 Task: Find connections with filter location União da Vitória with filter topic #Managementconsultant with filter profile language Spanish with filter current company LG India with filter school Shanmugha Arts, Science, Technology & Reserch Academy (SASTRA), Thanjavur with filter industry Education Administration Programs with filter service category Project Management with filter keywords title Web Designer
Action: Mouse moved to (703, 142)
Screenshot: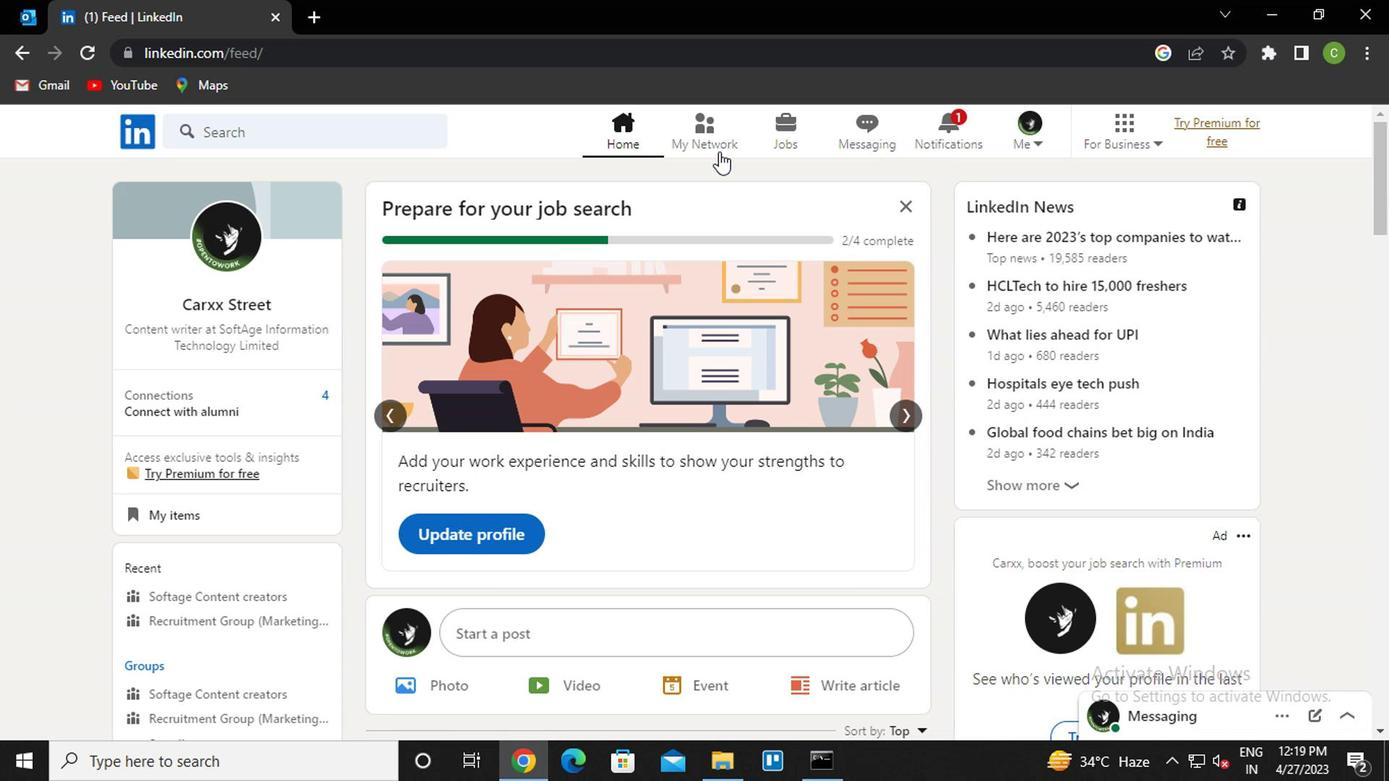 
Action: Mouse pressed left at (703, 142)
Screenshot: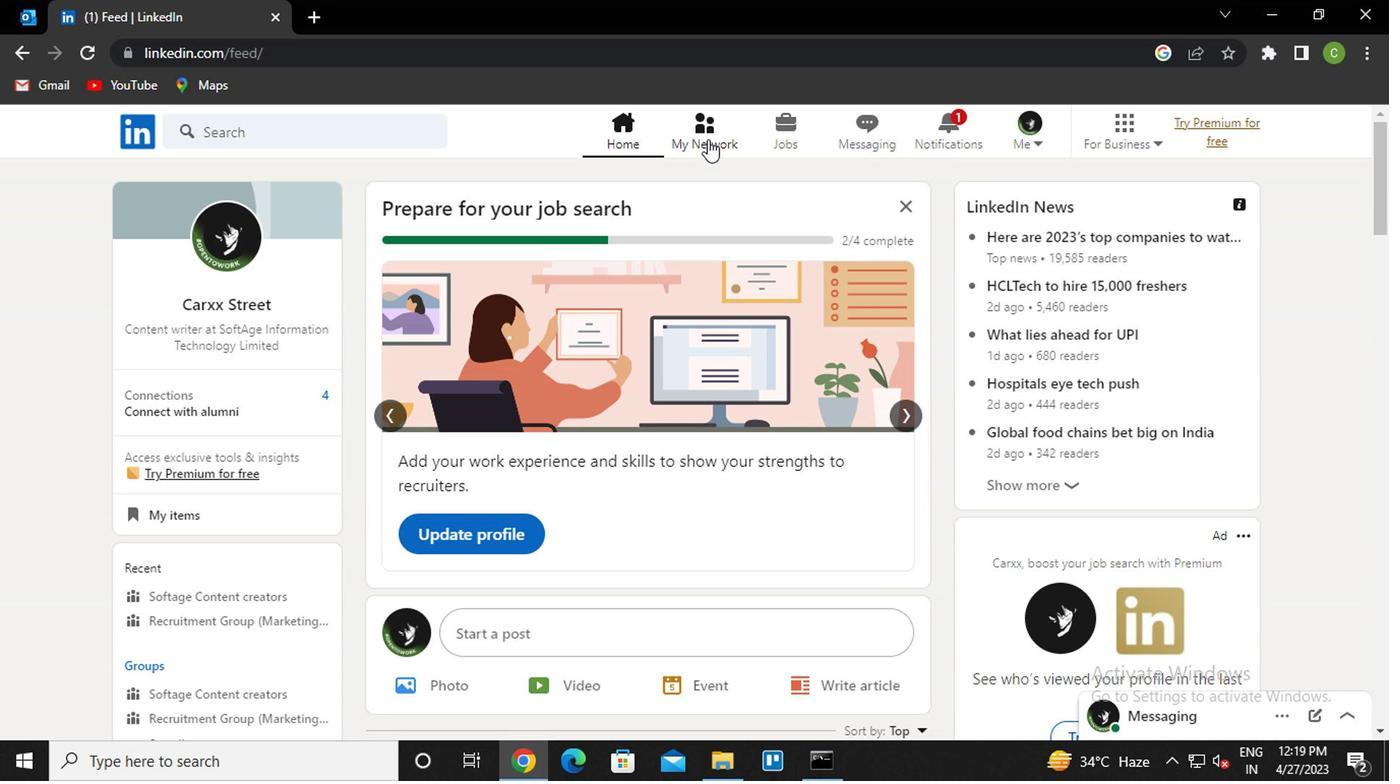 
Action: Mouse moved to (332, 241)
Screenshot: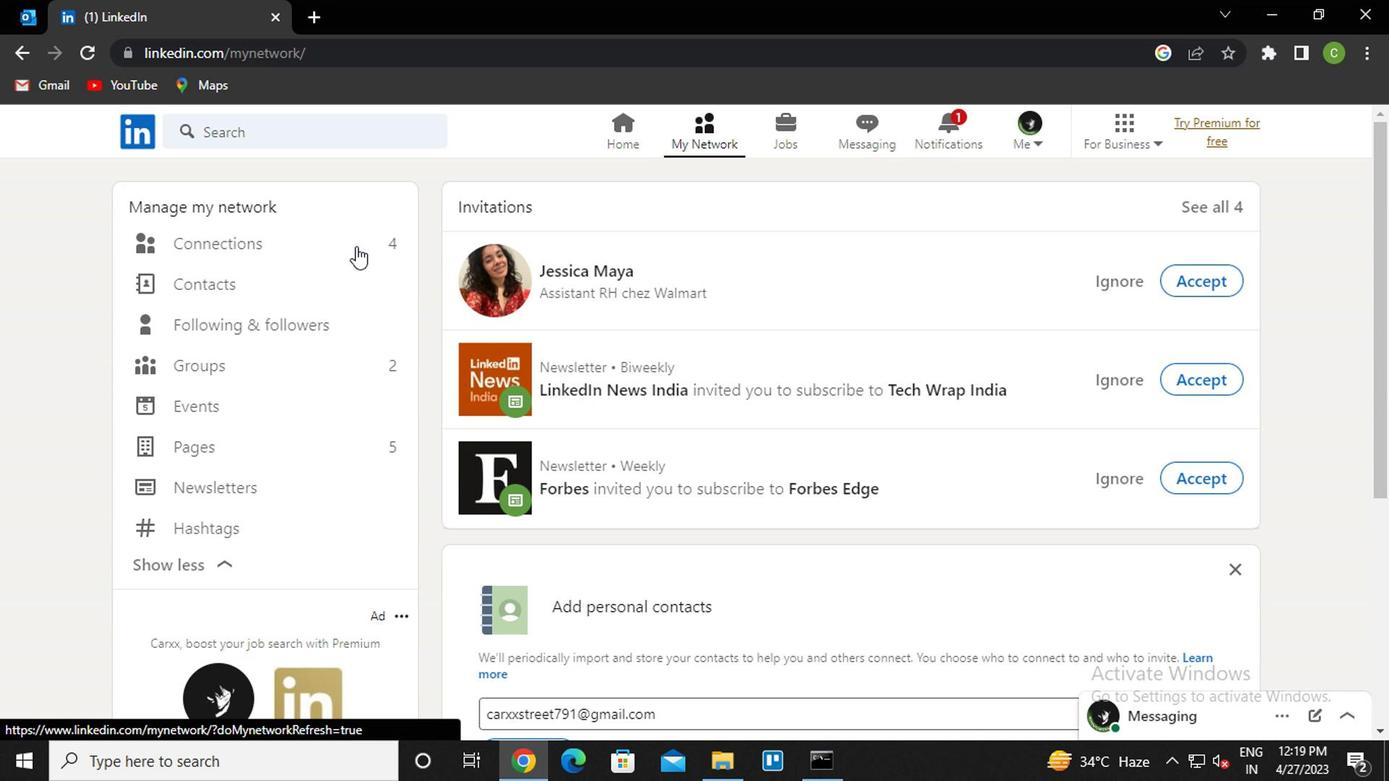 
Action: Mouse pressed left at (332, 241)
Screenshot: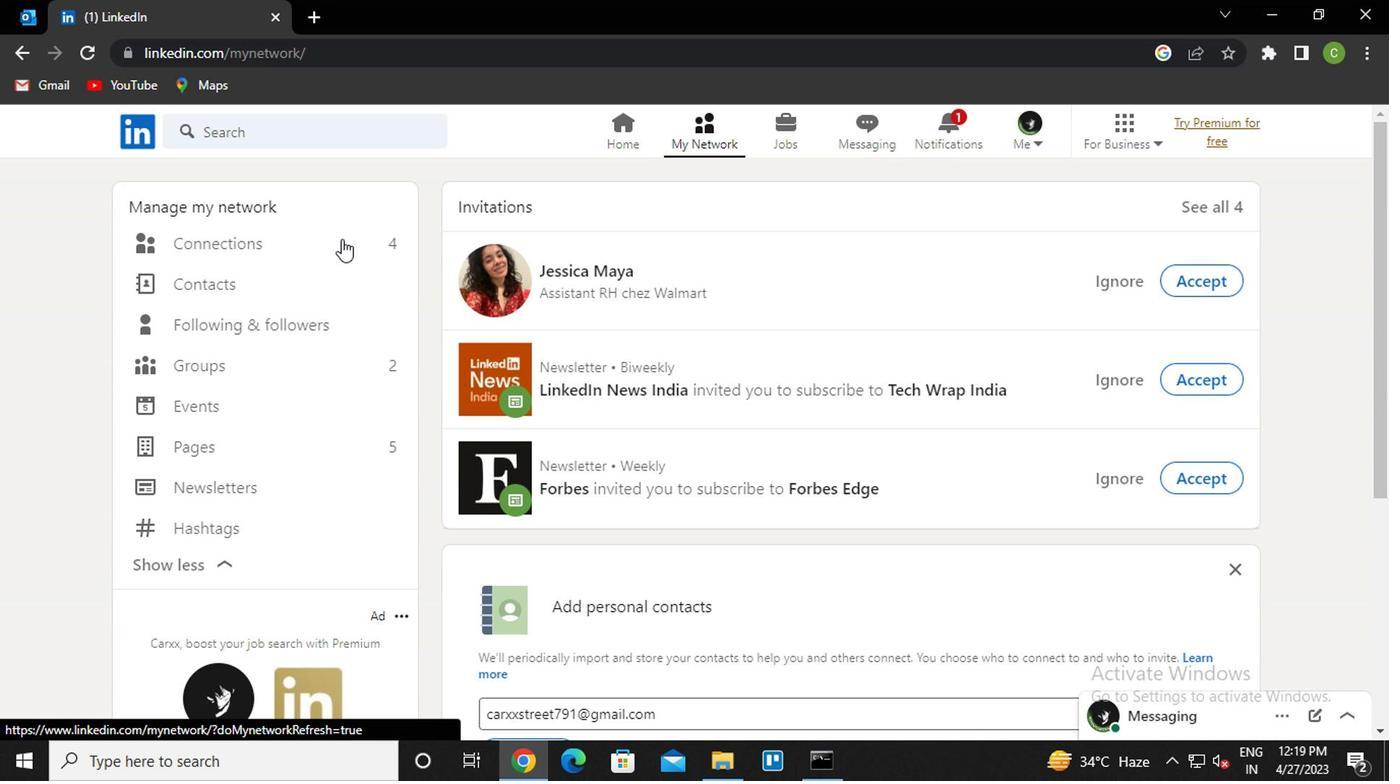
Action: Mouse moved to (270, 261)
Screenshot: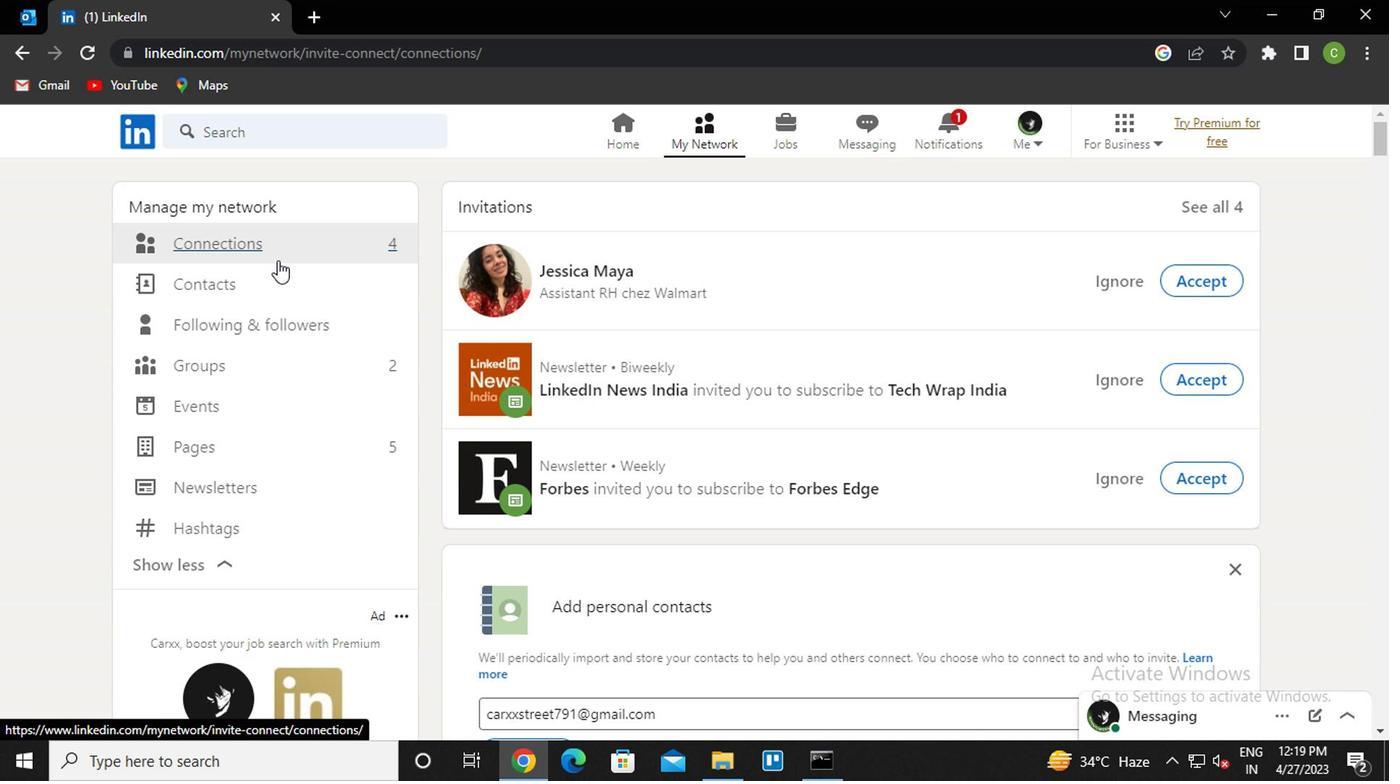 
Action: Mouse pressed left at (270, 261)
Screenshot: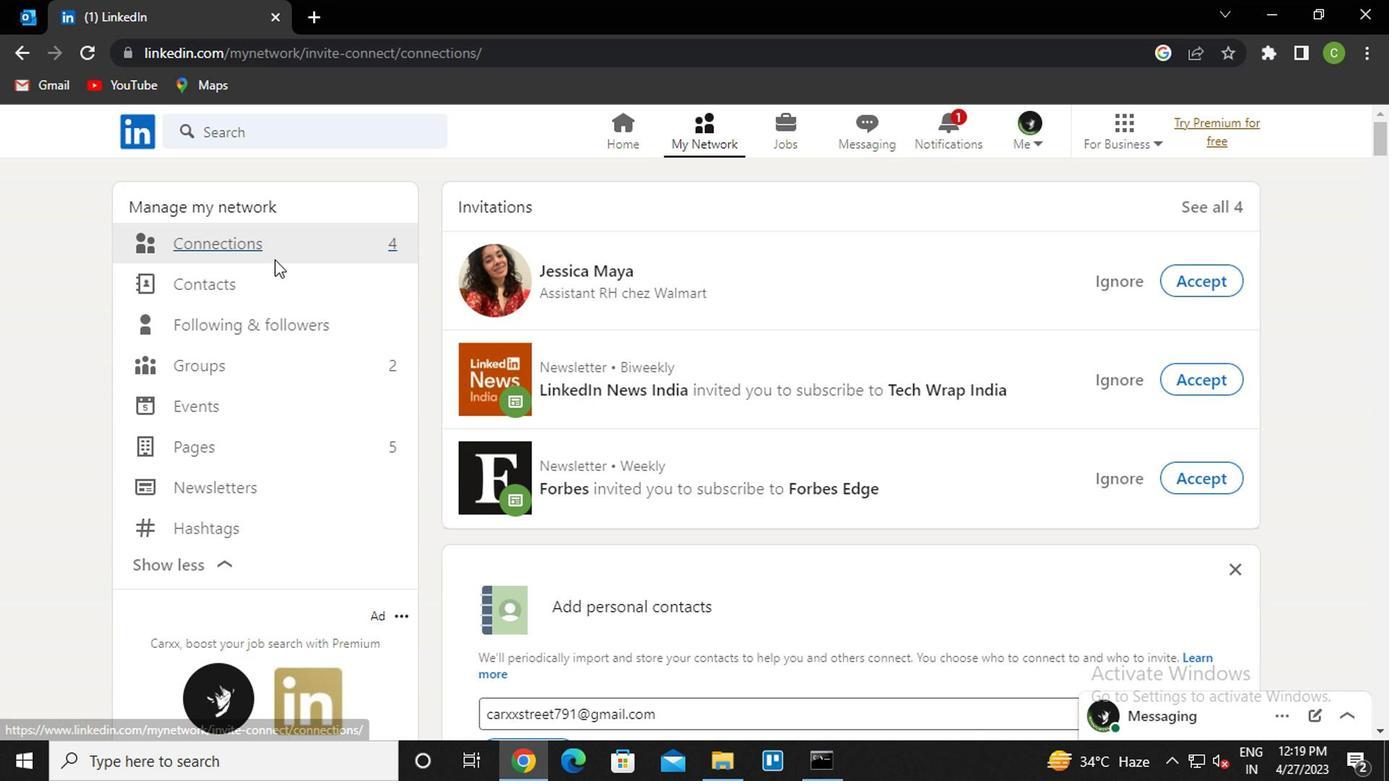 
Action: Mouse moved to (851, 247)
Screenshot: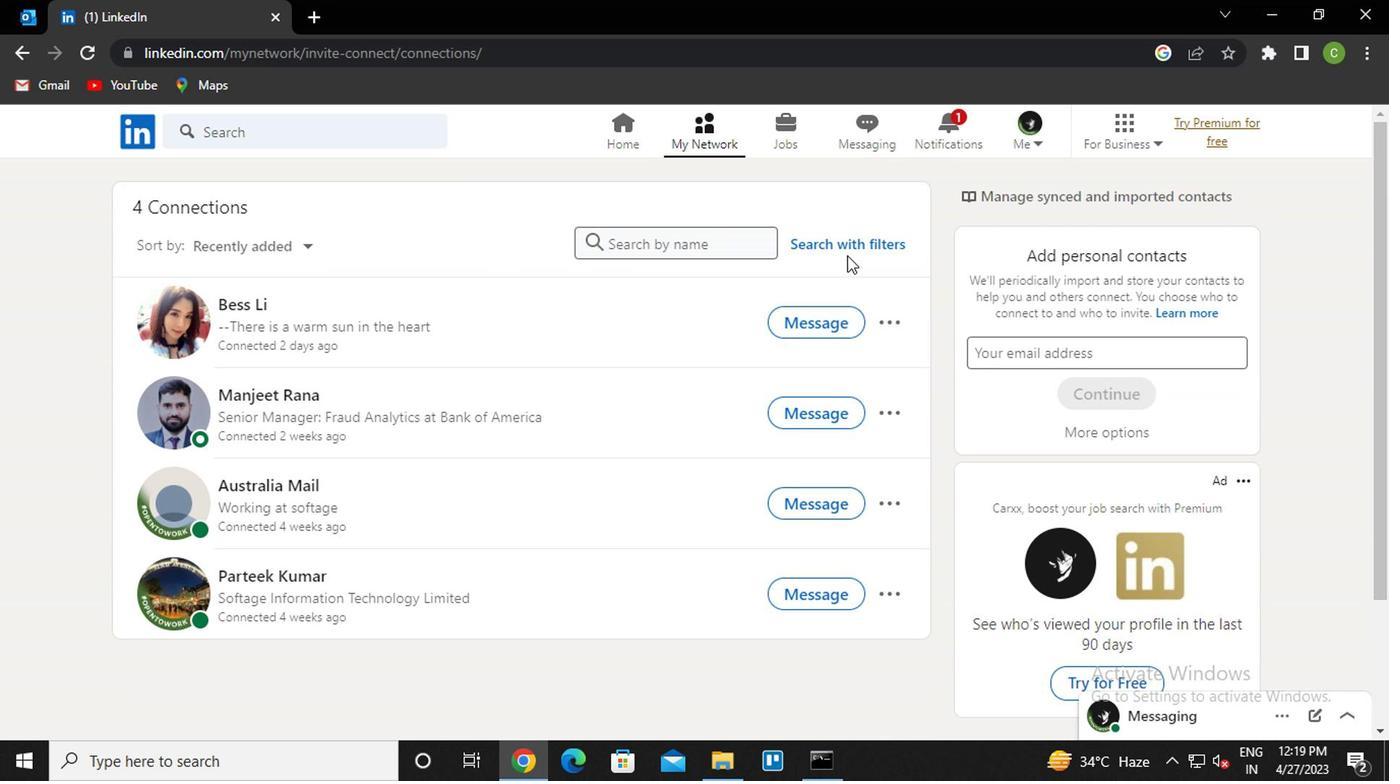 
Action: Mouse pressed left at (851, 247)
Screenshot: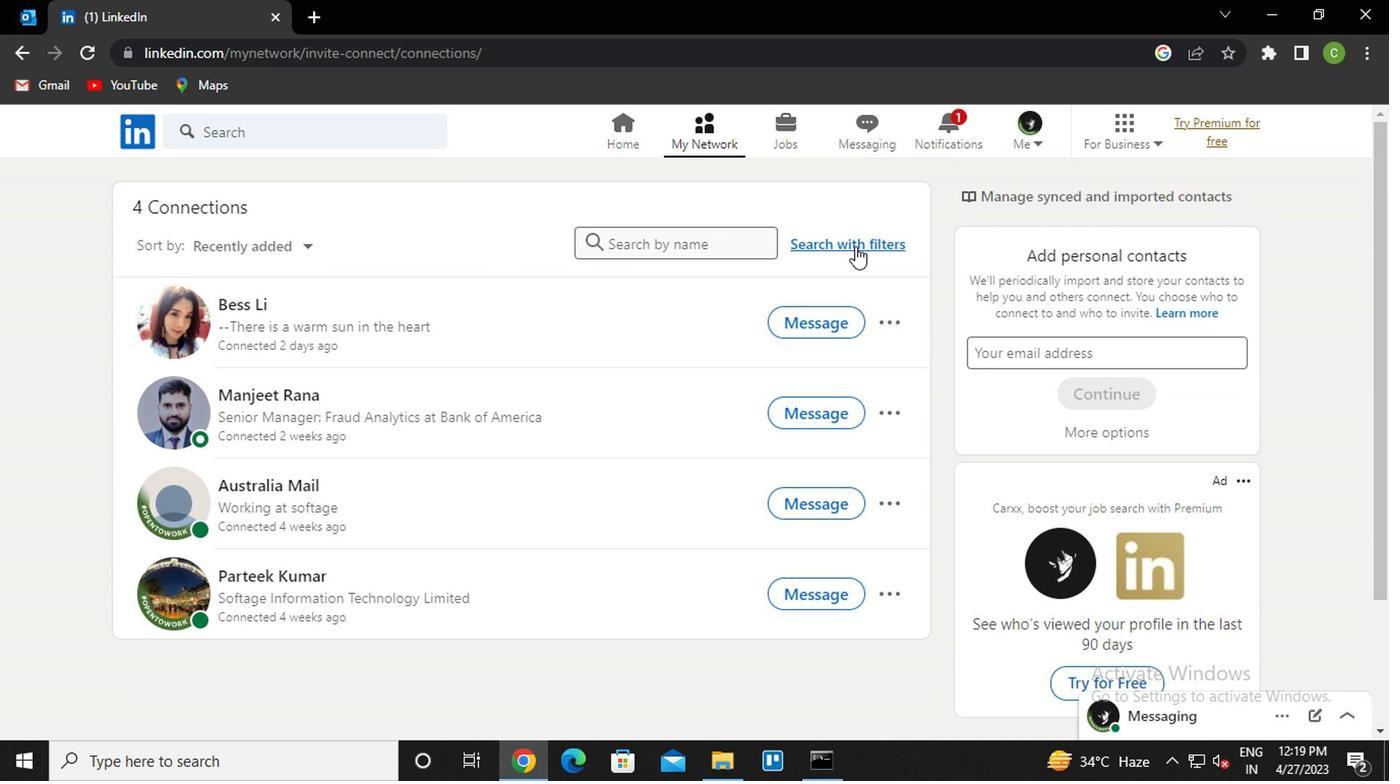 
Action: Mouse moved to (771, 195)
Screenshot: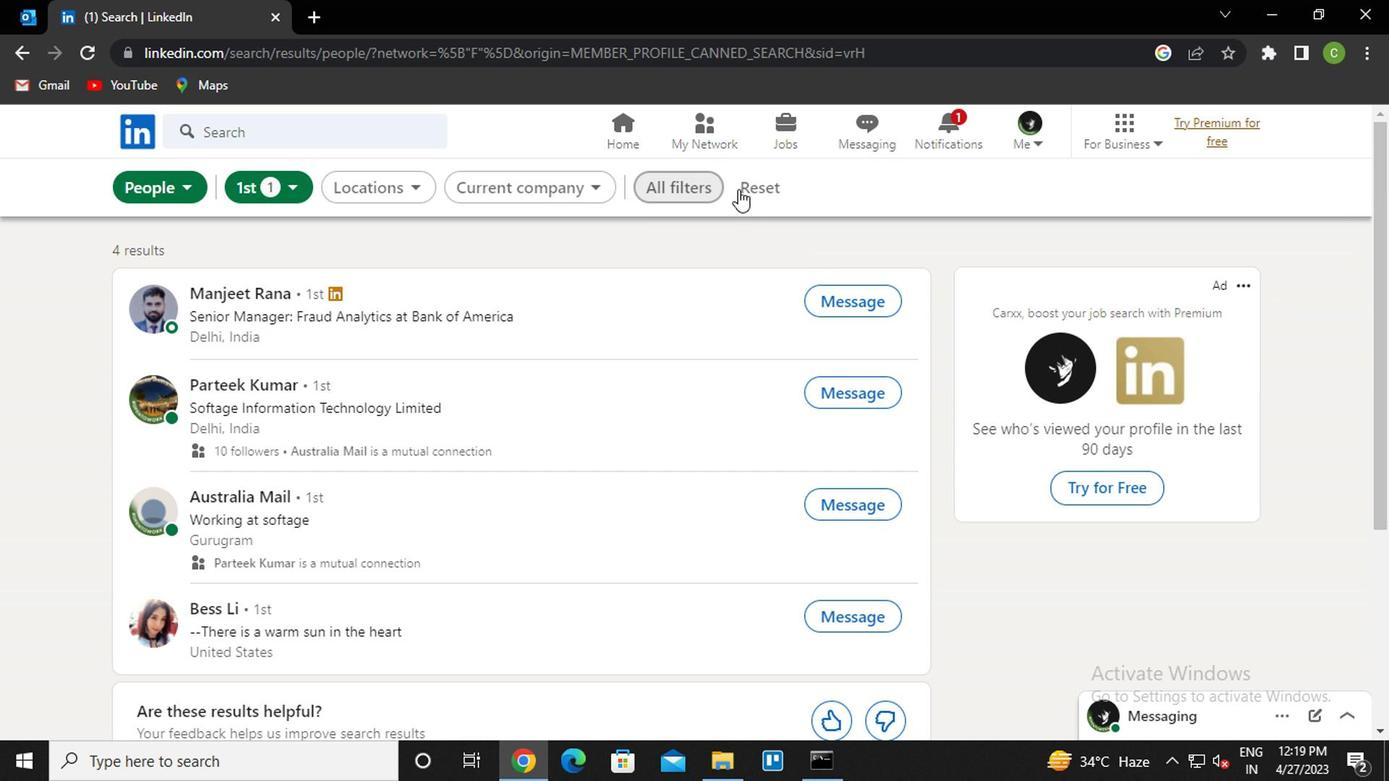 
Action: Mouse pressed left at (771, 195)
Screenshot: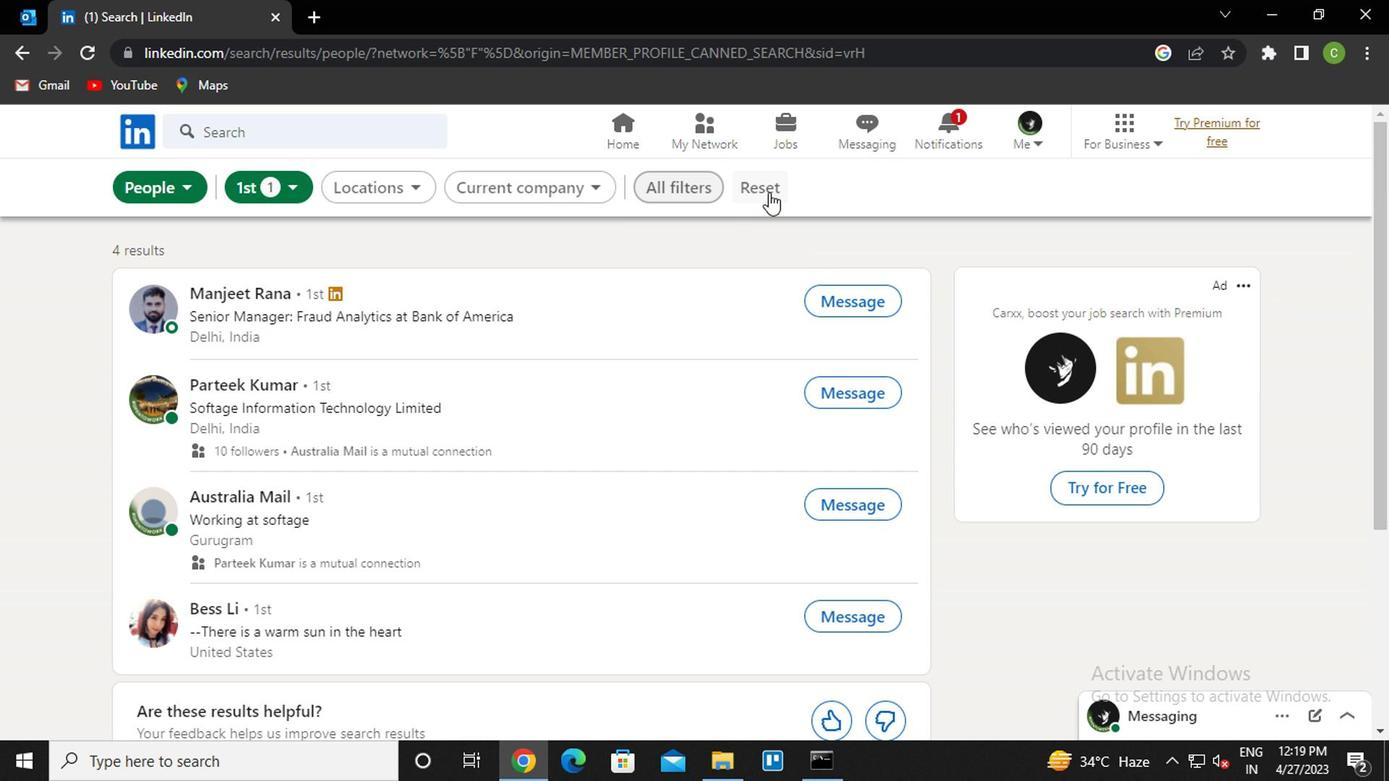 
Action: Mouse moved to (727, 190)
Screenshot: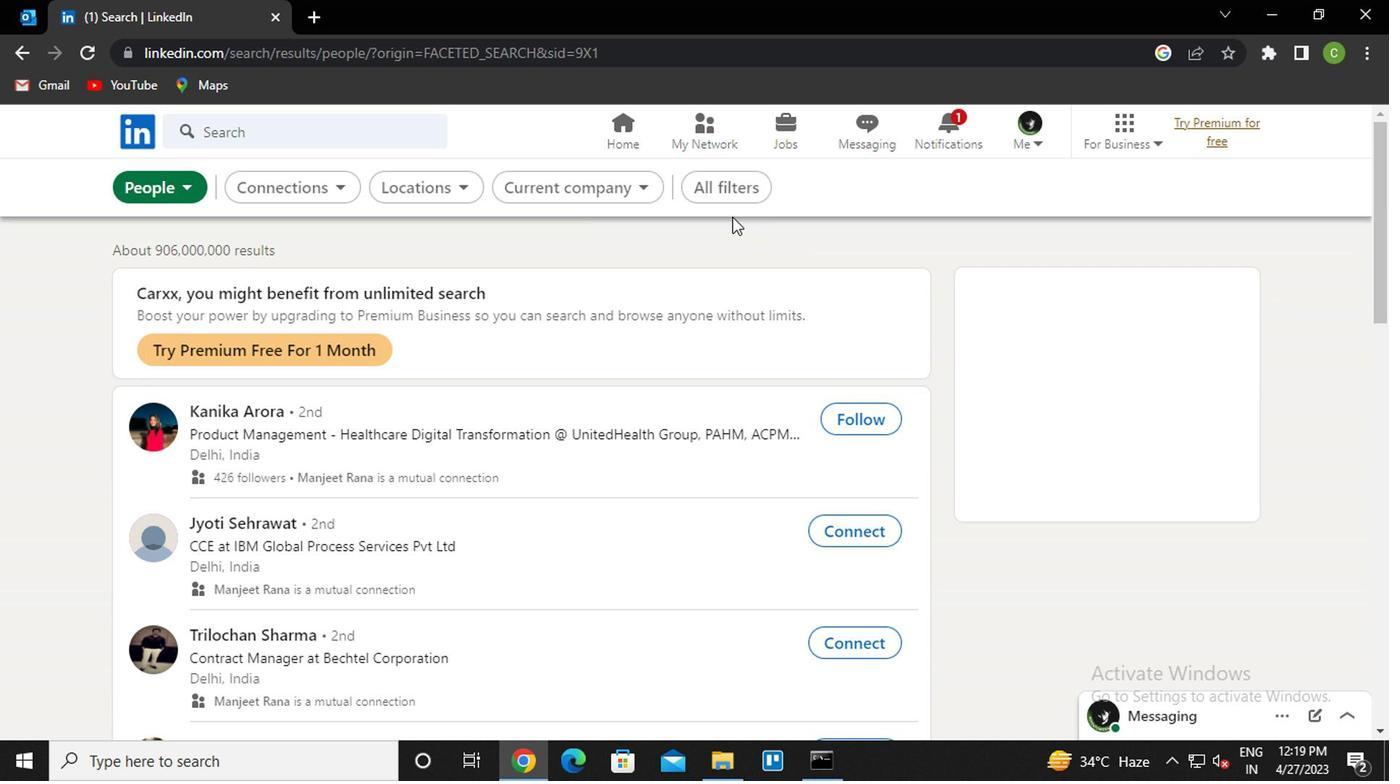 
Action: Mouse pressed left at (727, 190)
Screenshot: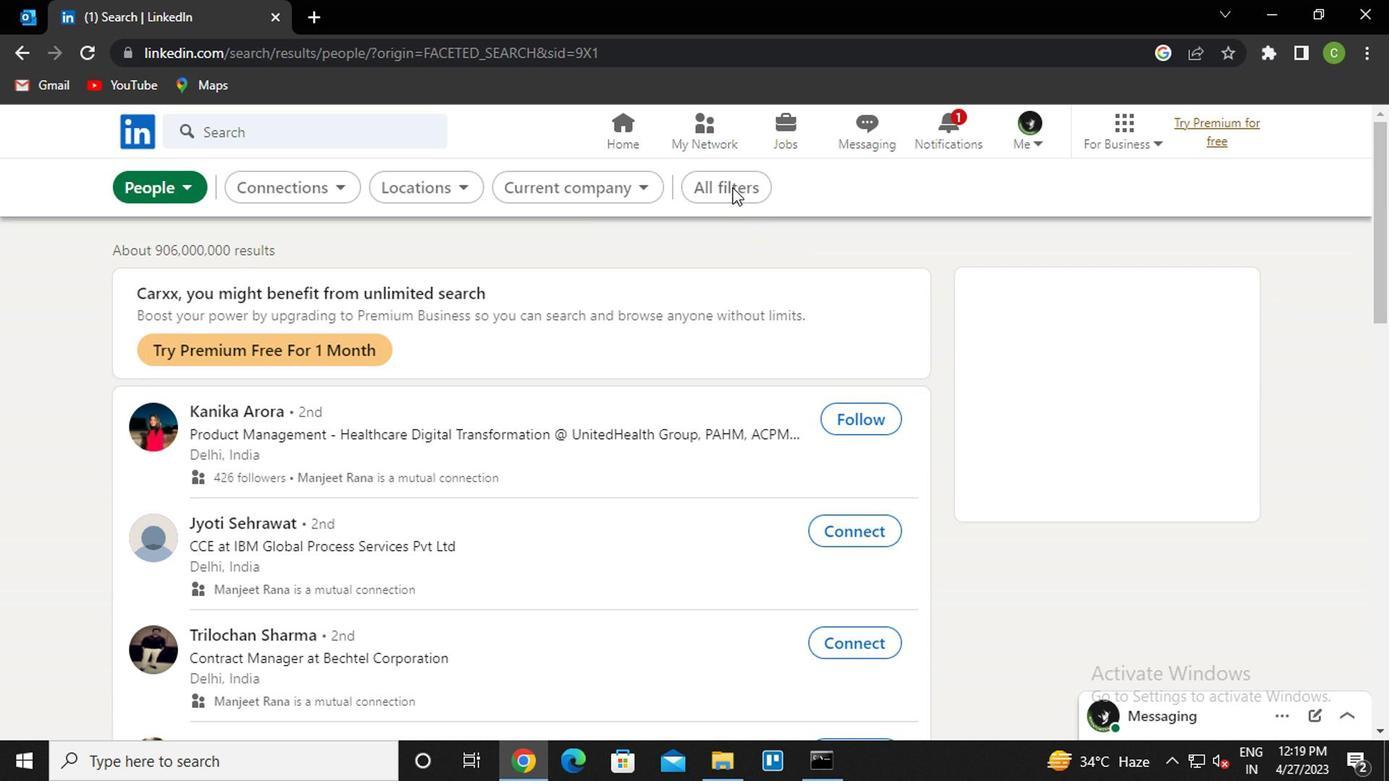
Action: Mouse moved to (1188, 450)
Screenshot: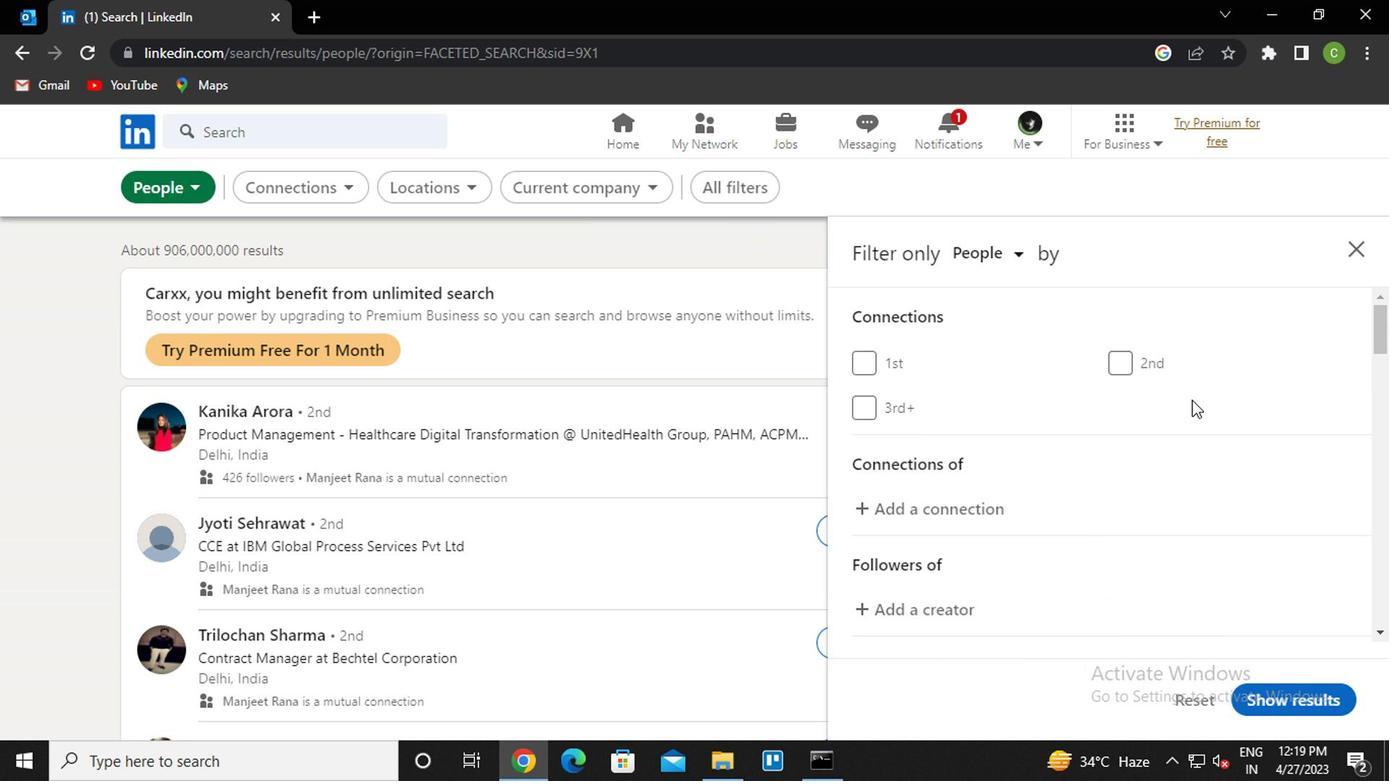 
Action: Mouse scrolled (1188, 450) with delta (0, 0)
Screenshot: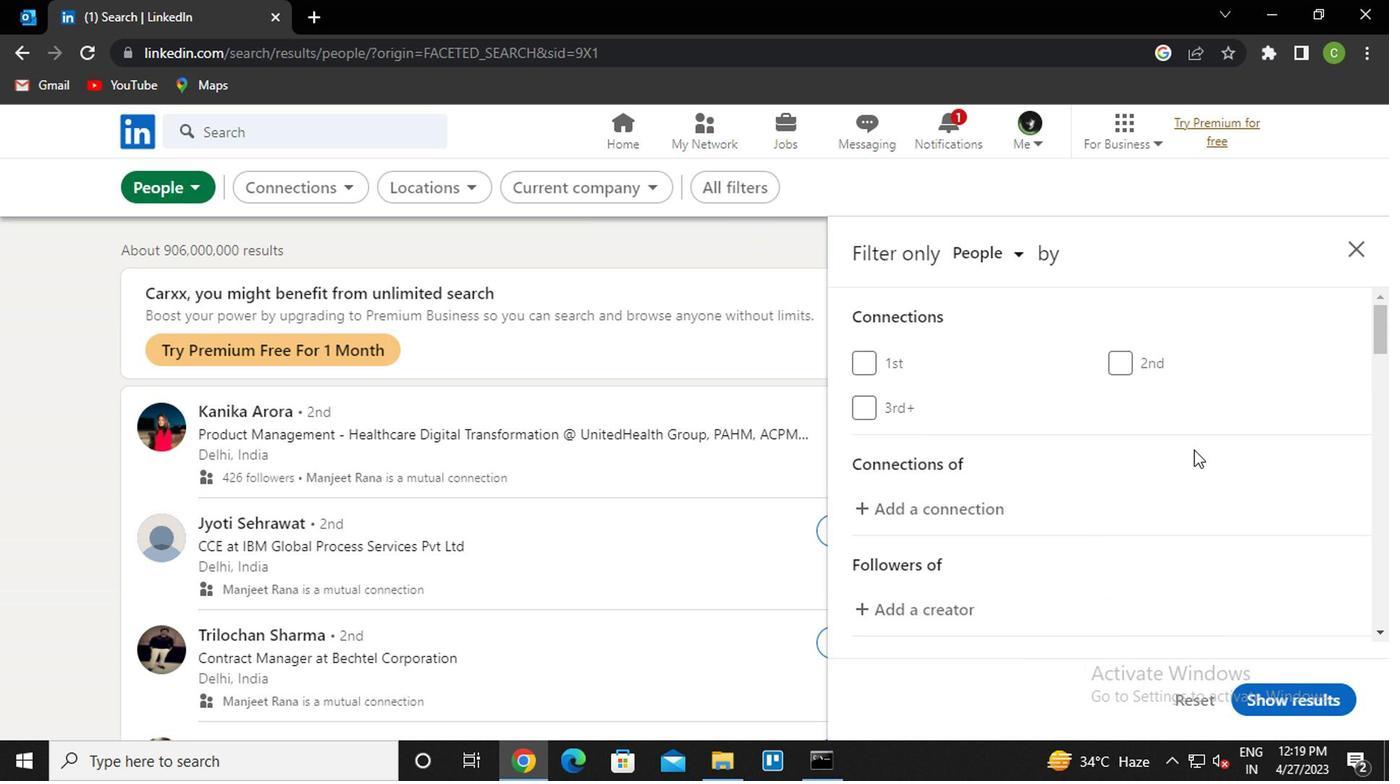 
Action: Mouse moved to (1188, 452)
Screenshot: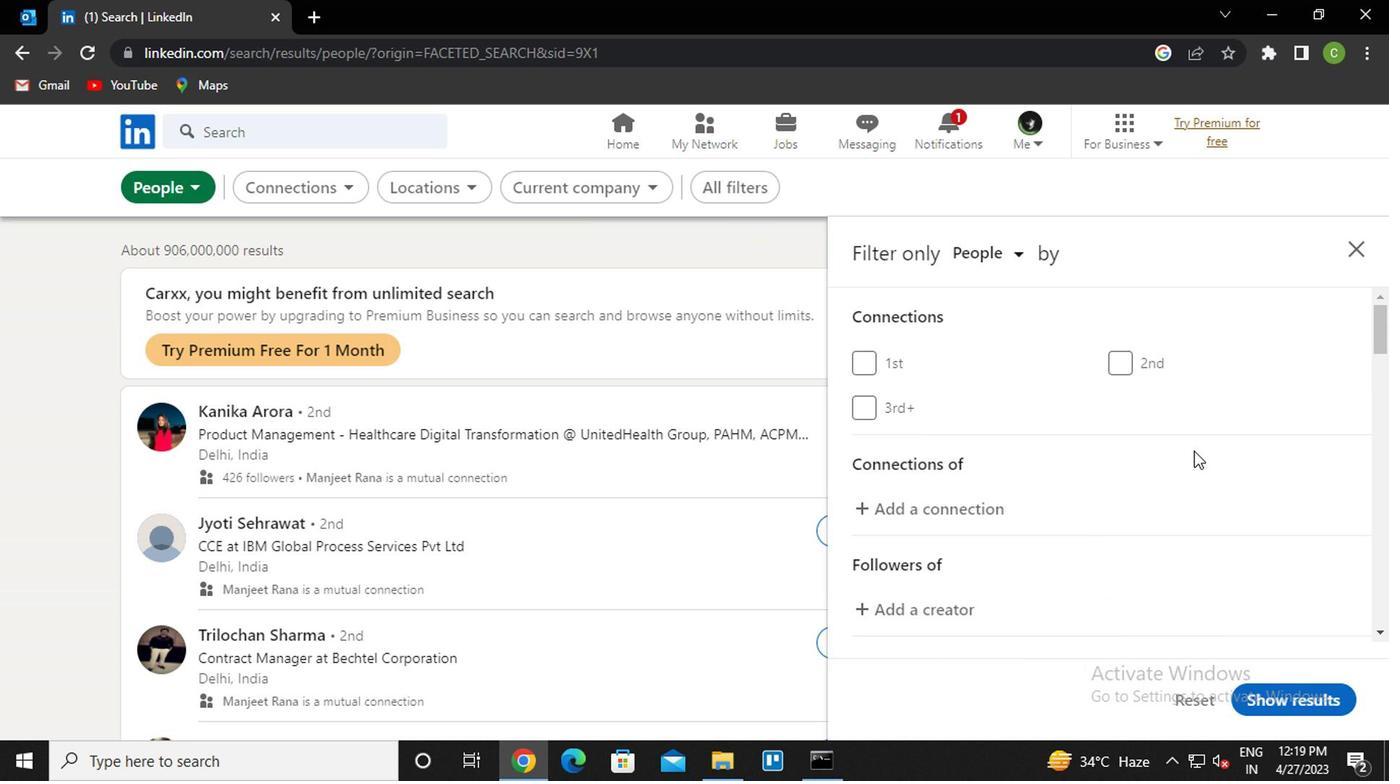 
Action: Mouse scrolled (1188, 452) with delta (0, 0)
Screenshot: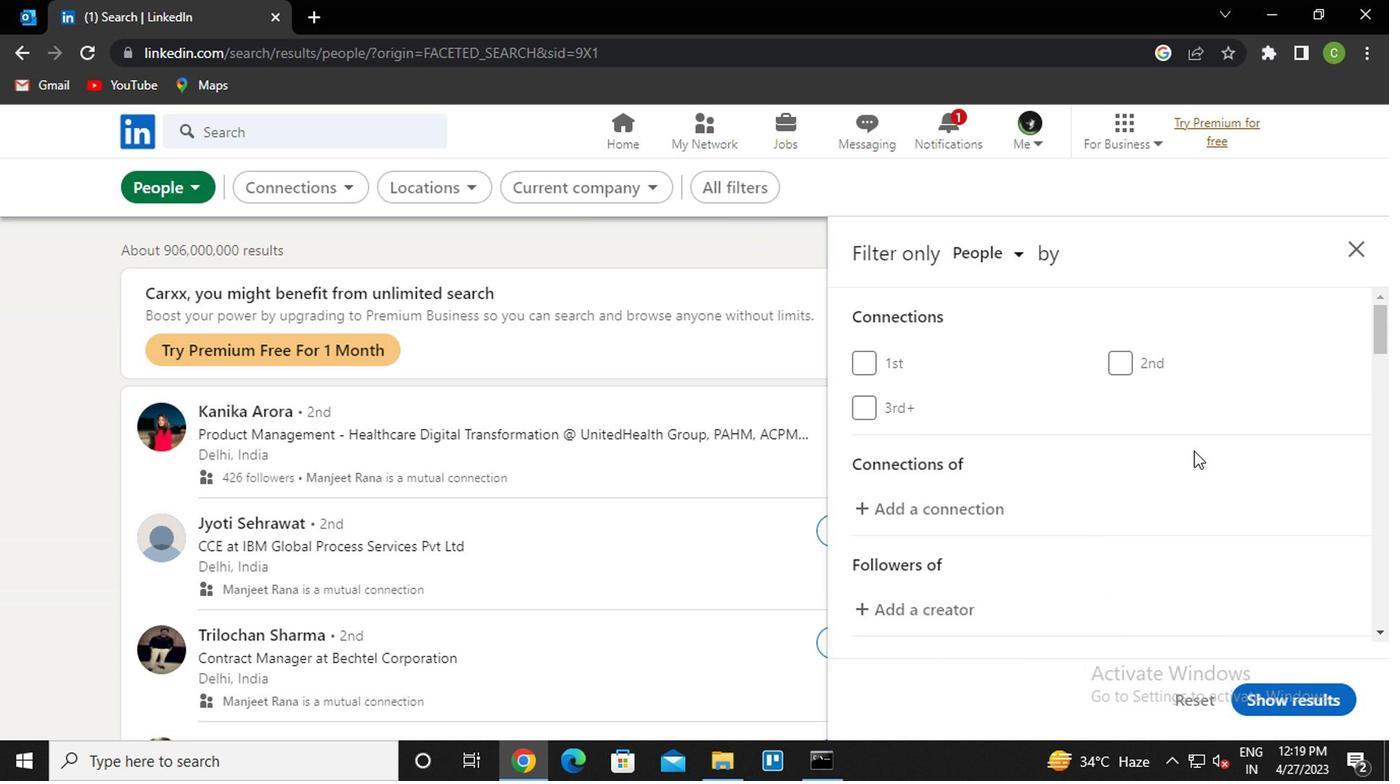 
Action: Mouse scrolled (1188, 452) with delta (0, 0)
Screenshot: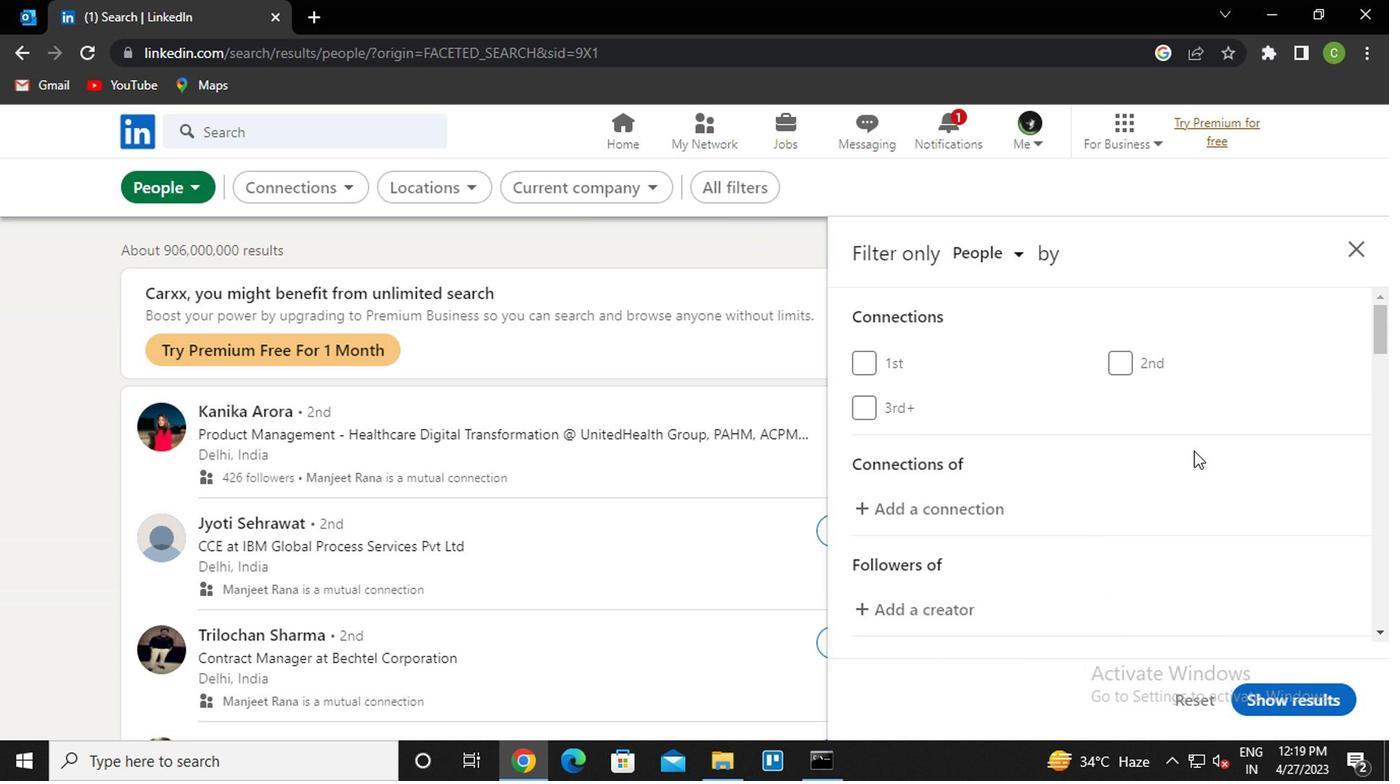 
Action: Mouse moved to (1186, 455)
Screenshot: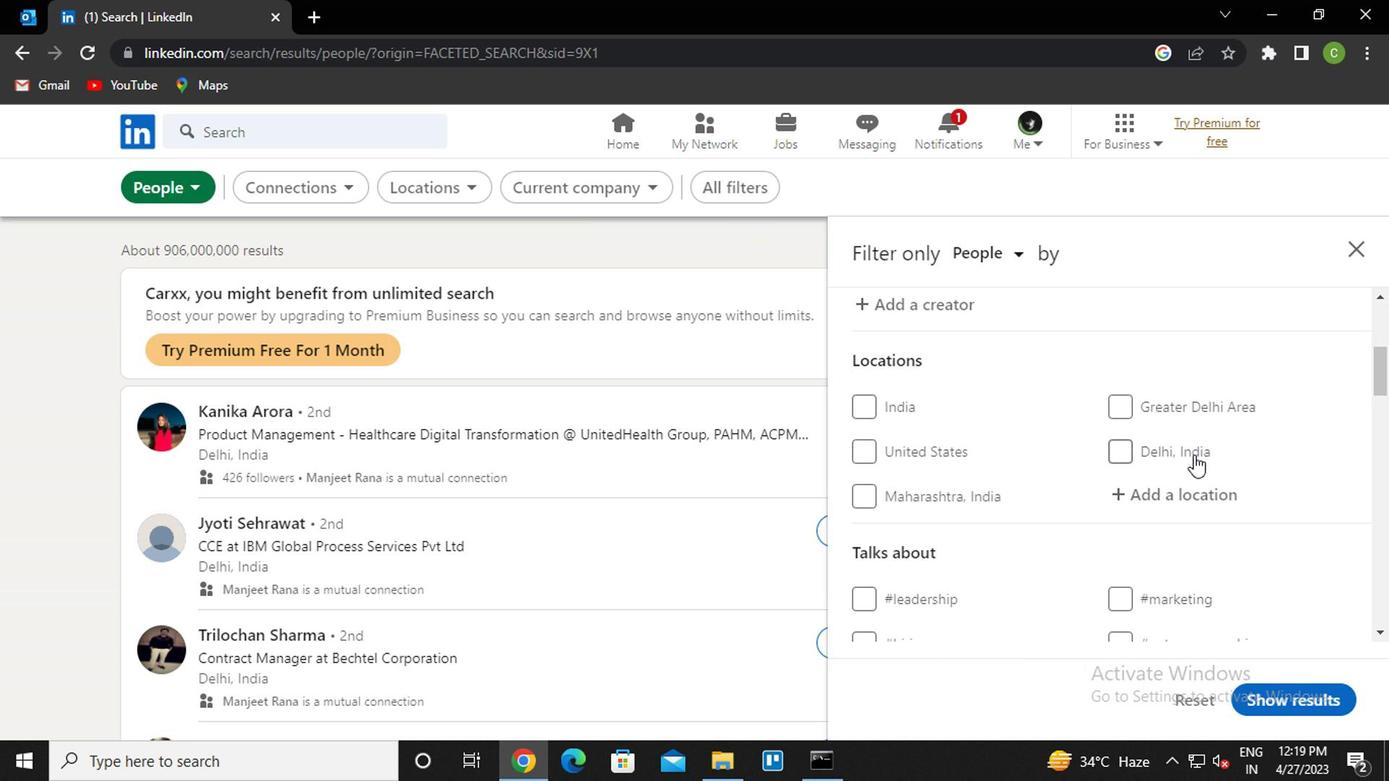 
Action: Mouse scrolled (1186, 455) with delta (0, 0)
Screenshot: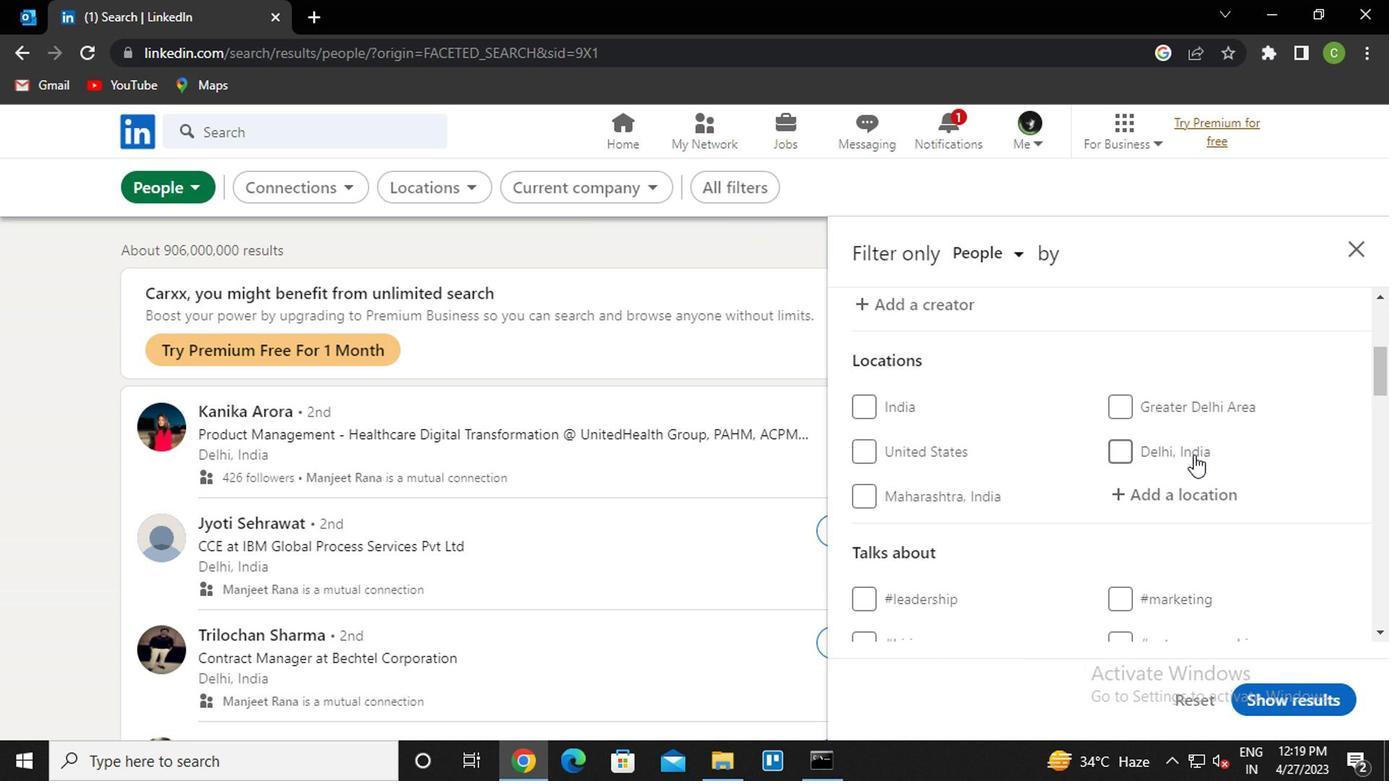 
Action: Mouse moved to (1176, 398)
Screenshot: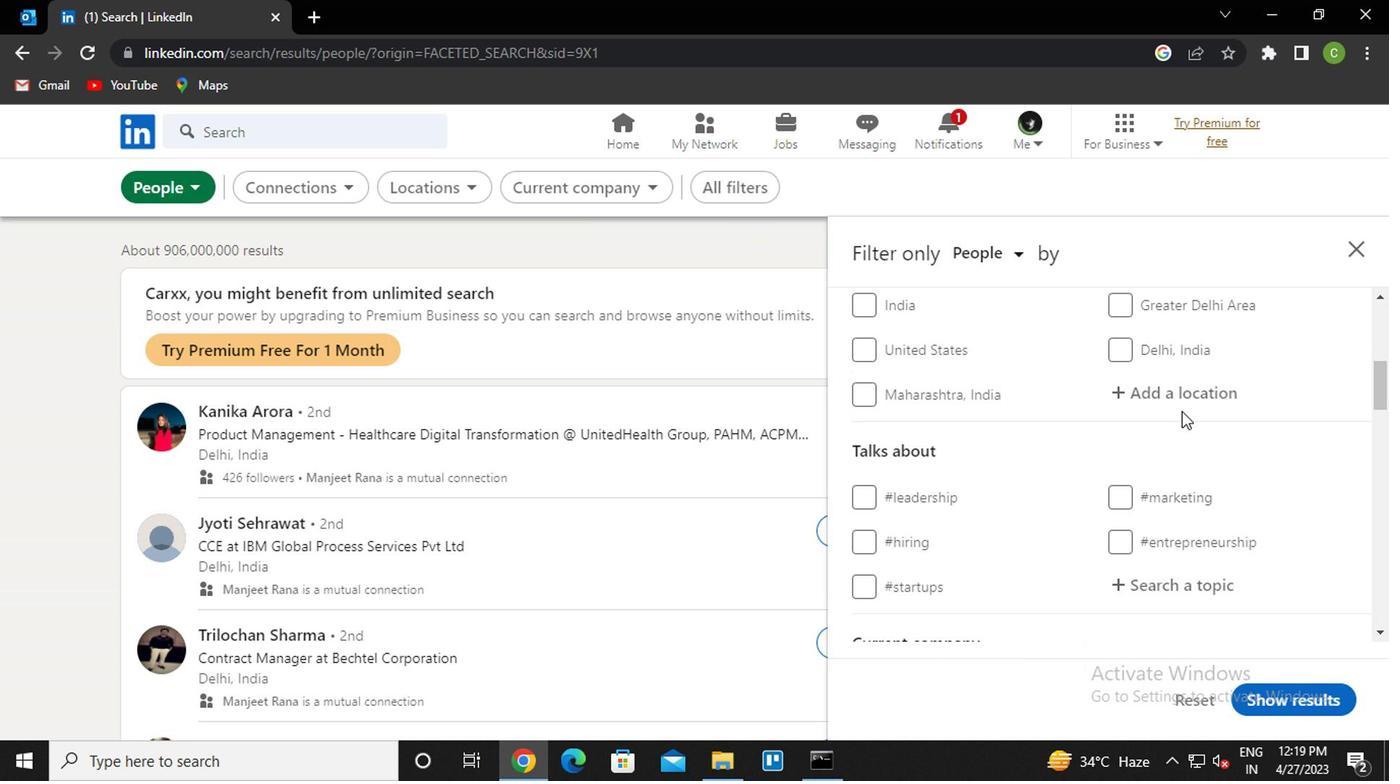 
Action: Mouse pressed left at (1176, 398)
Screenshot: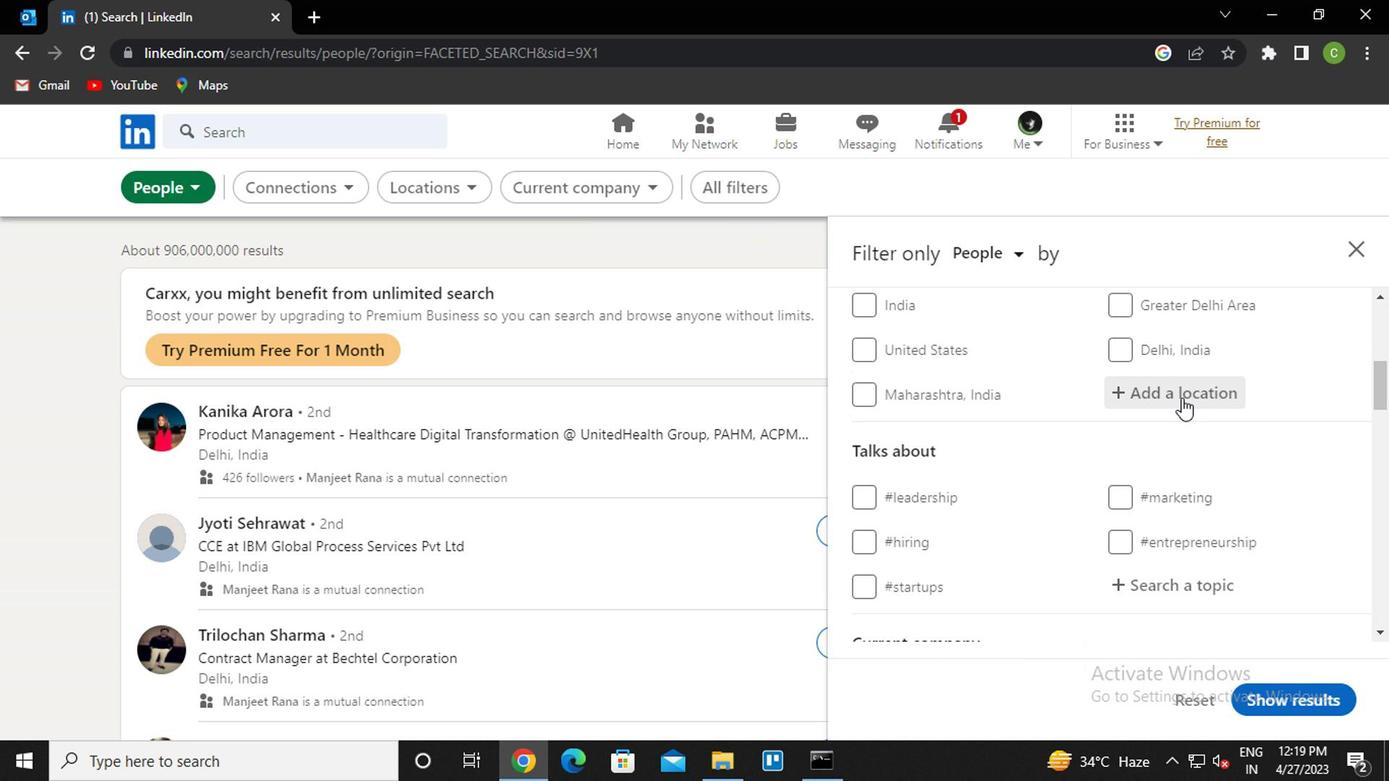 
Action: Key pressed <Key.caps_lock>u<Key.caps_lock>niao<Key.down><Key.enter>
Screenshot: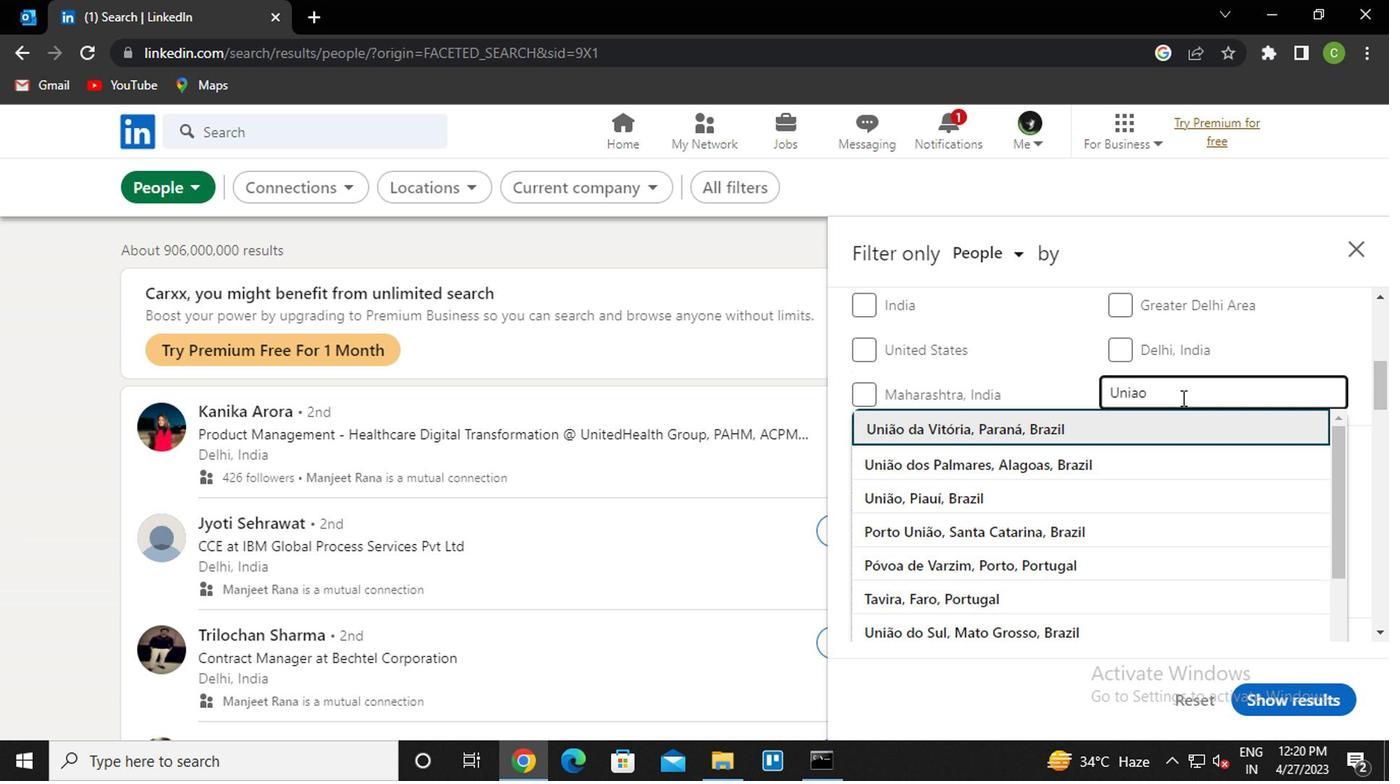 
Action: Mouse moved to (1128, 443)
Screenshot: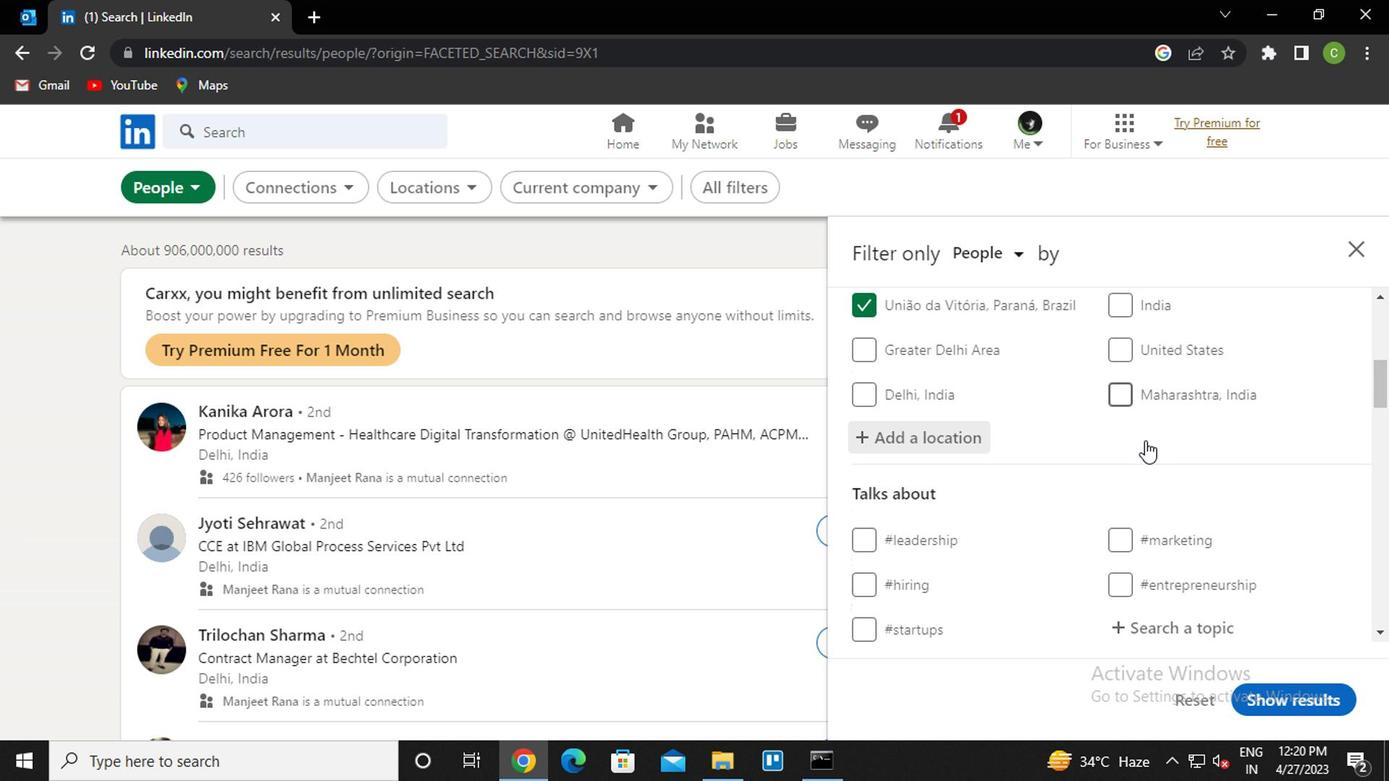 
Action: Mouse scrolled (1128, 442) with delta (0, 0)
Screenshot: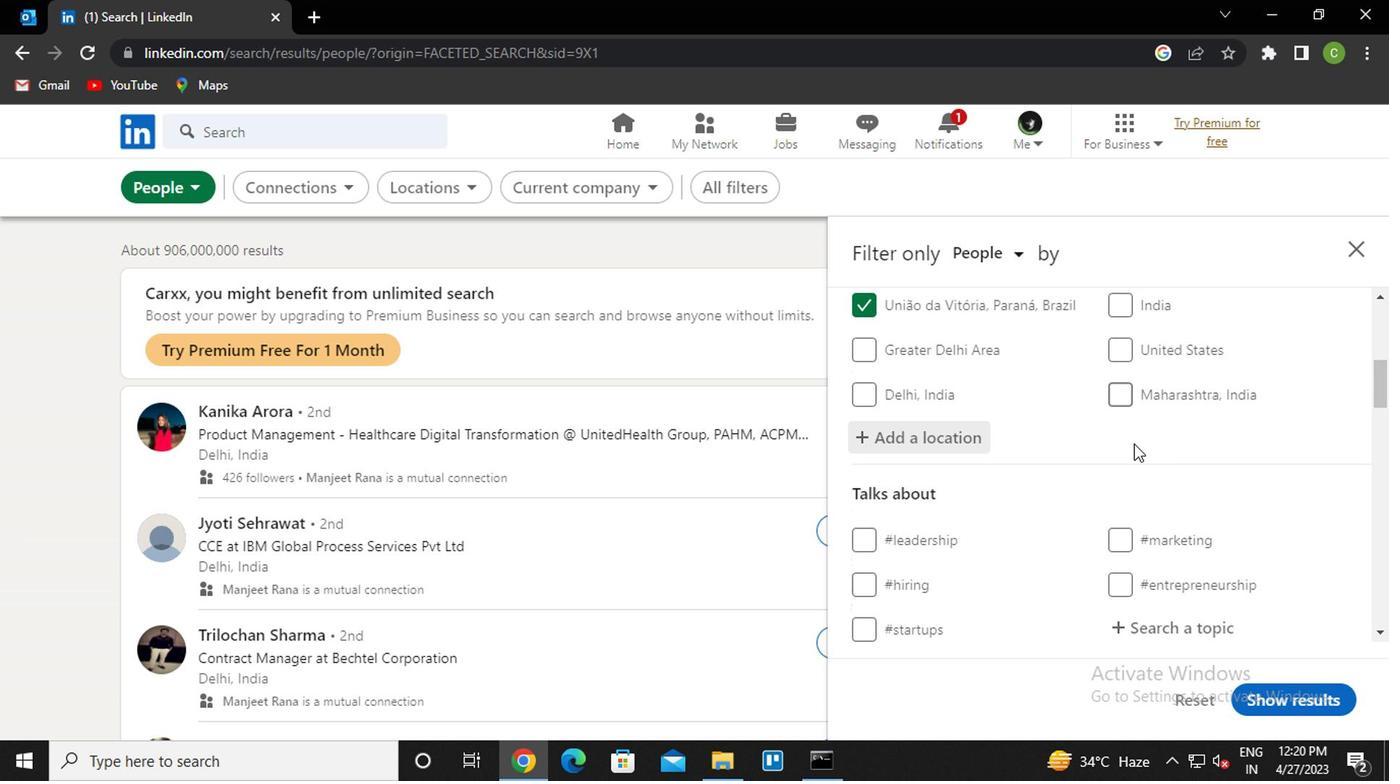 
Action: Mouse scrolled (1128, 442) with delta (0, 0)
Screenshot: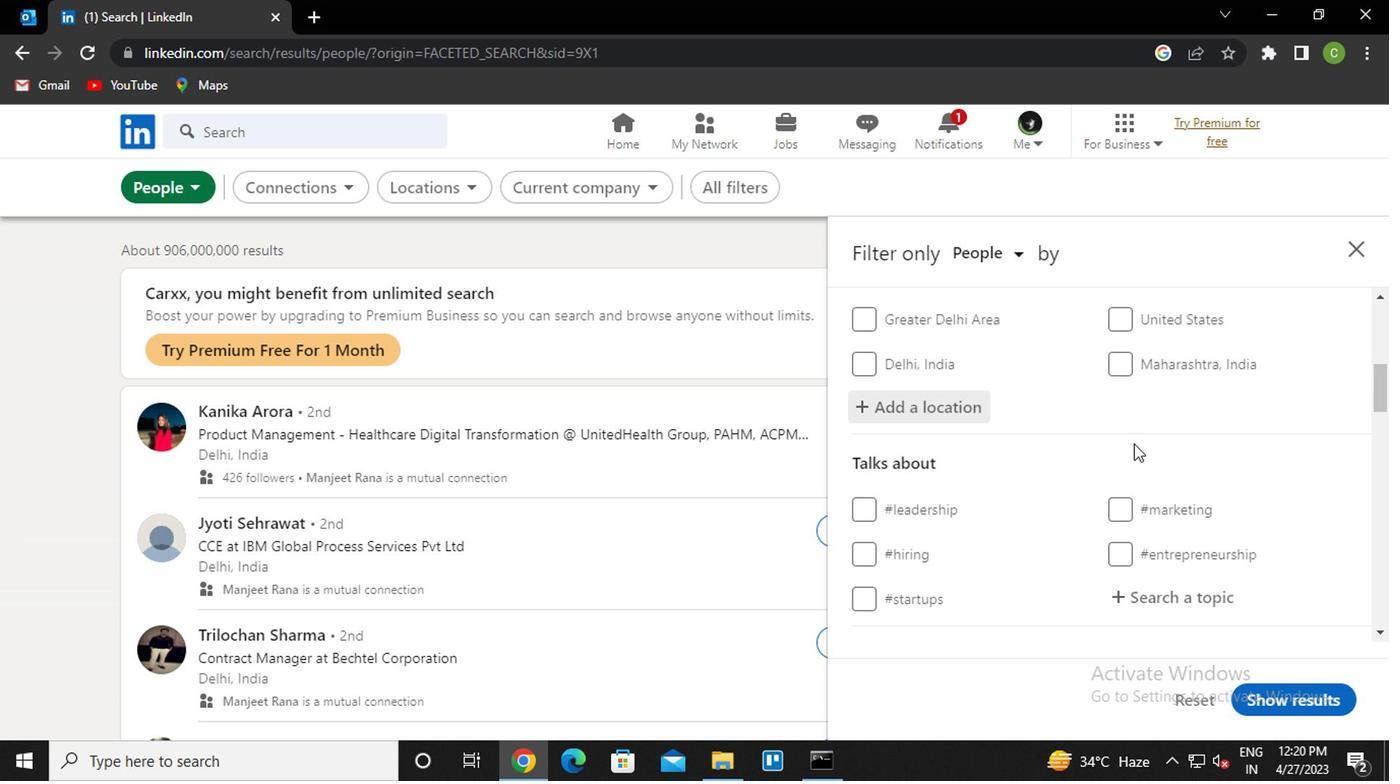 
Action: Mouse moved to (1156, 431)
Screenshot: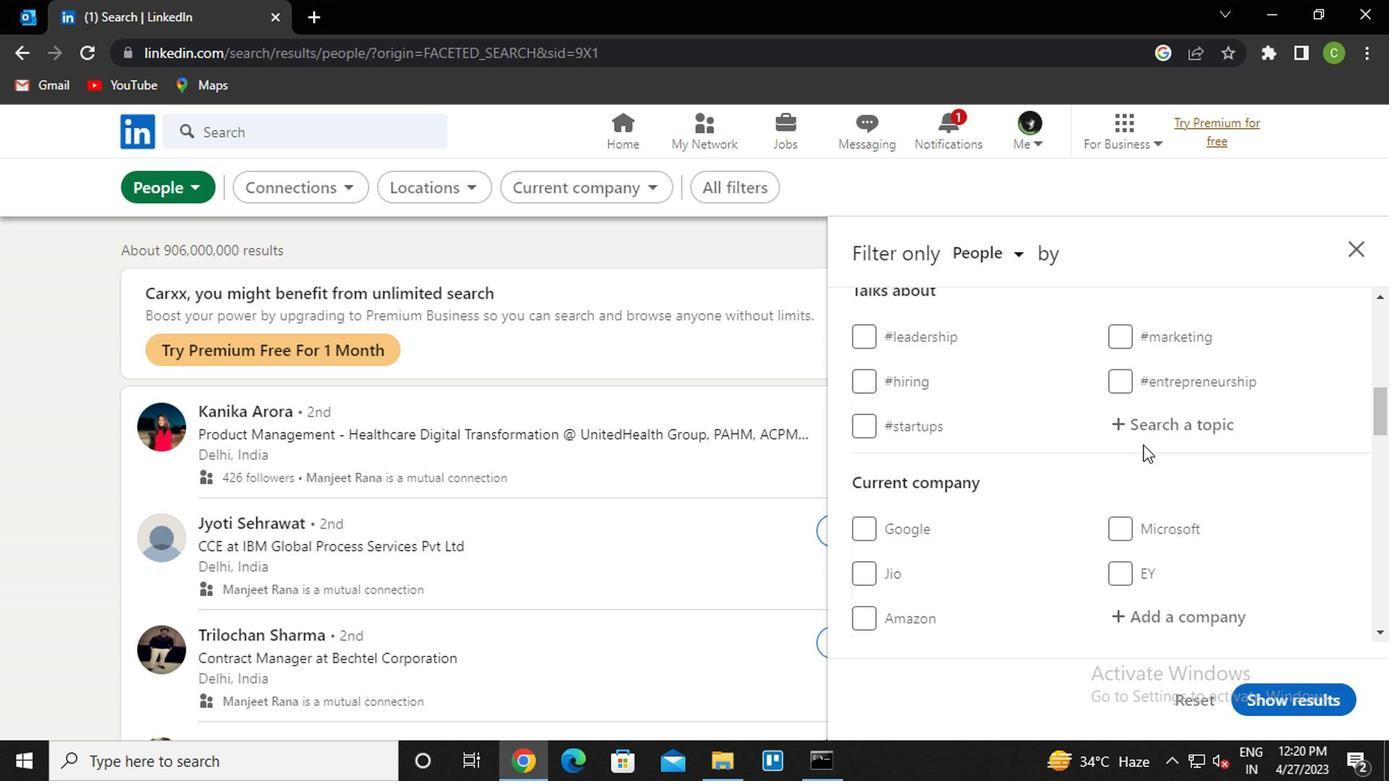 
Action: Mouse pressed left at (1156, 431)
Screenshot: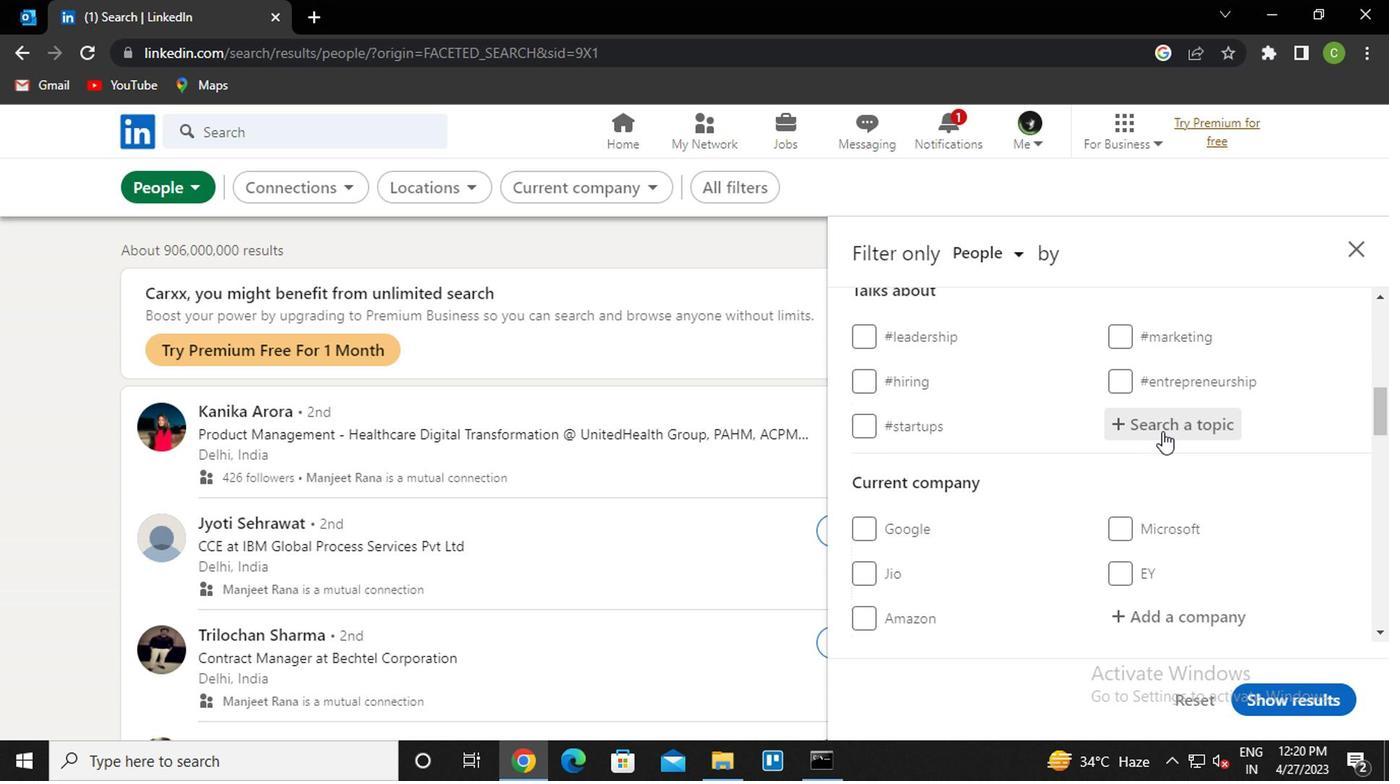 
Action: Key pressed <Key.caps_lock>m<Key.caps_lock>anagement
Screenshot: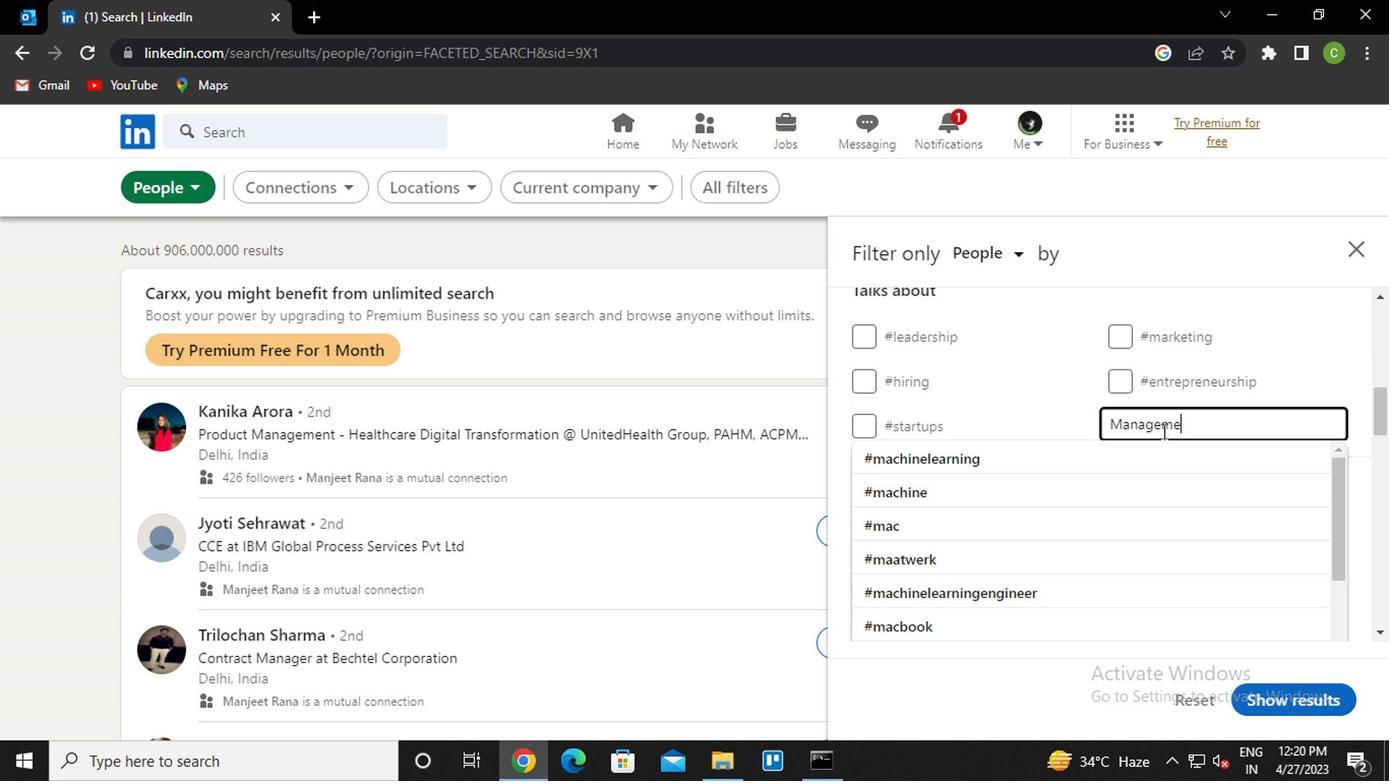 
Action: Mouse scrolled (1156, 432) with delta (0, 0)
Screenshot: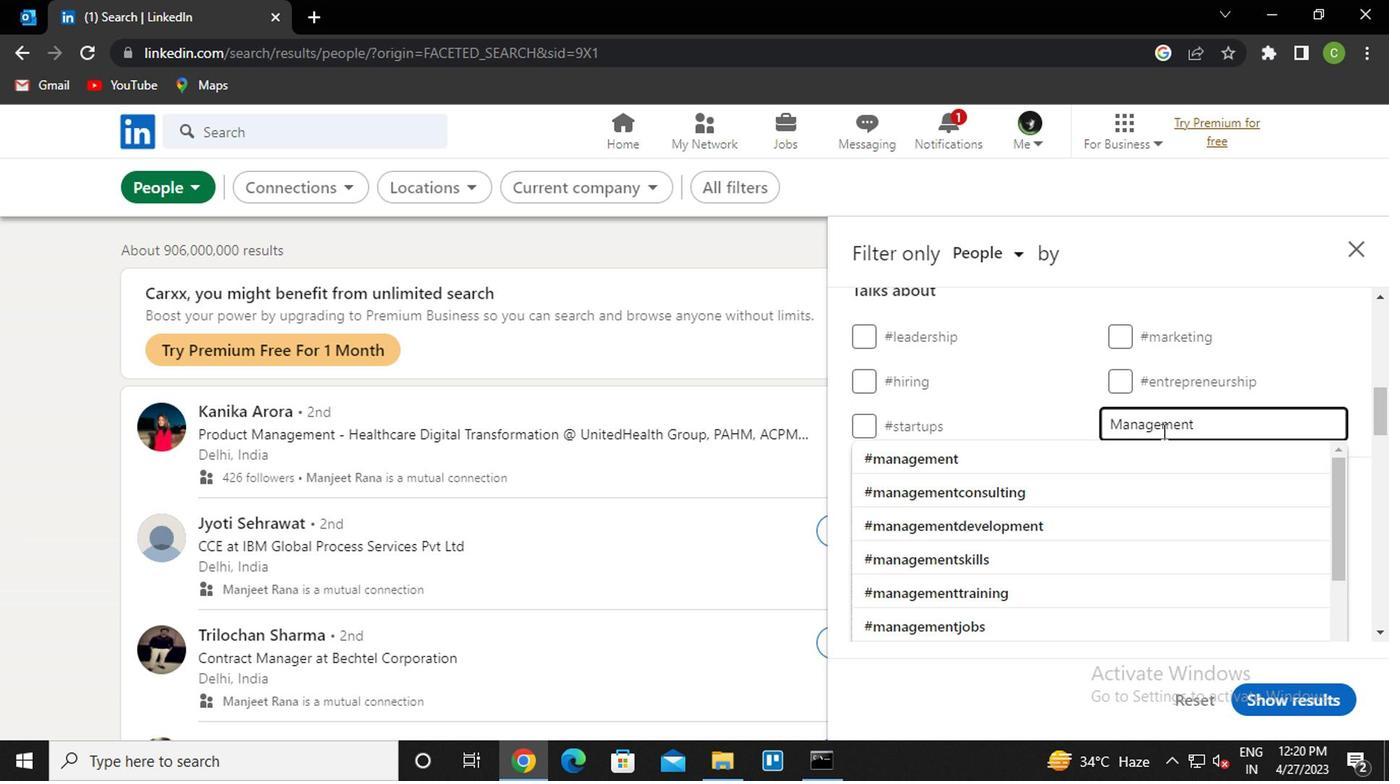 
Action: Mouse moved to (1162, 521)
Screenshot: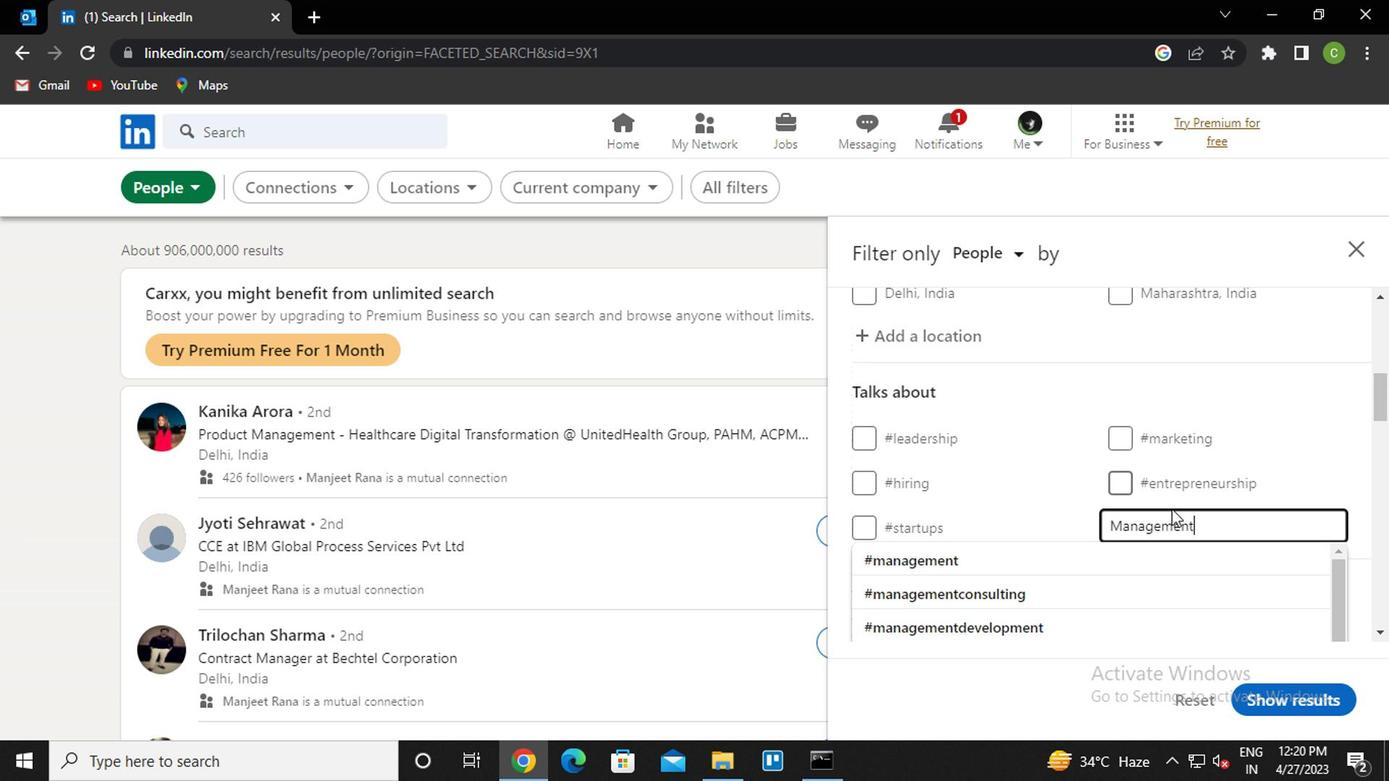 
Action: Mouse scrolled (1162, 520) with delta (0, -1)
Screenshot: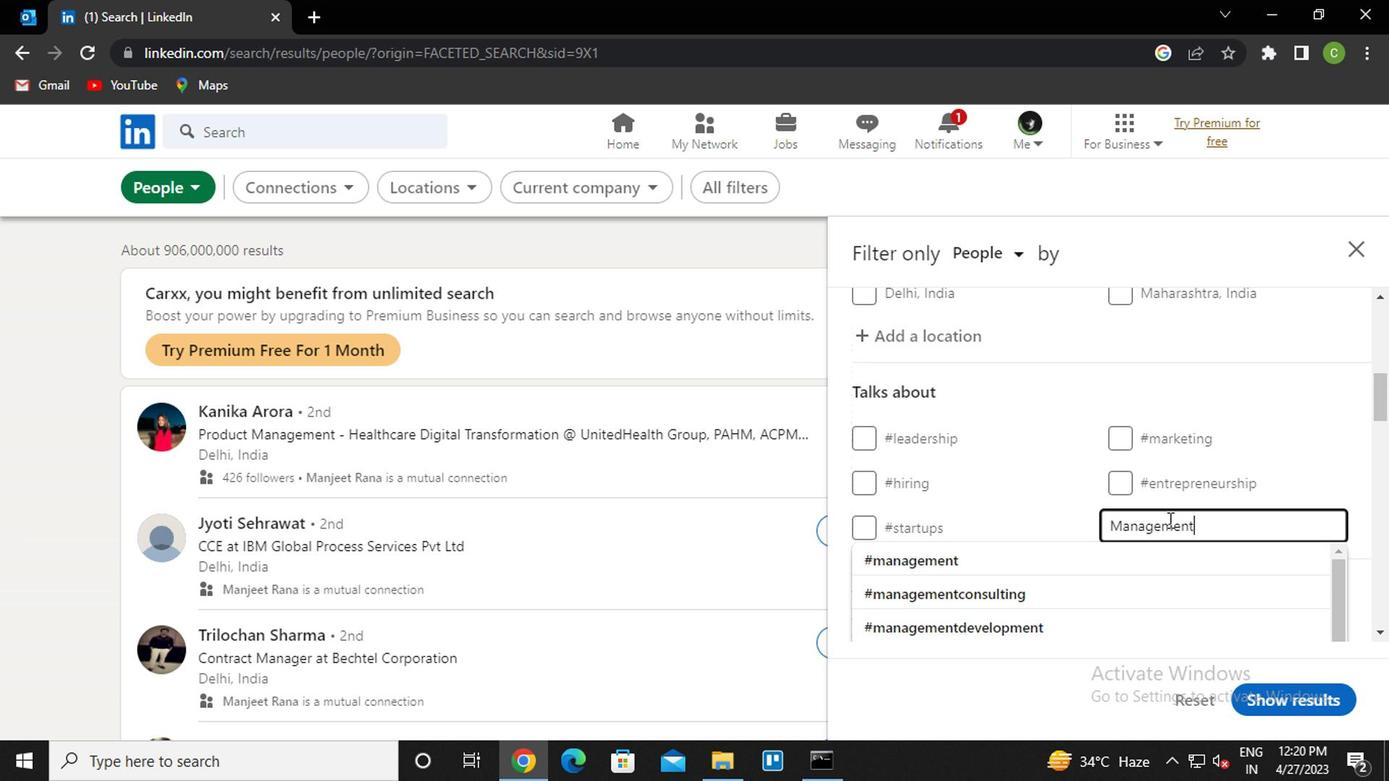 
Action: Mouse moved to (1156, 494)
Screenshot: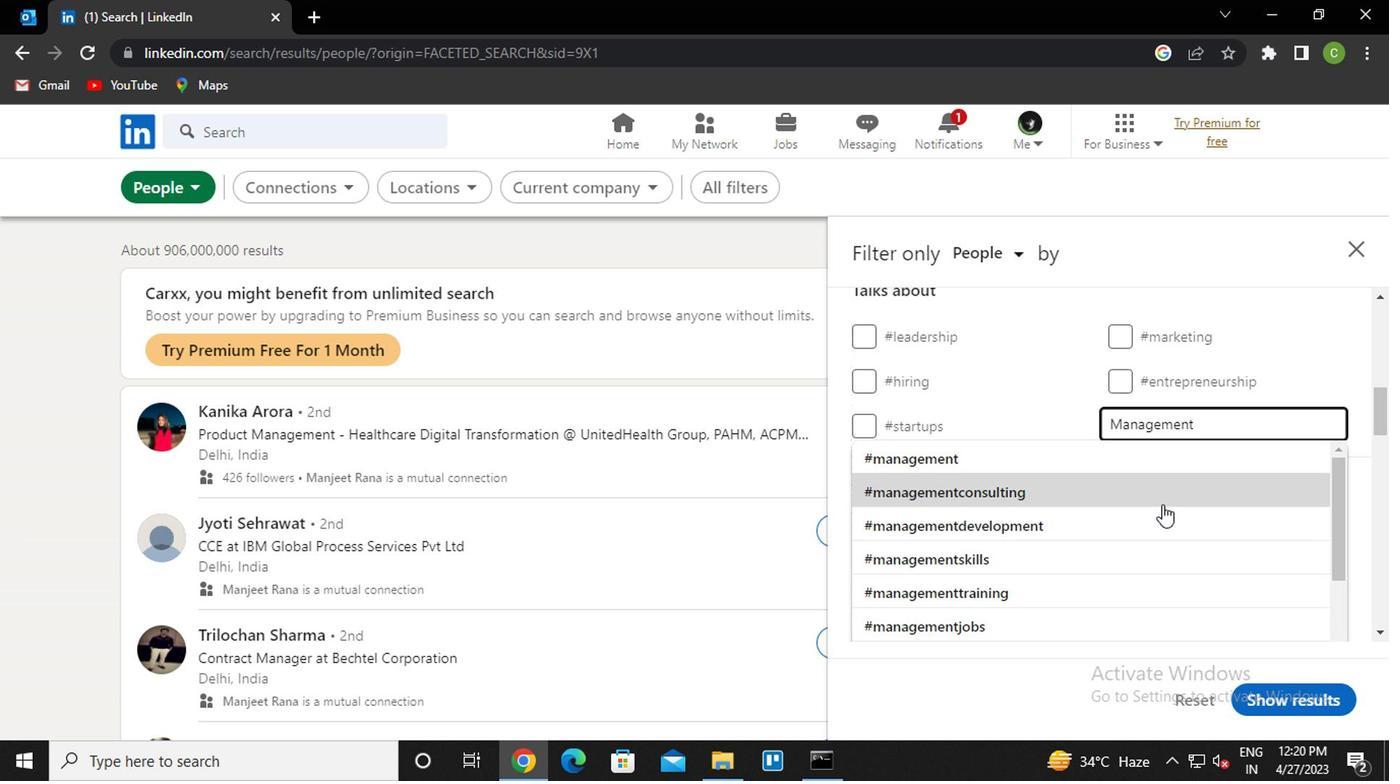 
Action: Mouse pressed left at (1156, 494)
Screenshot: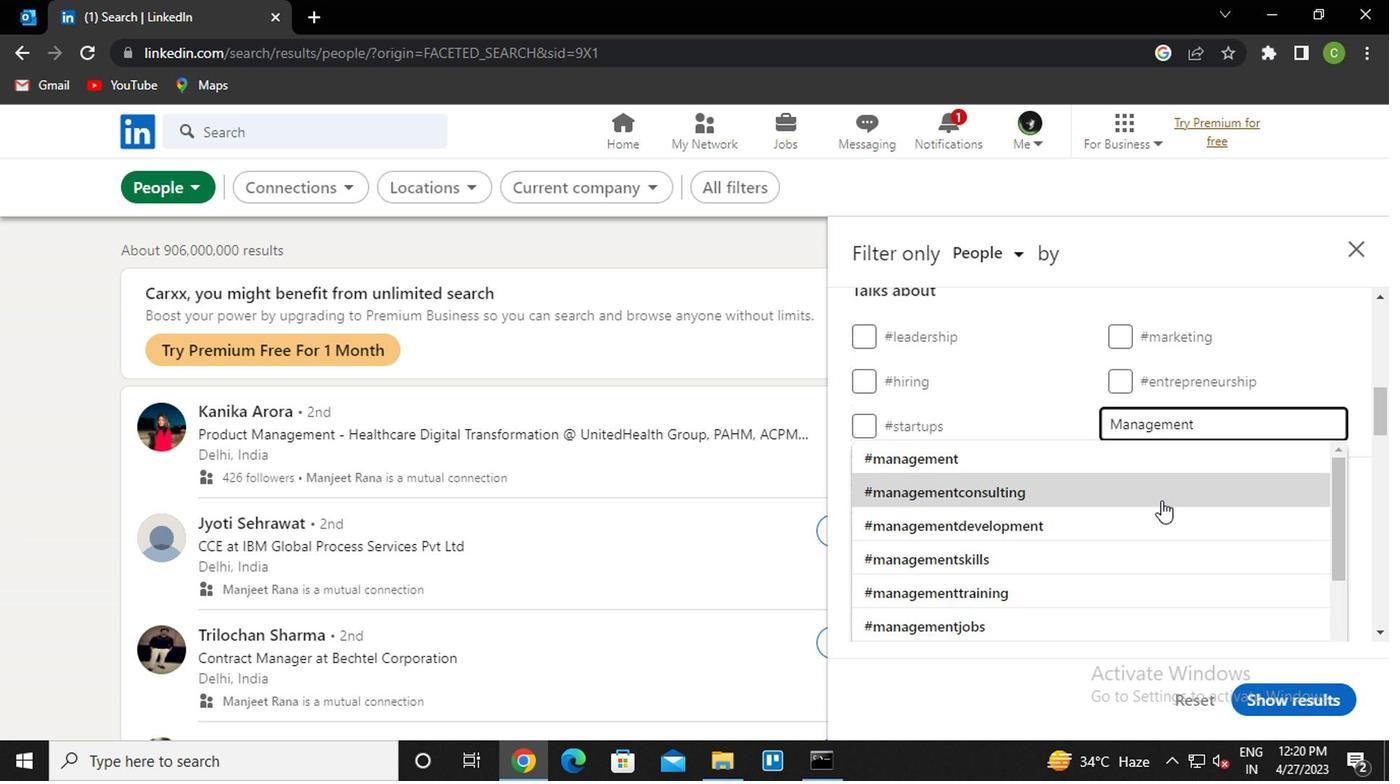 
Action: Mouse moved to (1146, 475)
Screenshot: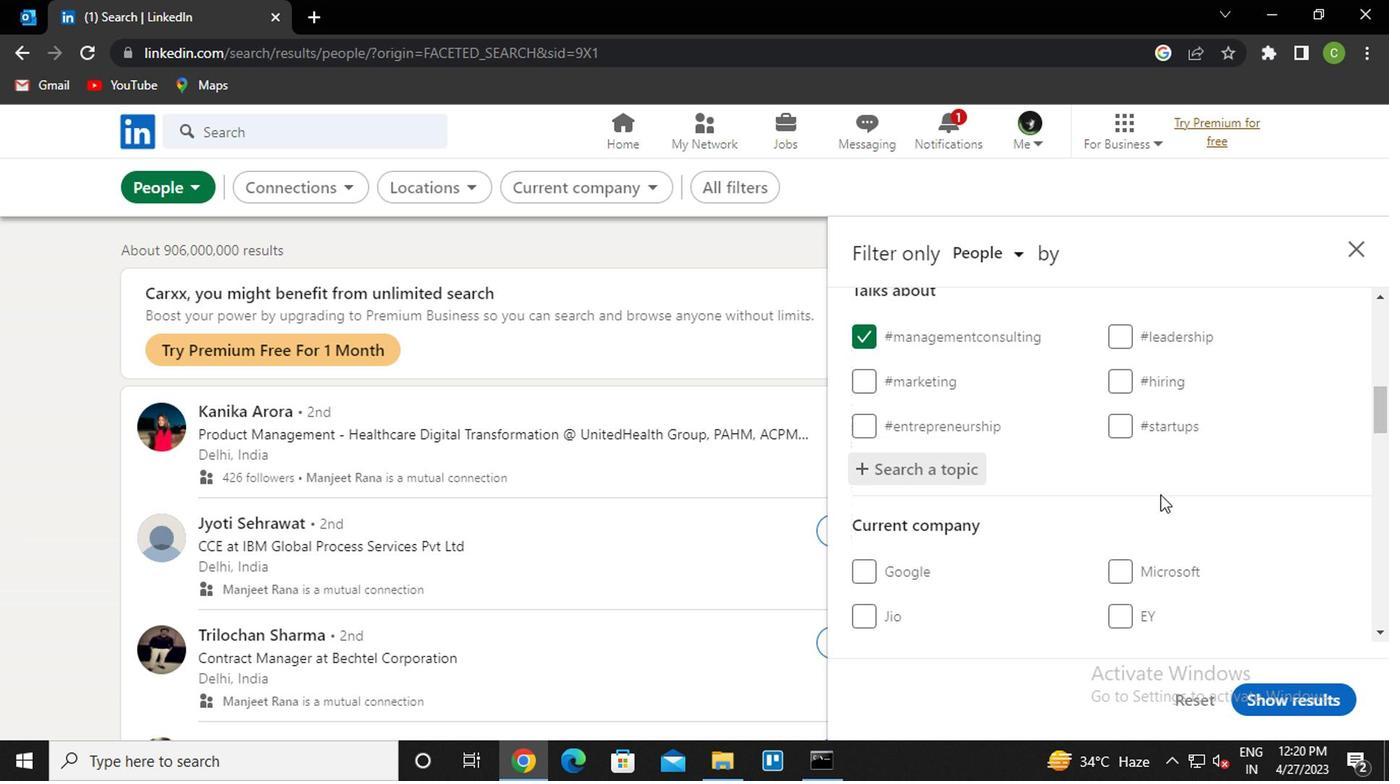 
Action: Mouse scrolled (1146, 473) with delta (0, -1)
Screenshot: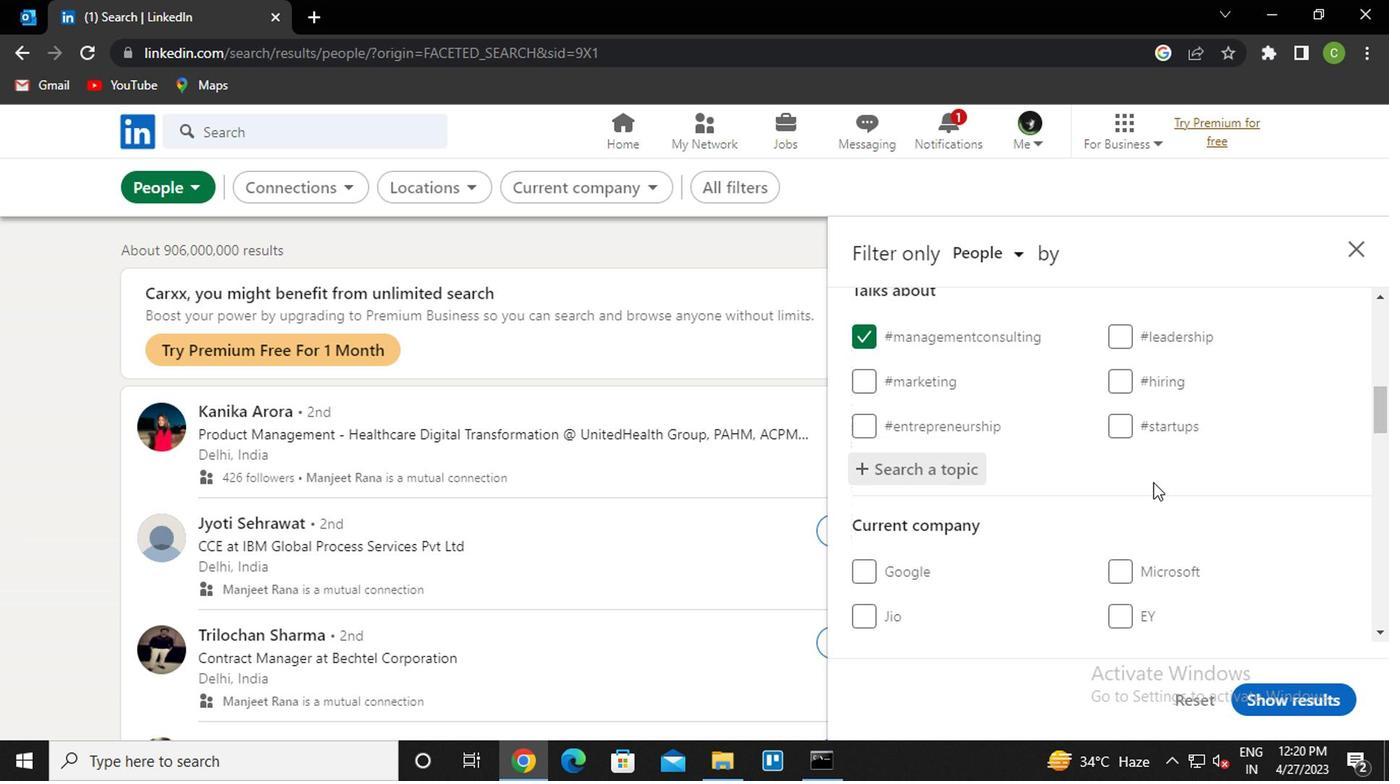 
Action: Mouse scrolled (1146, 473) with delta (0, -1)
Screenshot: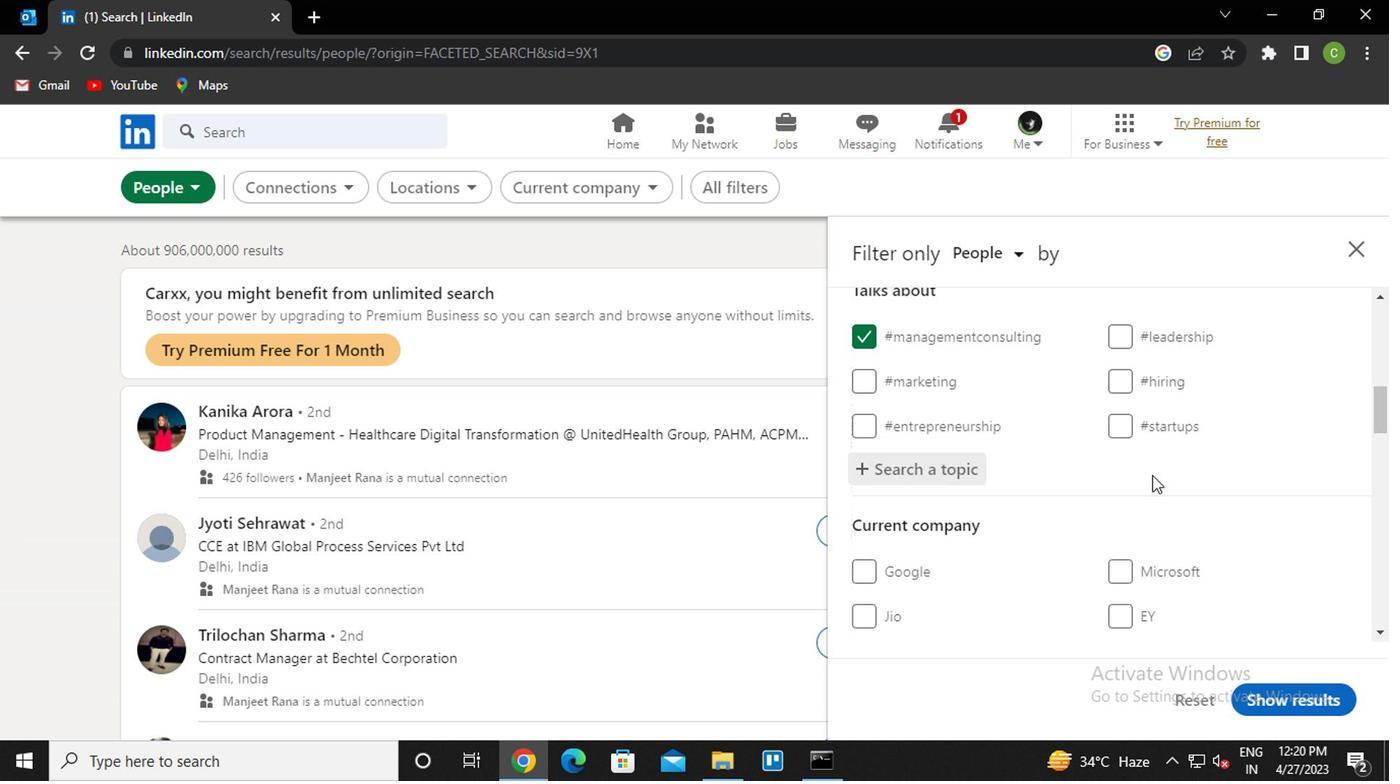 
Action: Mouse scrolled (1146, 473) with delta (0, -1)
Screenshot: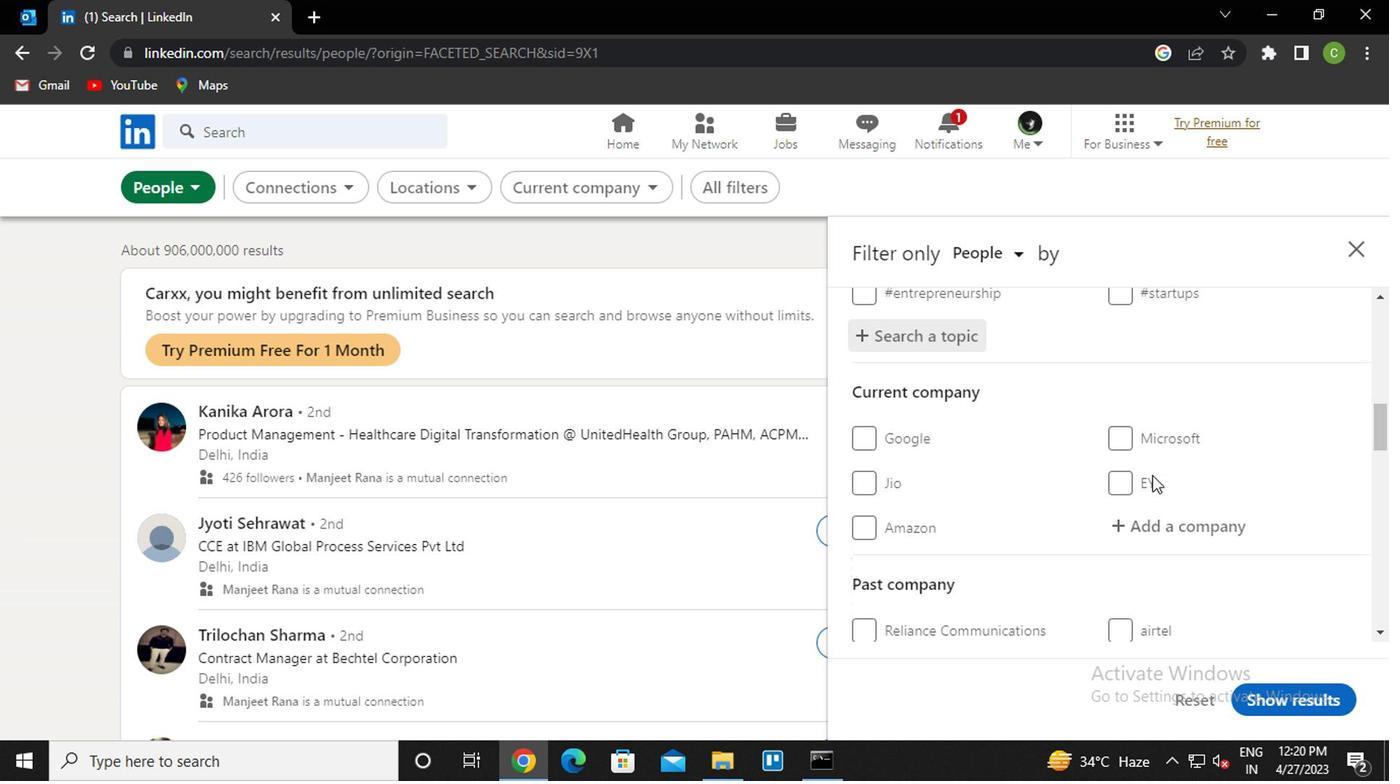 
Action: Mouse moved to (1161, 424)
Screenshot: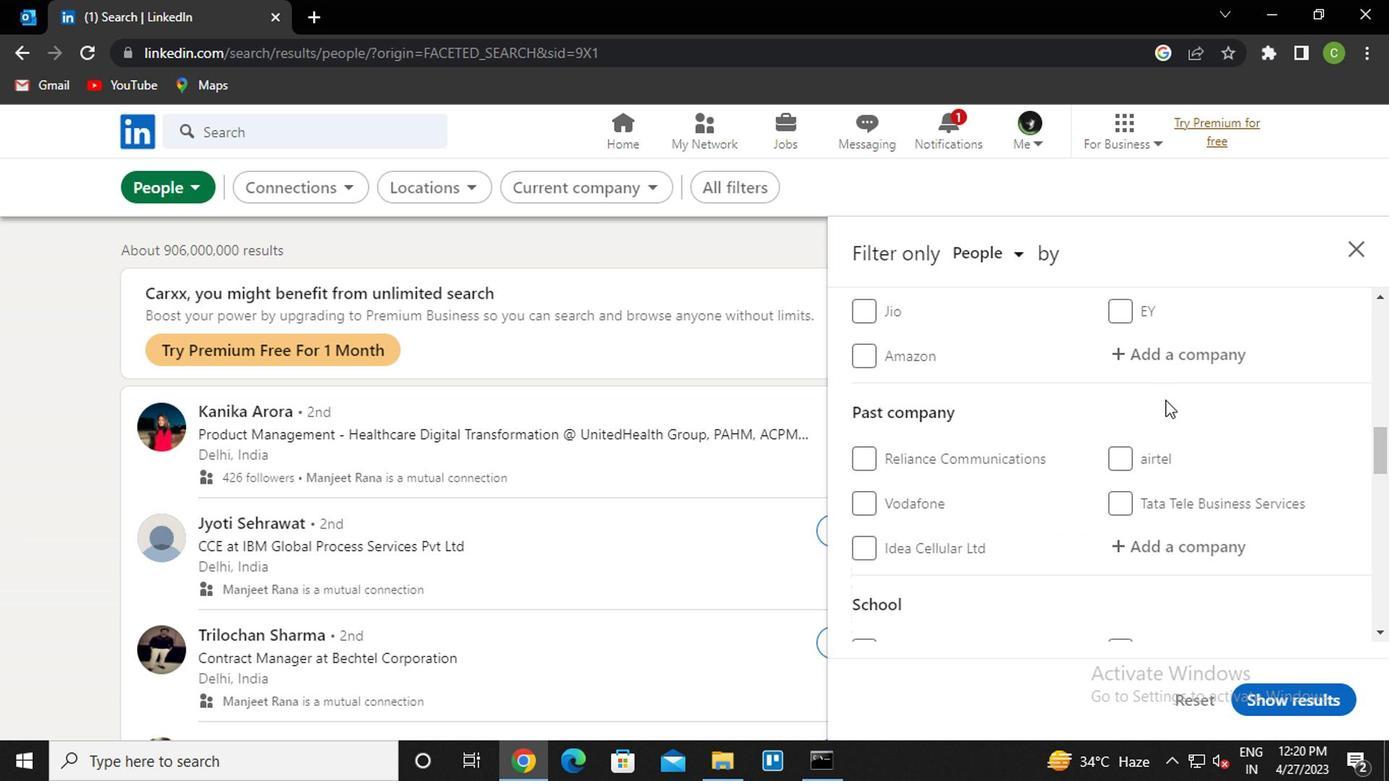 
Action: Mouse scrolled (1161, 425) with delta (0, 0)
Screenshot: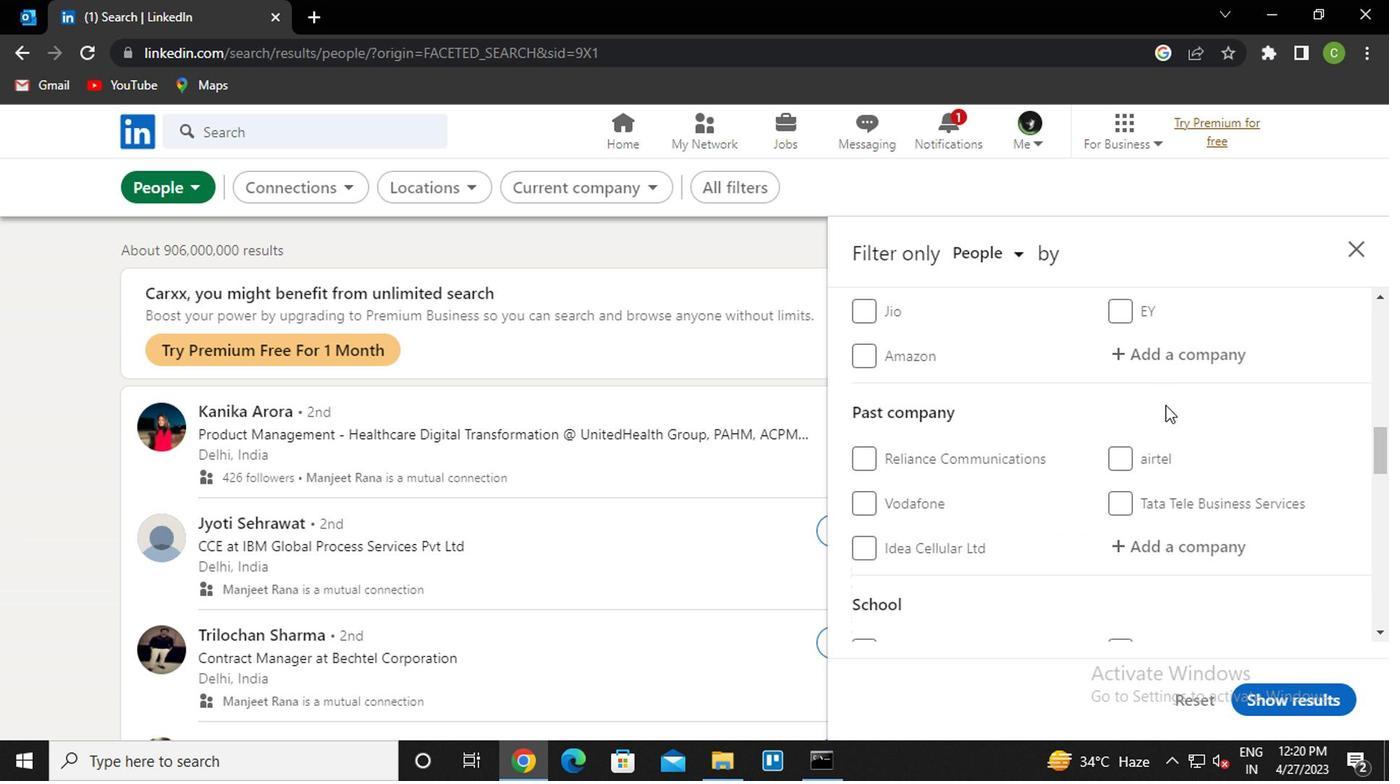 
Action: Mouse scrolled (1161, 425) with delta (0, 0)
Screenshot: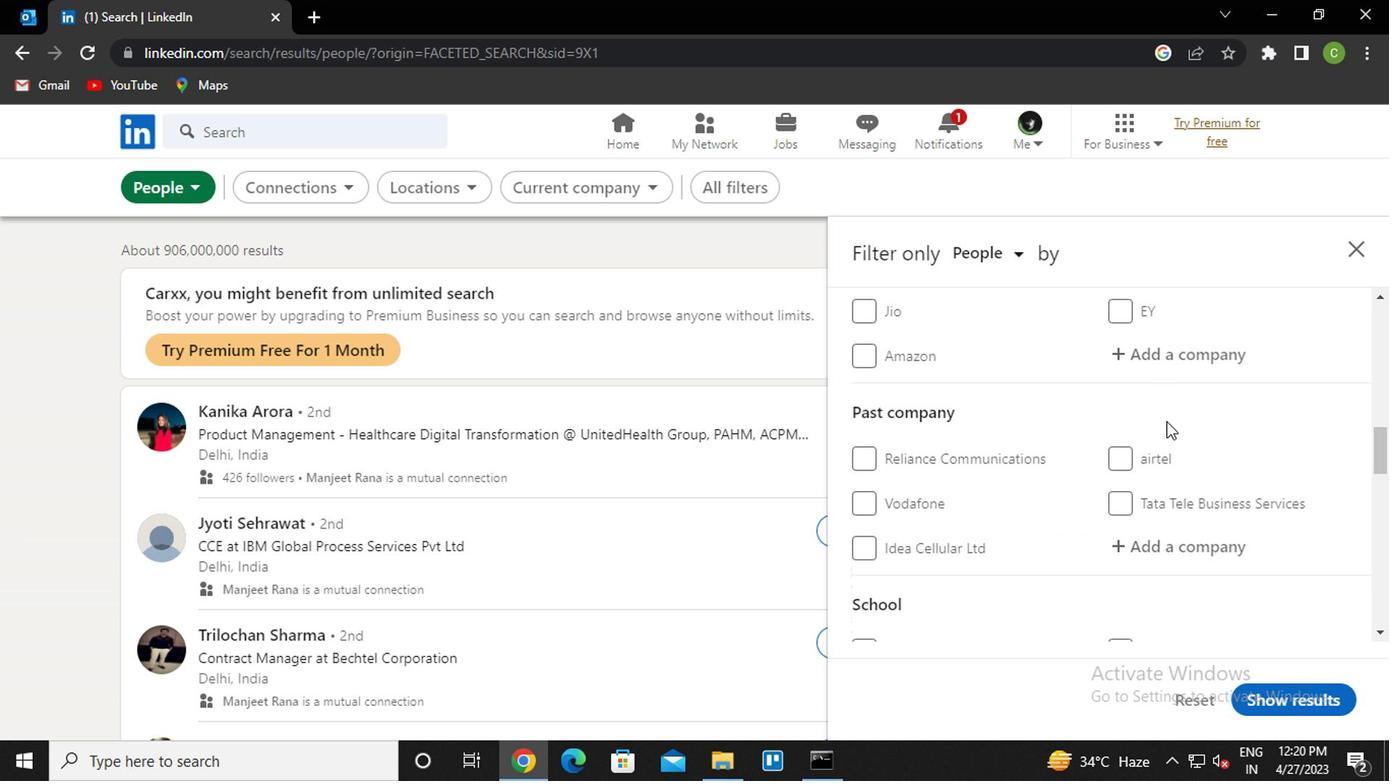 
Action: Mouse moved to (1161, 431)
Screenshot: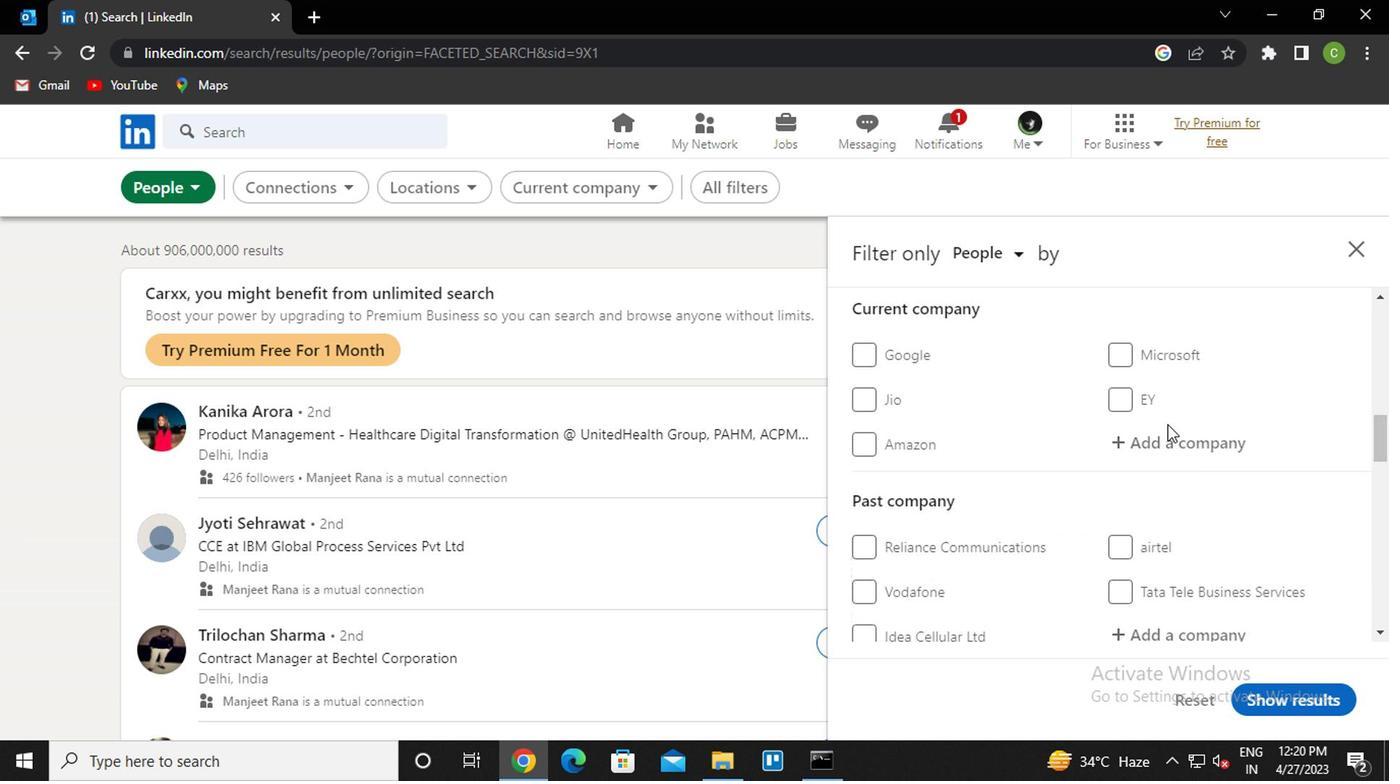 
Action: Mouse scrolled (1161, 430) with delta (0, -1)
Screenshot: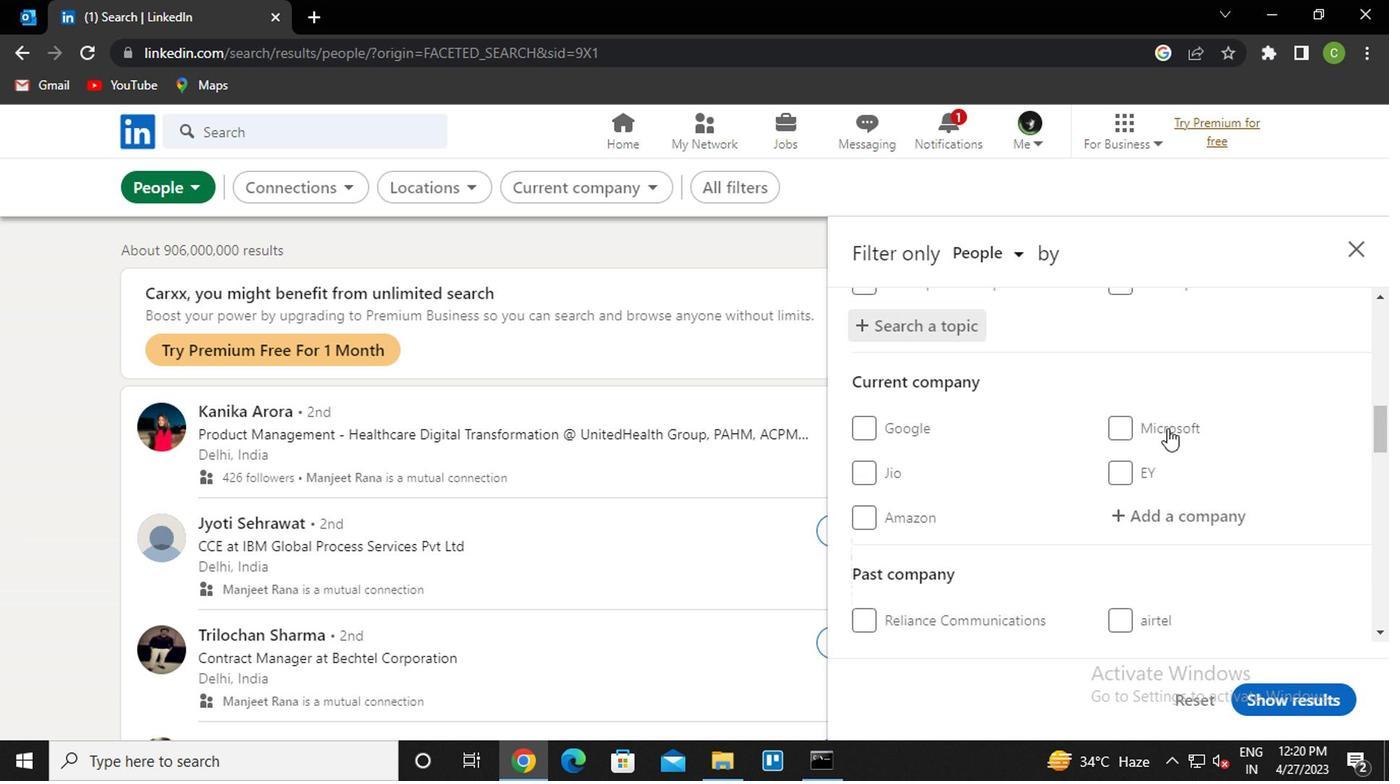 
Action: Mouse moved to (1161, 433)
Screenshot: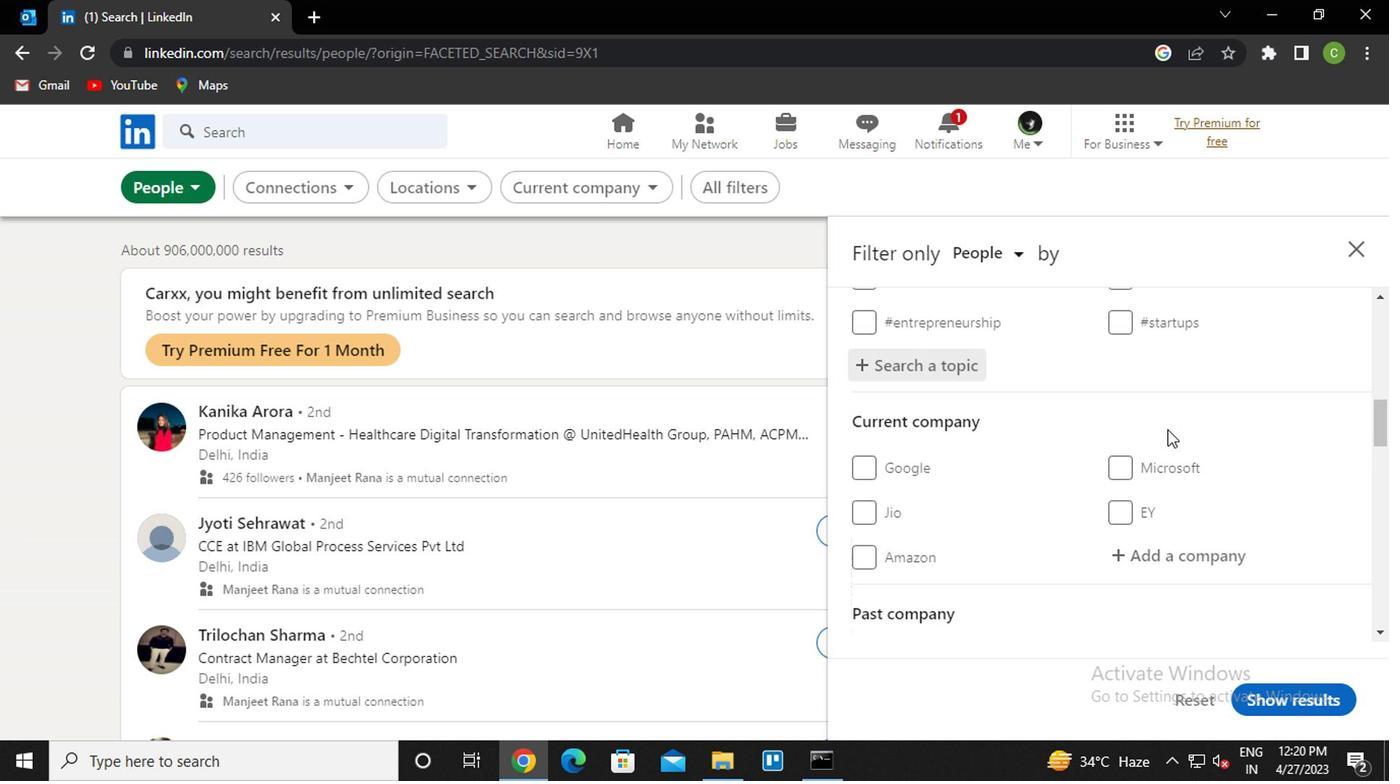 
Action: Mouse scrolled (1161, 432) with delta (0, 0)
Screenshot: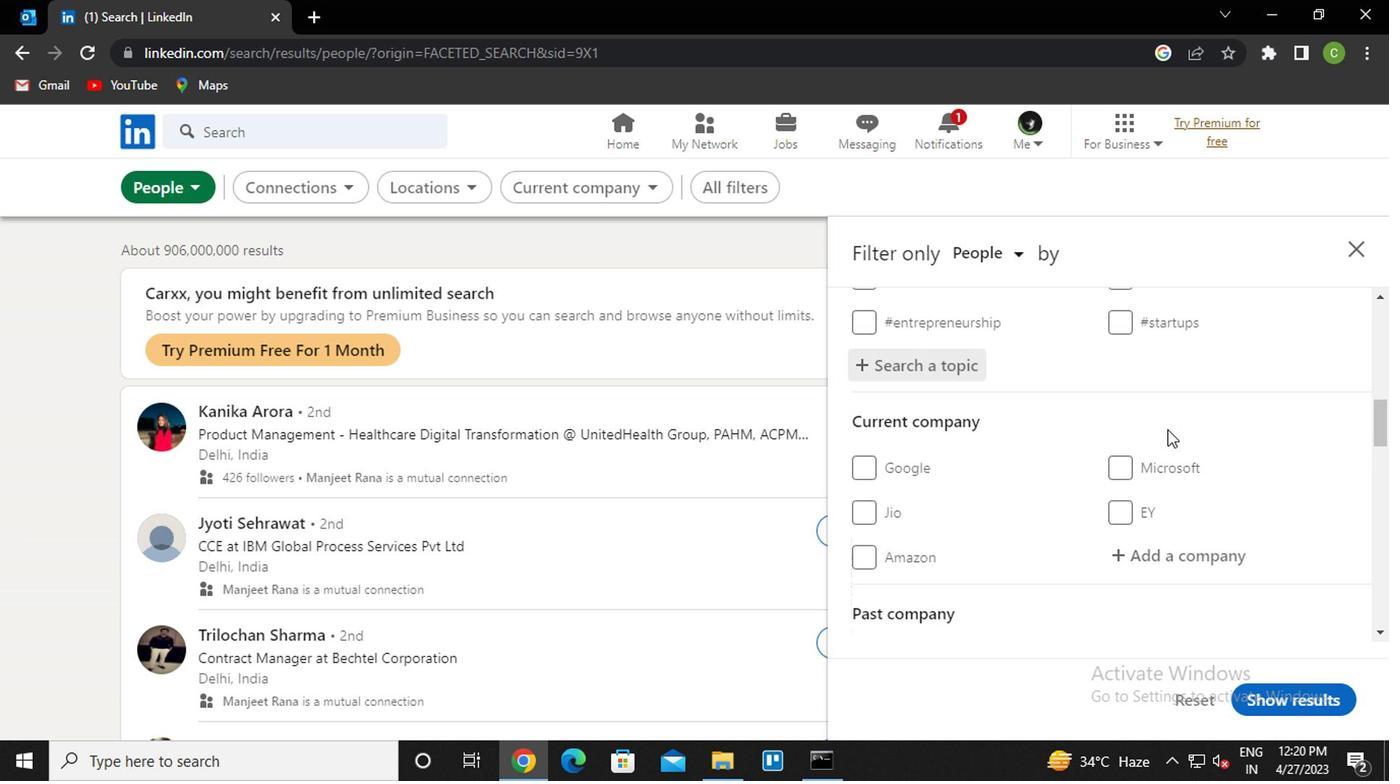 
Action: Mouse moved to (1169, 358)
Screenshot: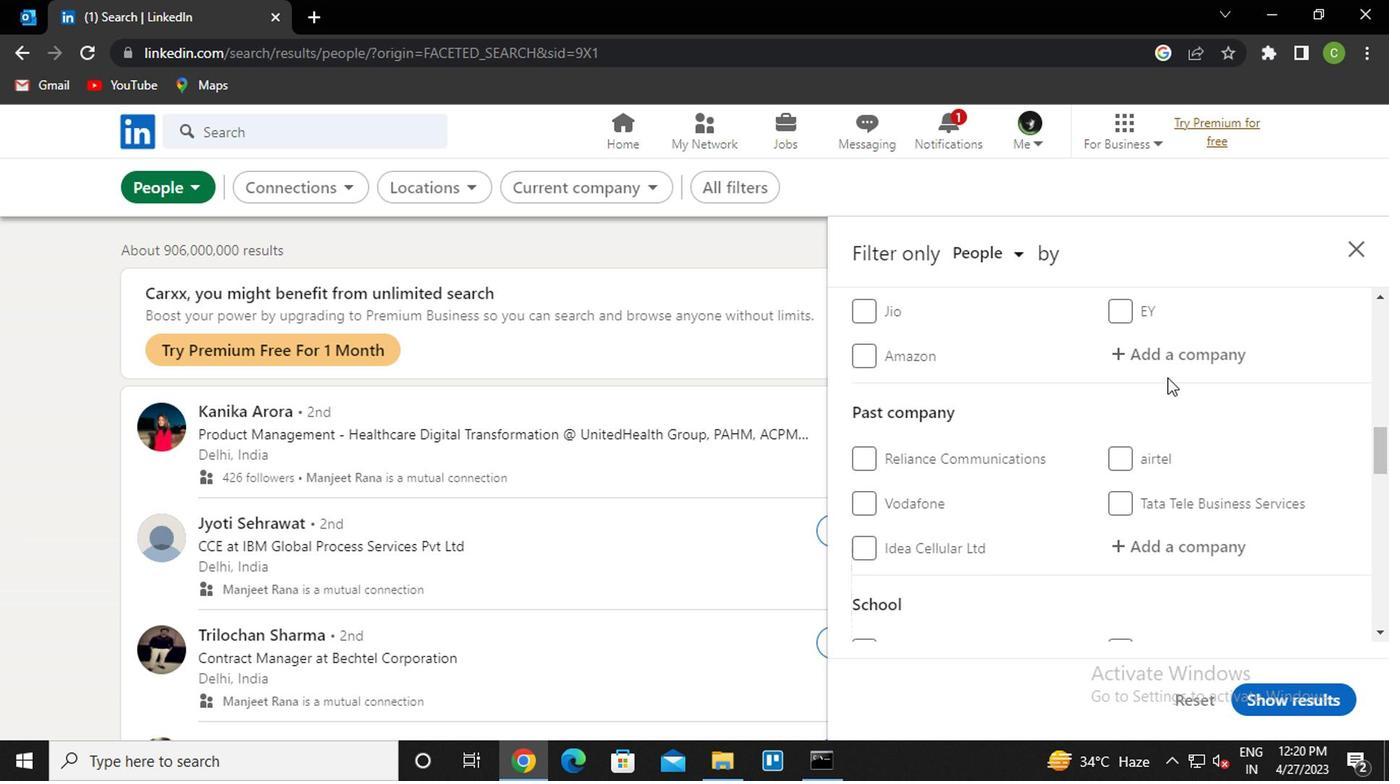
Action: Mouse pressed left at (1169, 358)
Screenshot: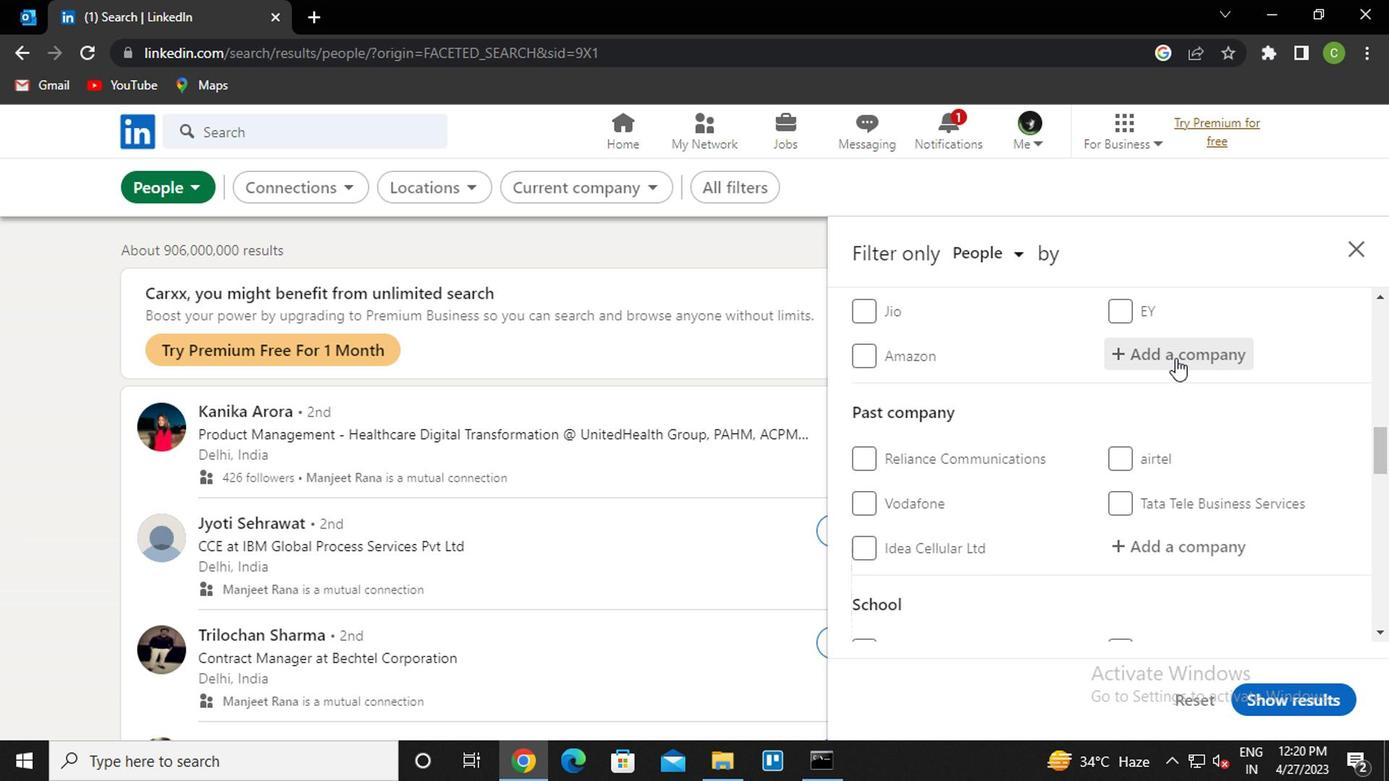 
Action: Mouse scrolled (1169, 358) with delta (0, 0)
Screenshot: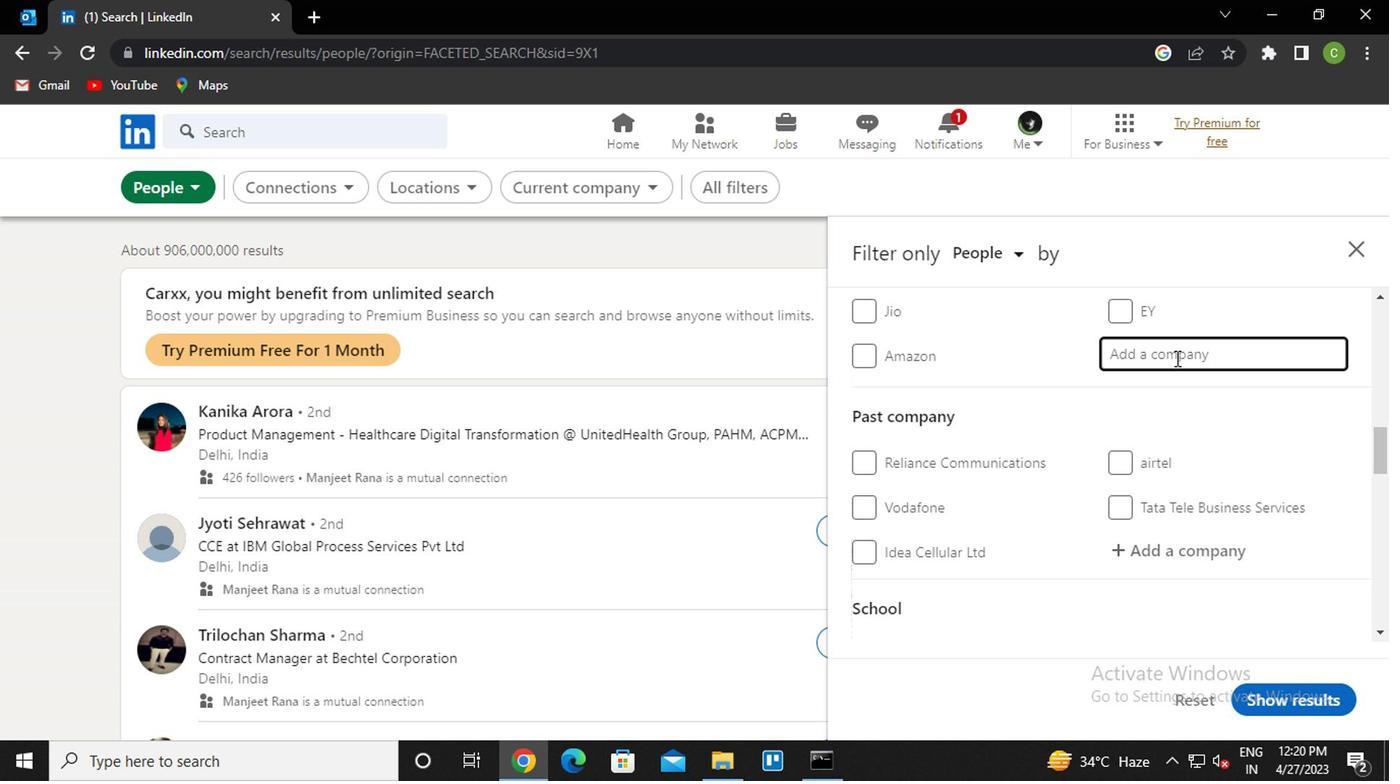 
Action: Mouse scrolled (1169, 358) with delta (0, 0)
Screenshot: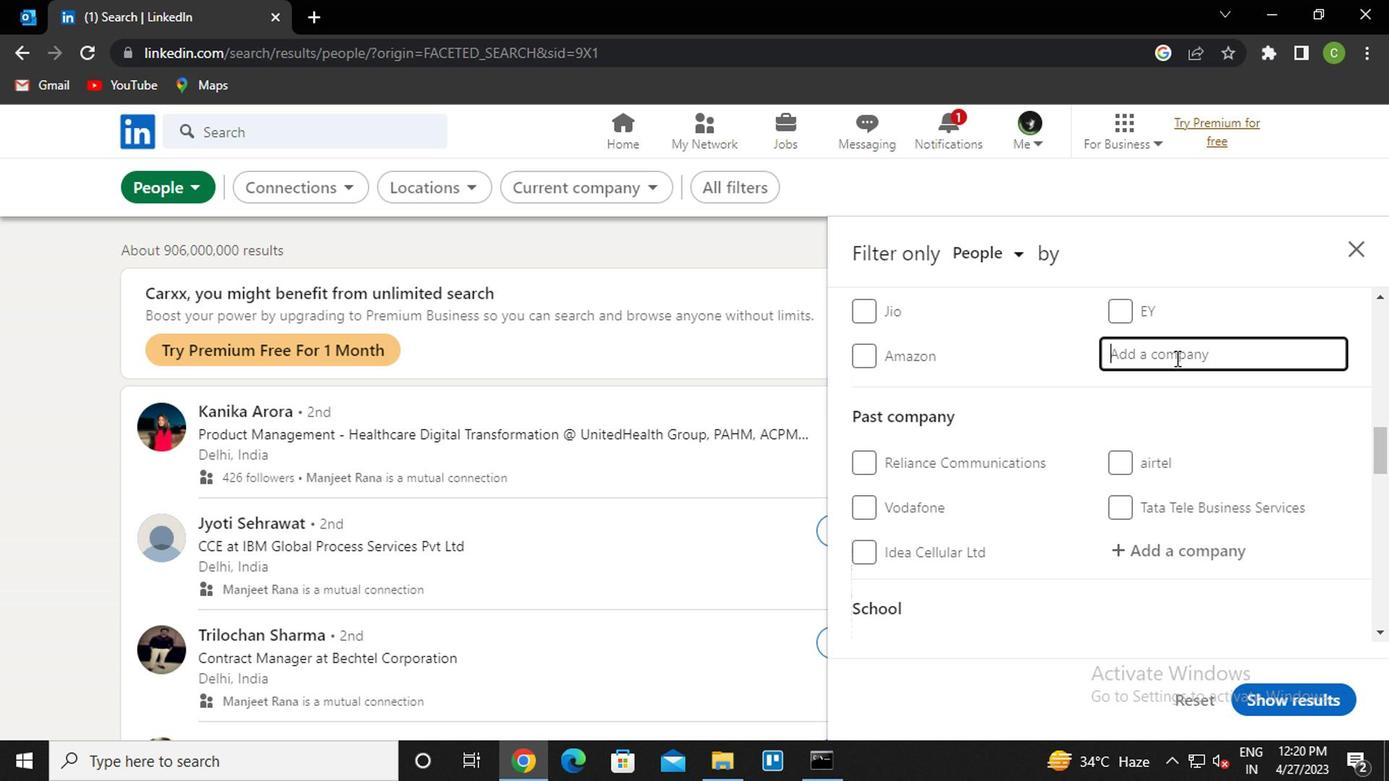 
Action: Mouse moved to (1167, 360)
Screenshot: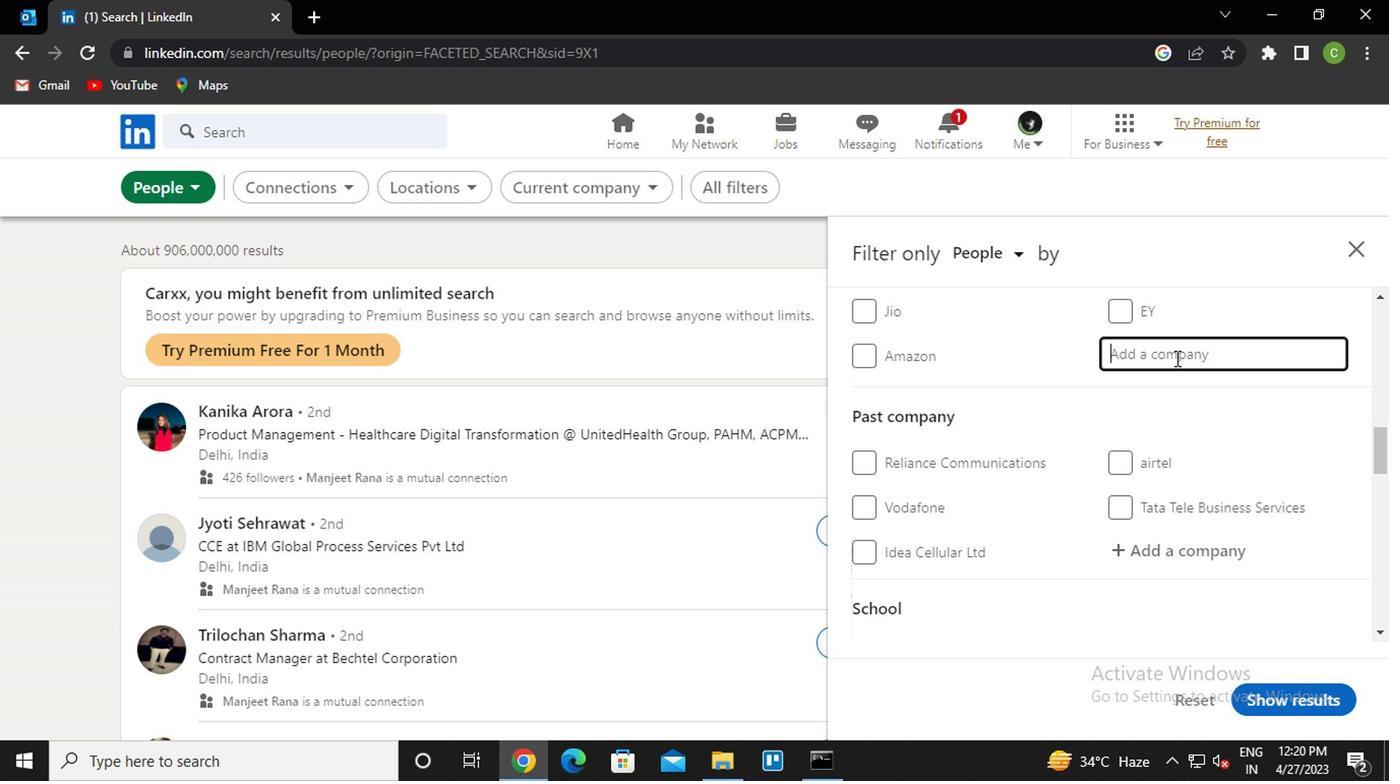 
Action: Mouse scrolled (1167, 358) with delta (0, -1)
Screenshot: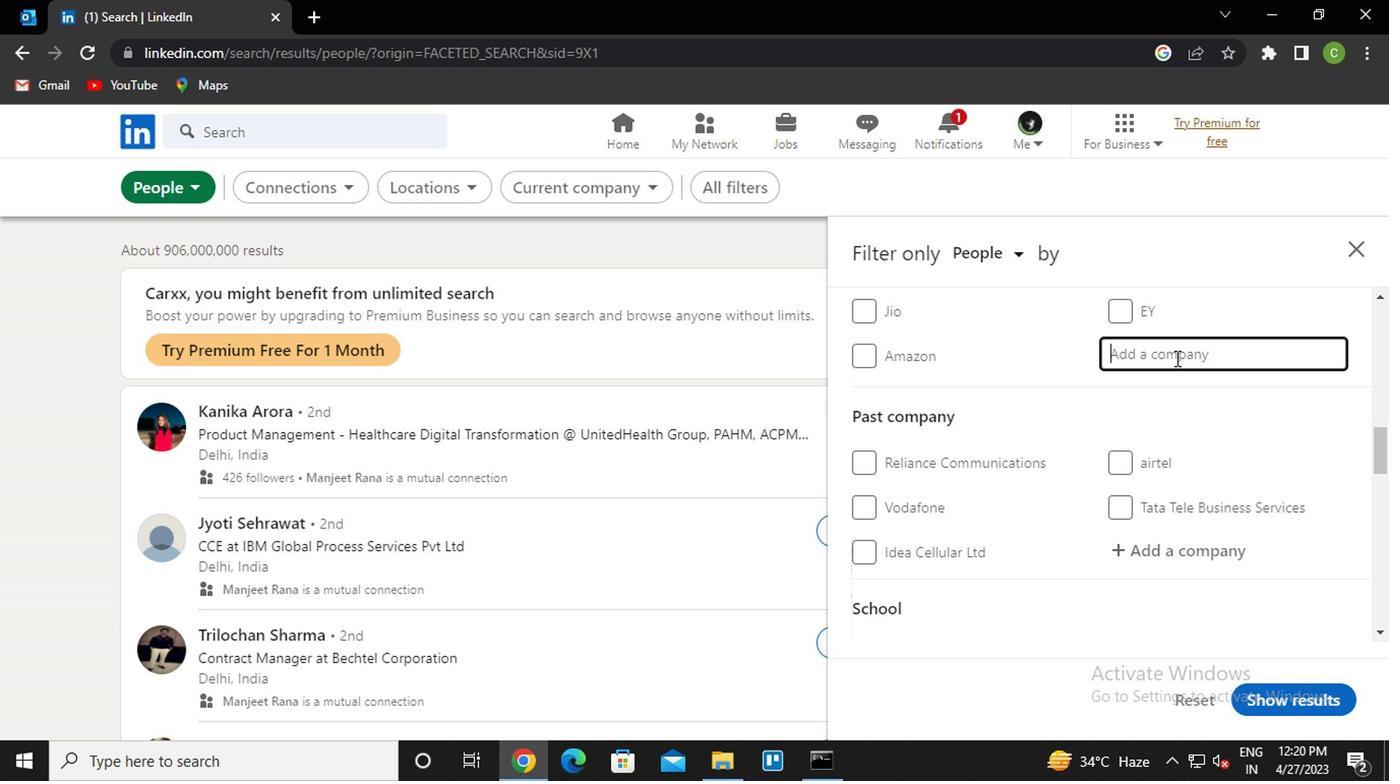 
Action: Mouse moved to (1156, 368)
Screenshot: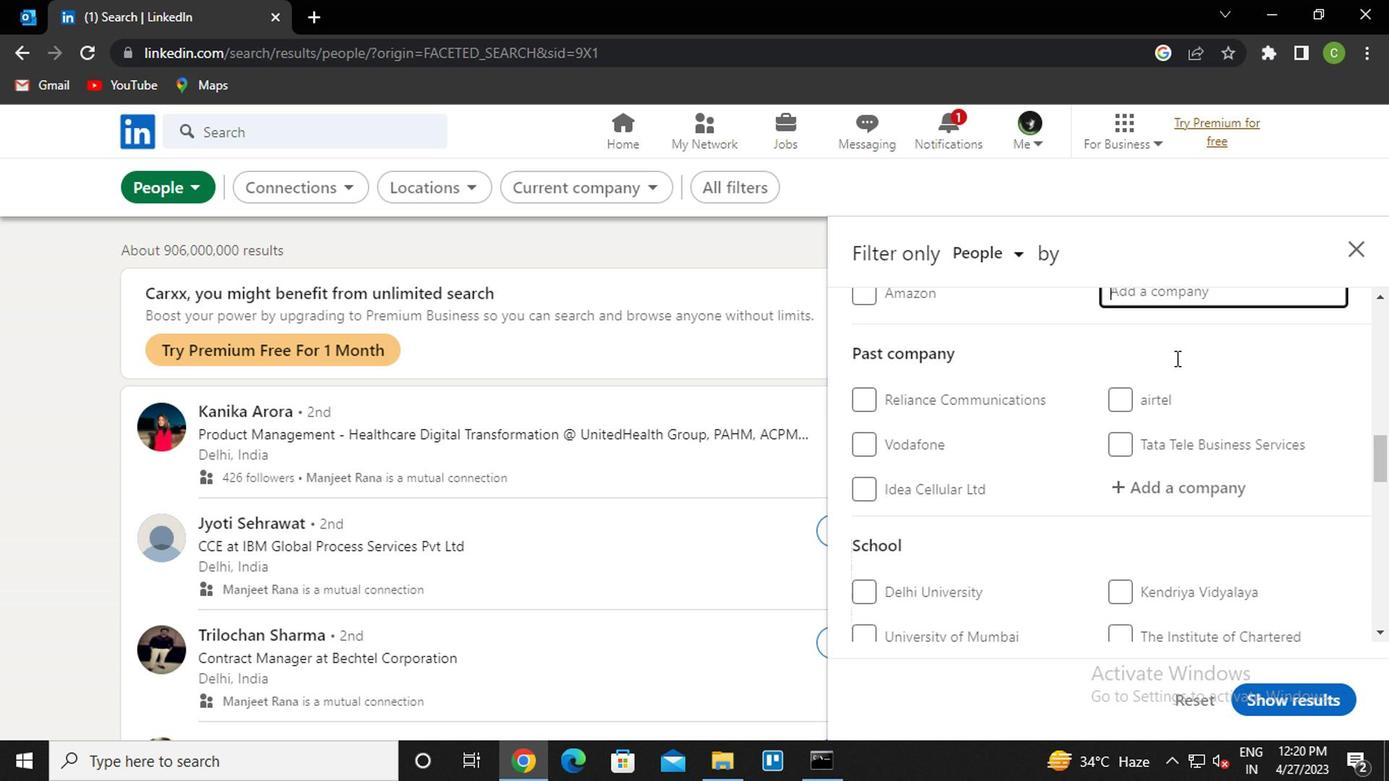 
Action: Mouse scrolled (1156, 367) with delta (0, 0)
Screenshot: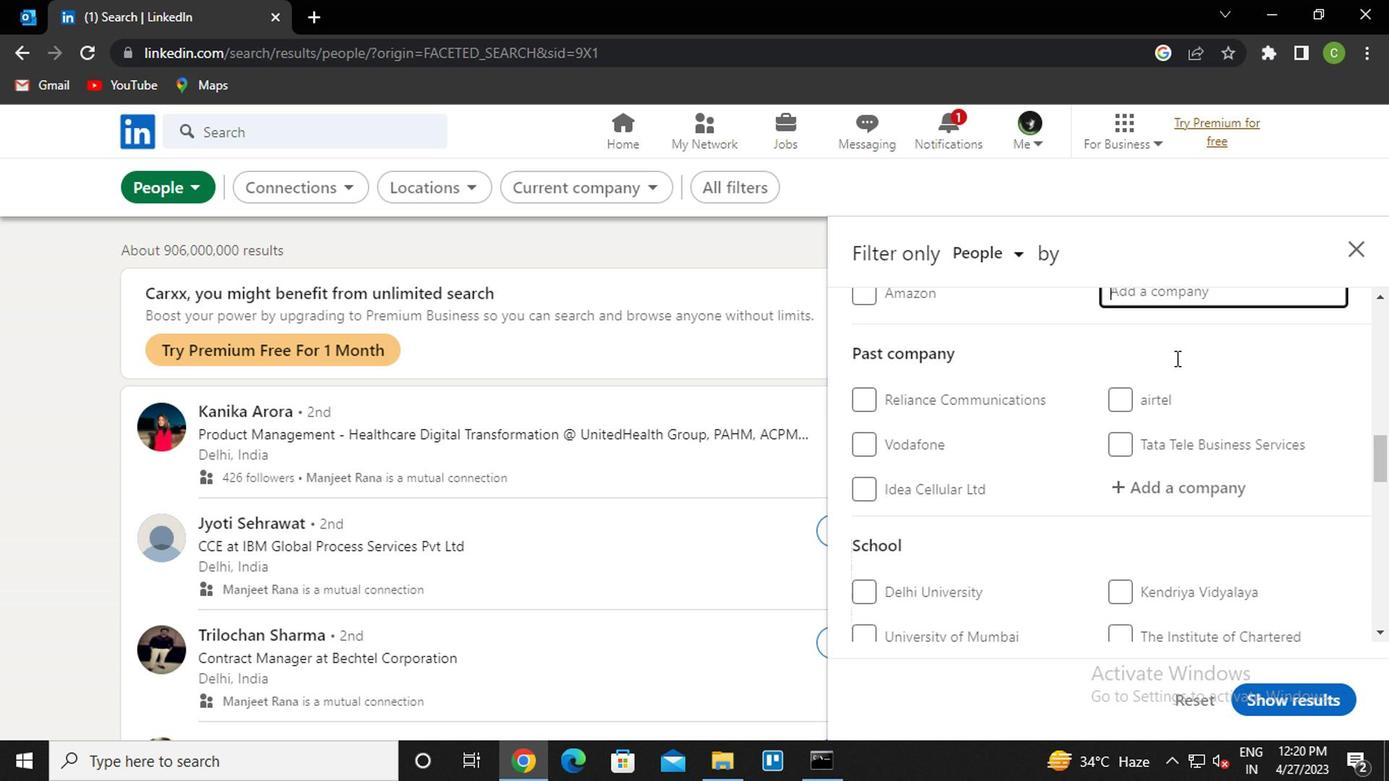 
Action: Mouse moved to (1148, 375)
Screenshot: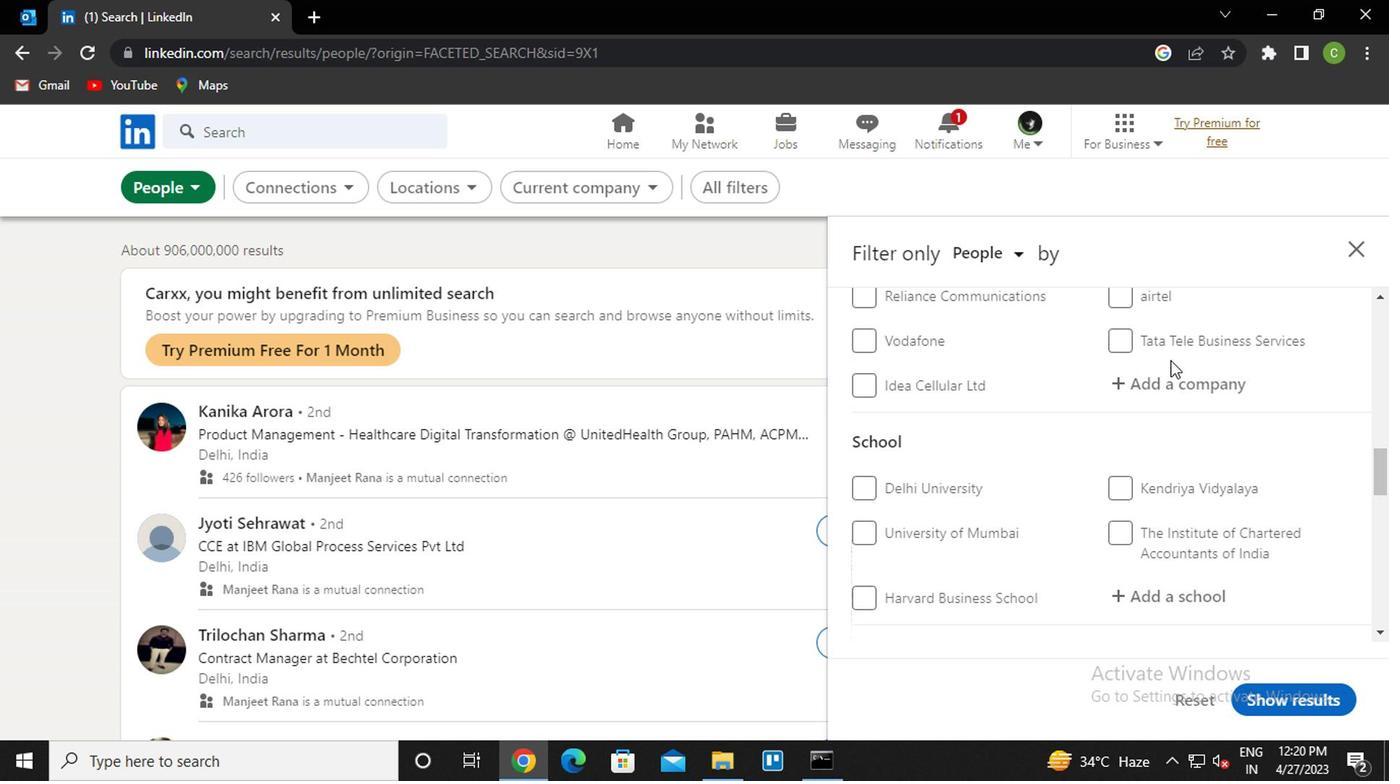 
Action: Mouse scrolled (1148, 374) with delta (0, -1)
Screenshot: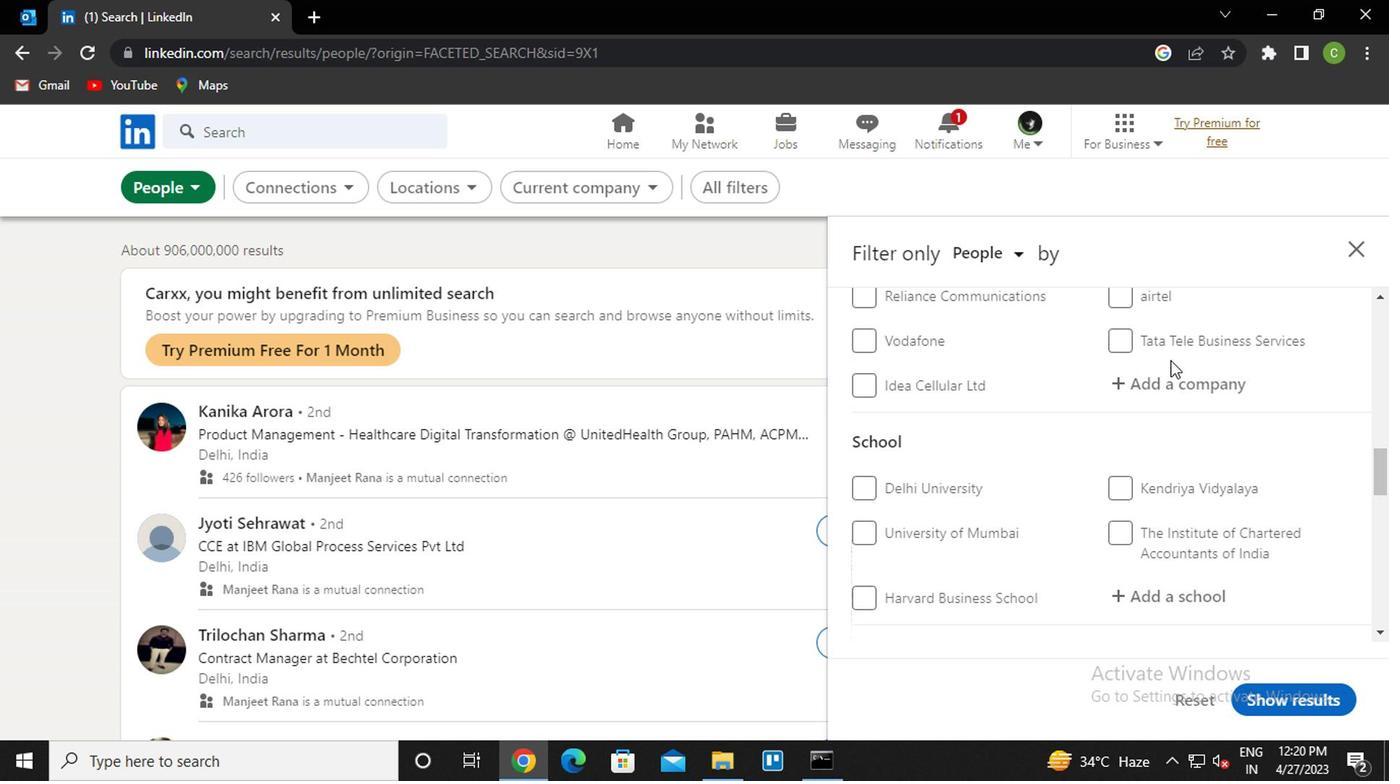 
Action: Mouse moved to (1142, 376)
Screenshot: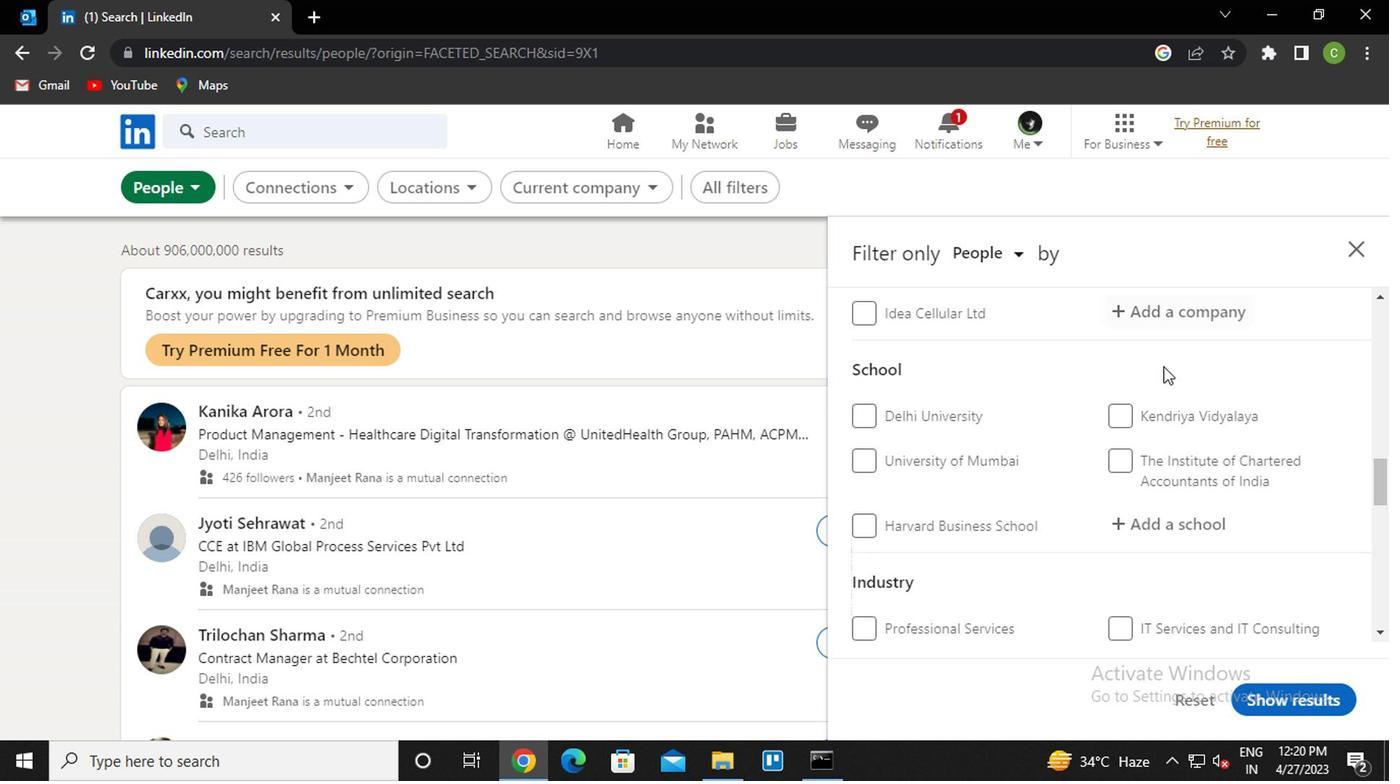 
Action: Mouse scrolled (1142, 376) with delta (0, 0)
Screenshot: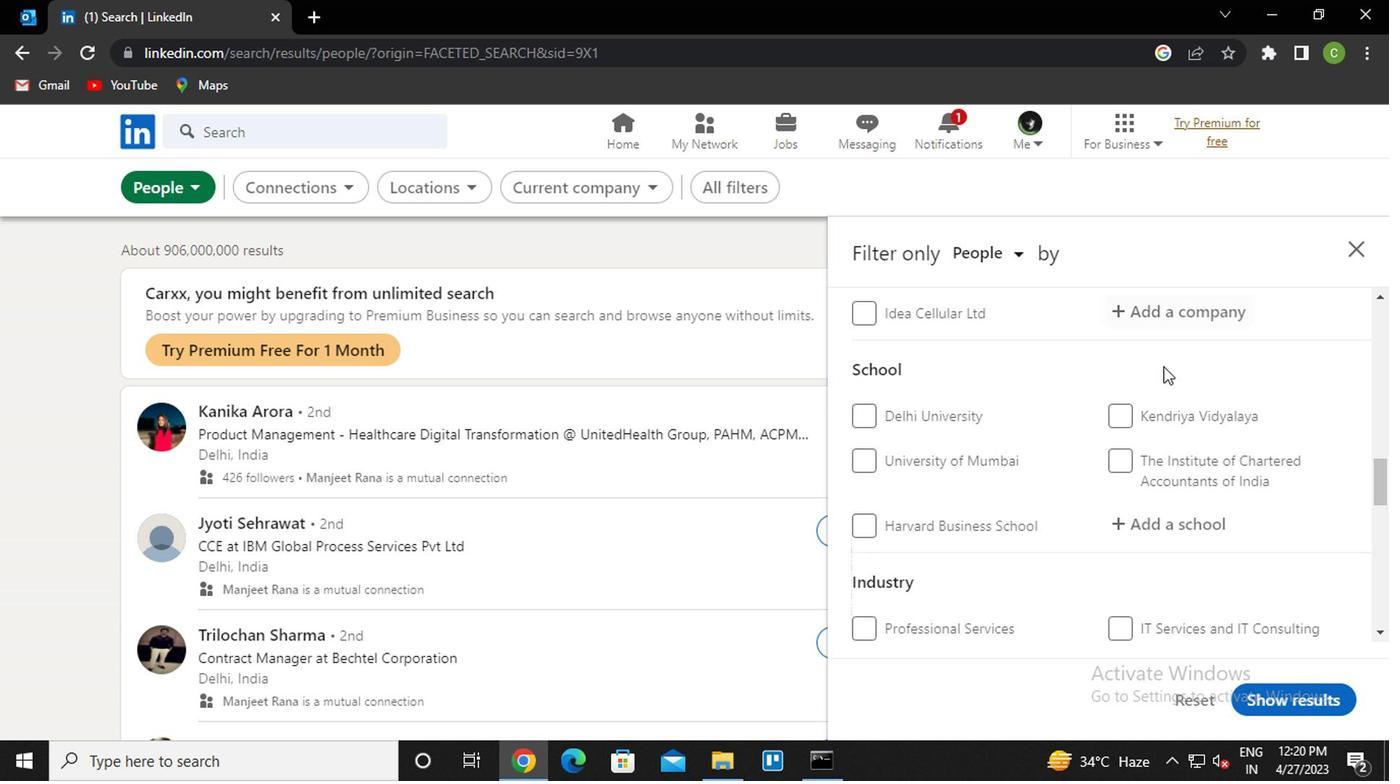 
Action: Mouse moved to (1122, 387)
Screenshot: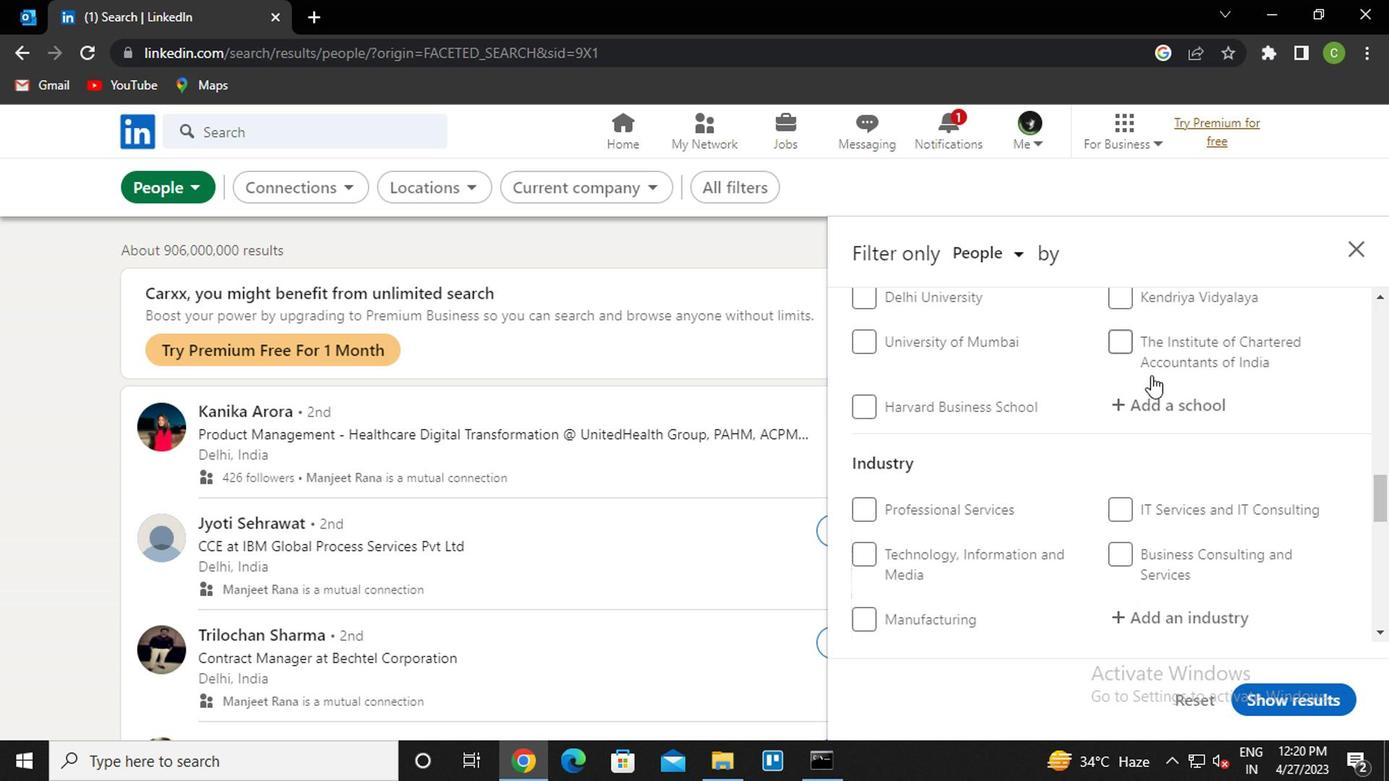 
Action: Mouse scrolled (1122, 386) with delta (0, 0)
Screenshot: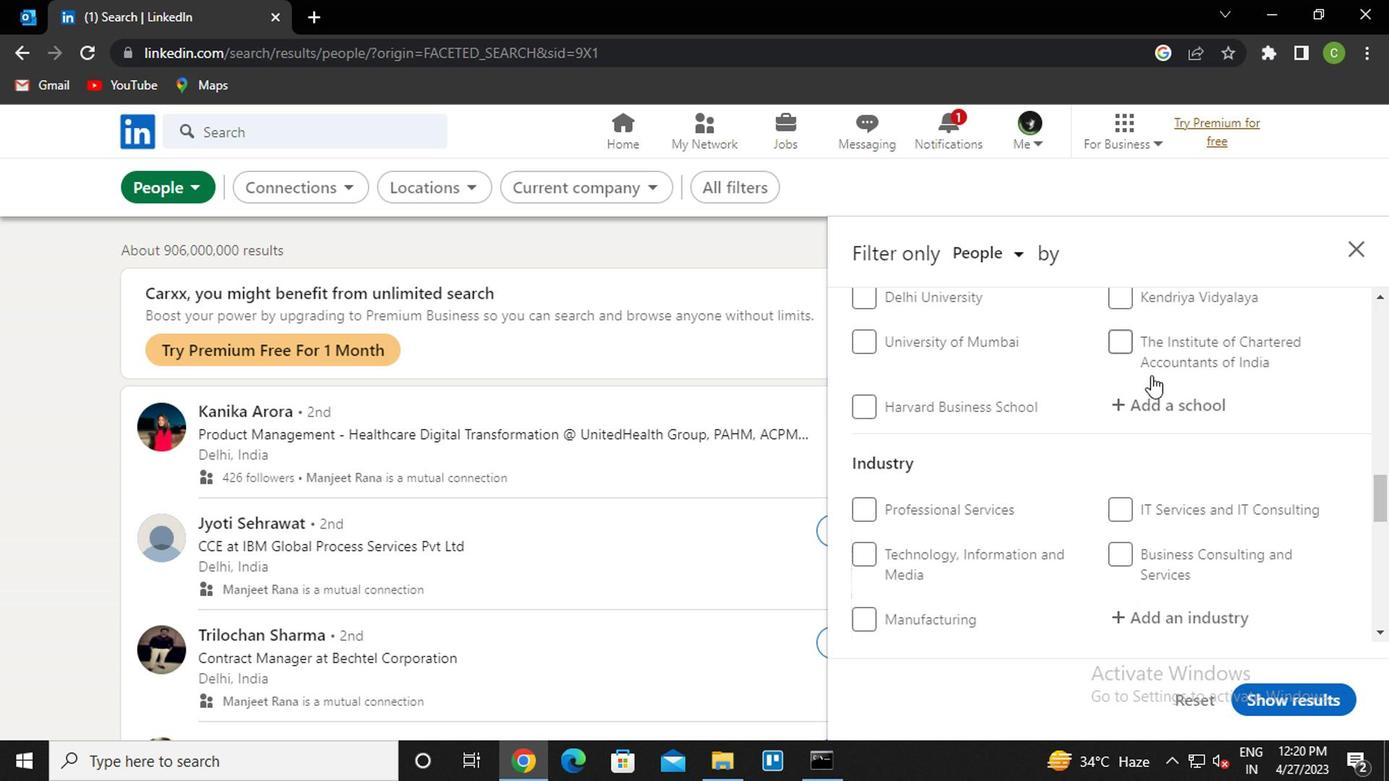
Action: Mouse moved to (869, 405)
Screenshot: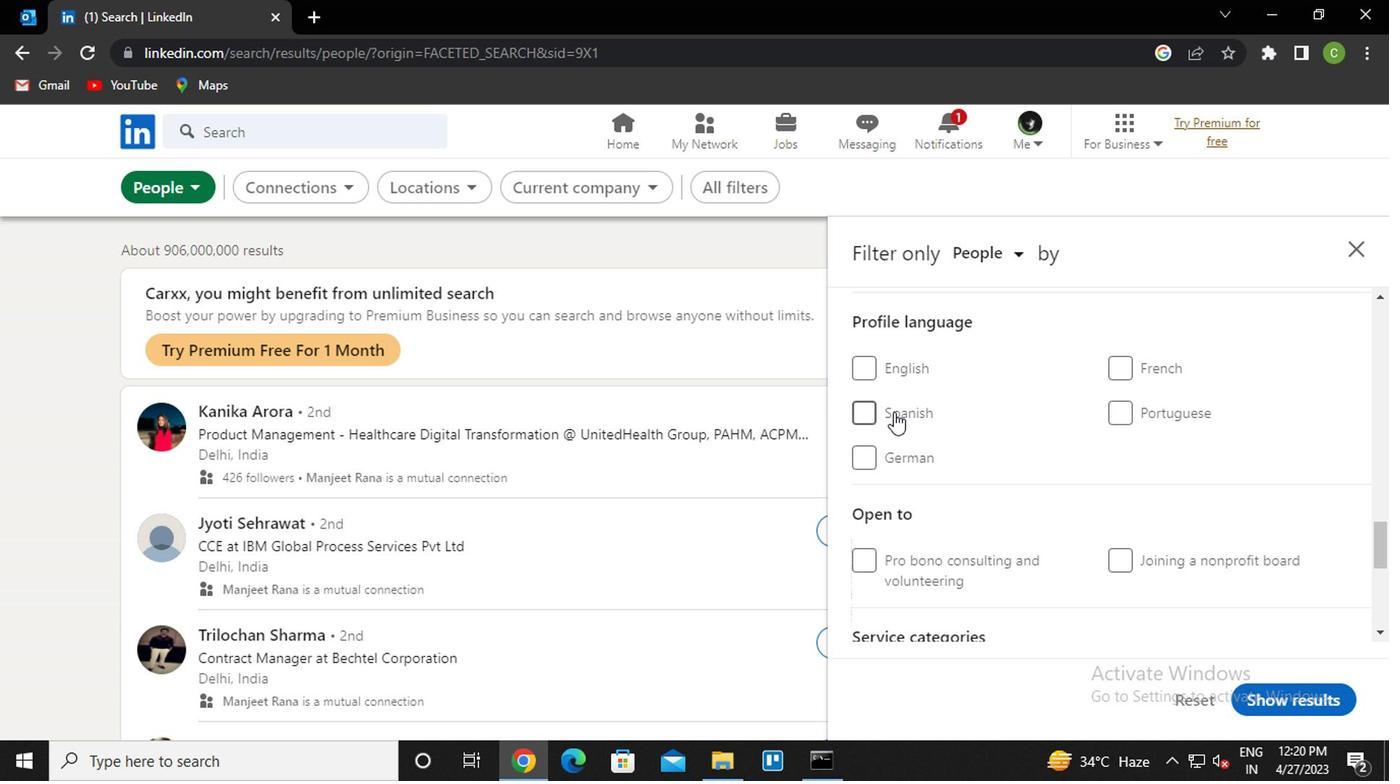 
Action: Mouse pressed left at (869, 405)
Screenshot: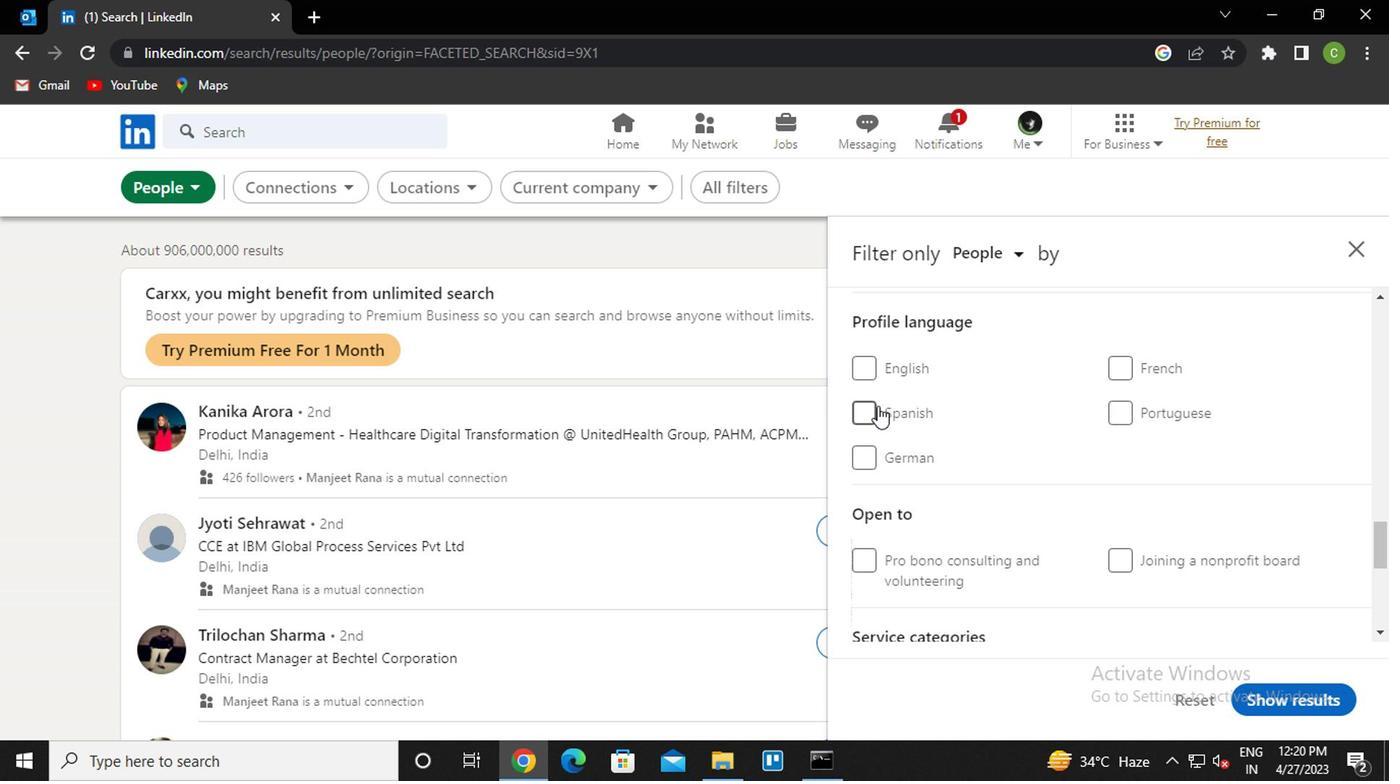 
Action: Mouse moved to (997, 442)
Screenshot: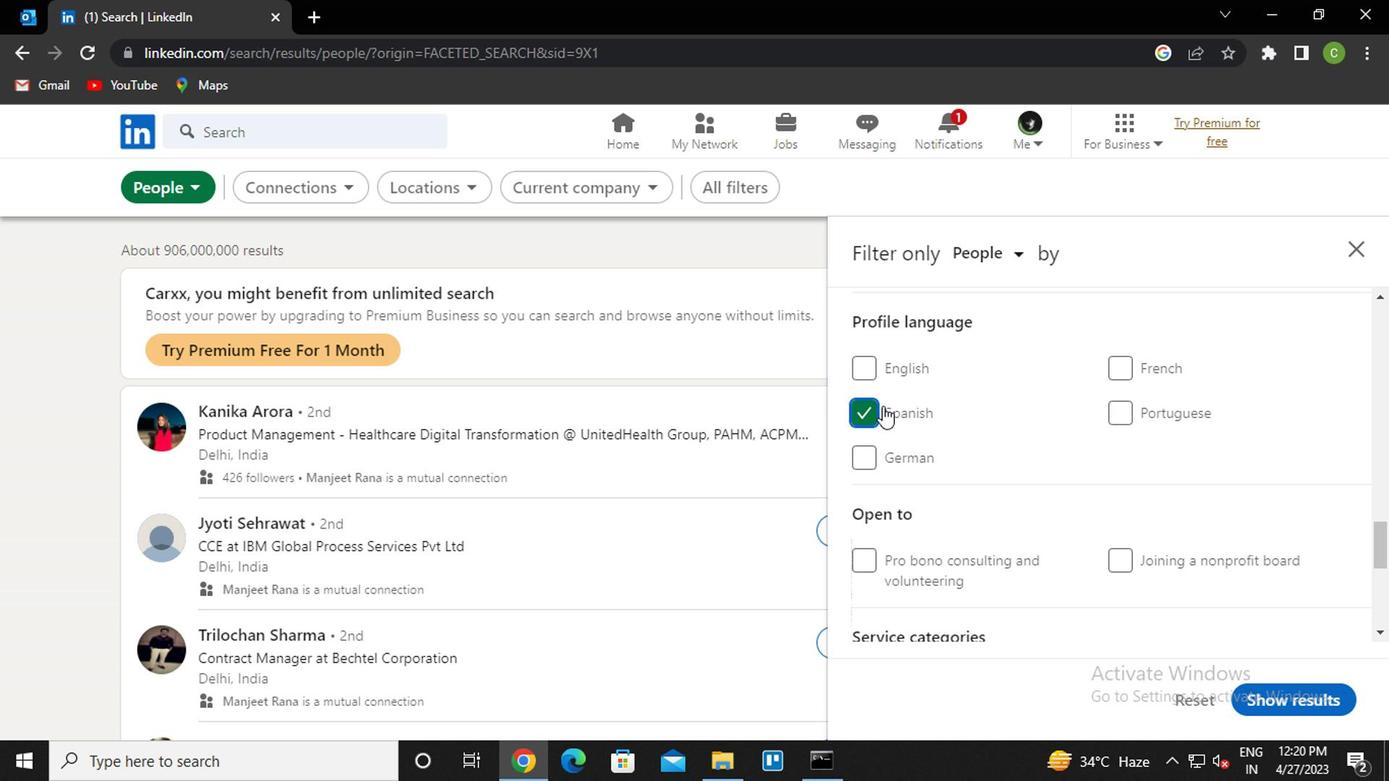 
Action: Mouse scrolled (997, 443) with delta (0, 0)
Screenshot: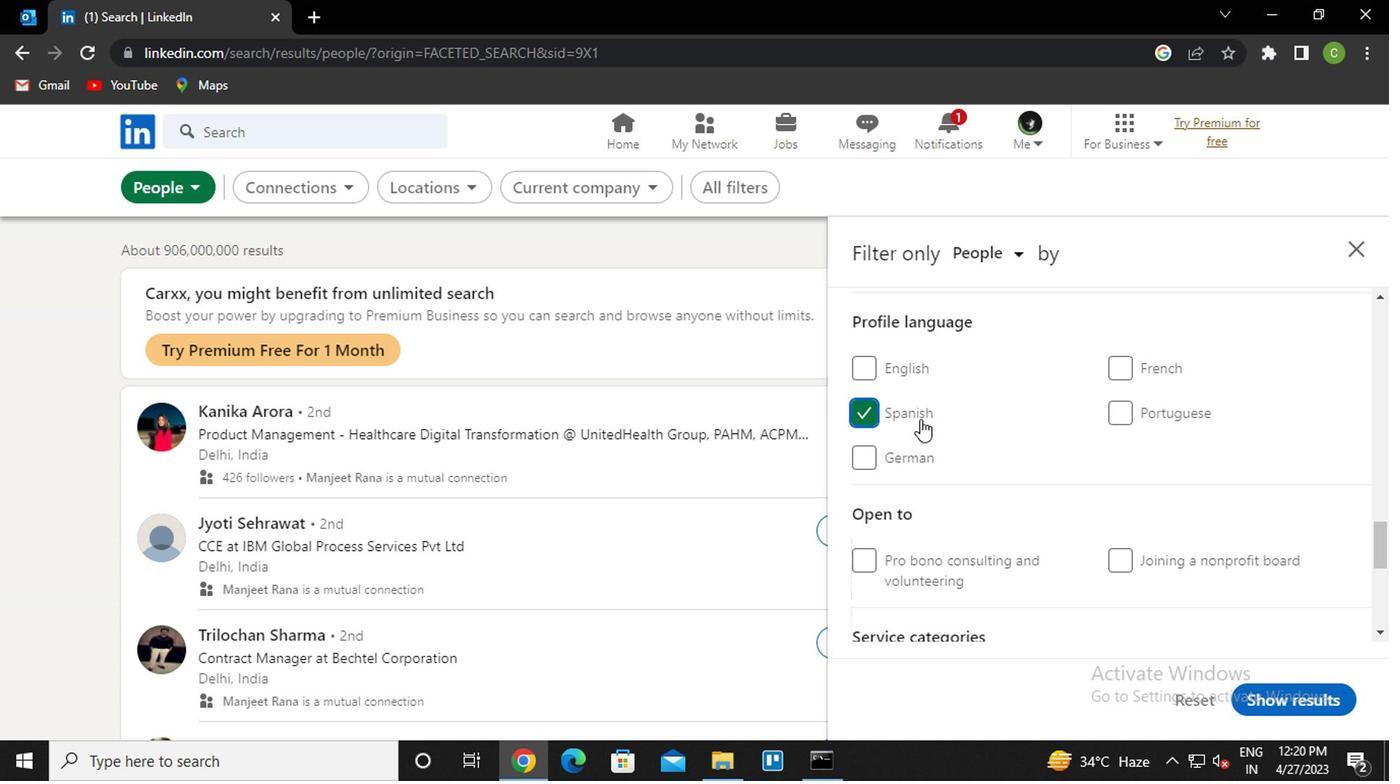 
Action: Mouse scrolled (997, 443) with delta (0, 0)
Screenshot: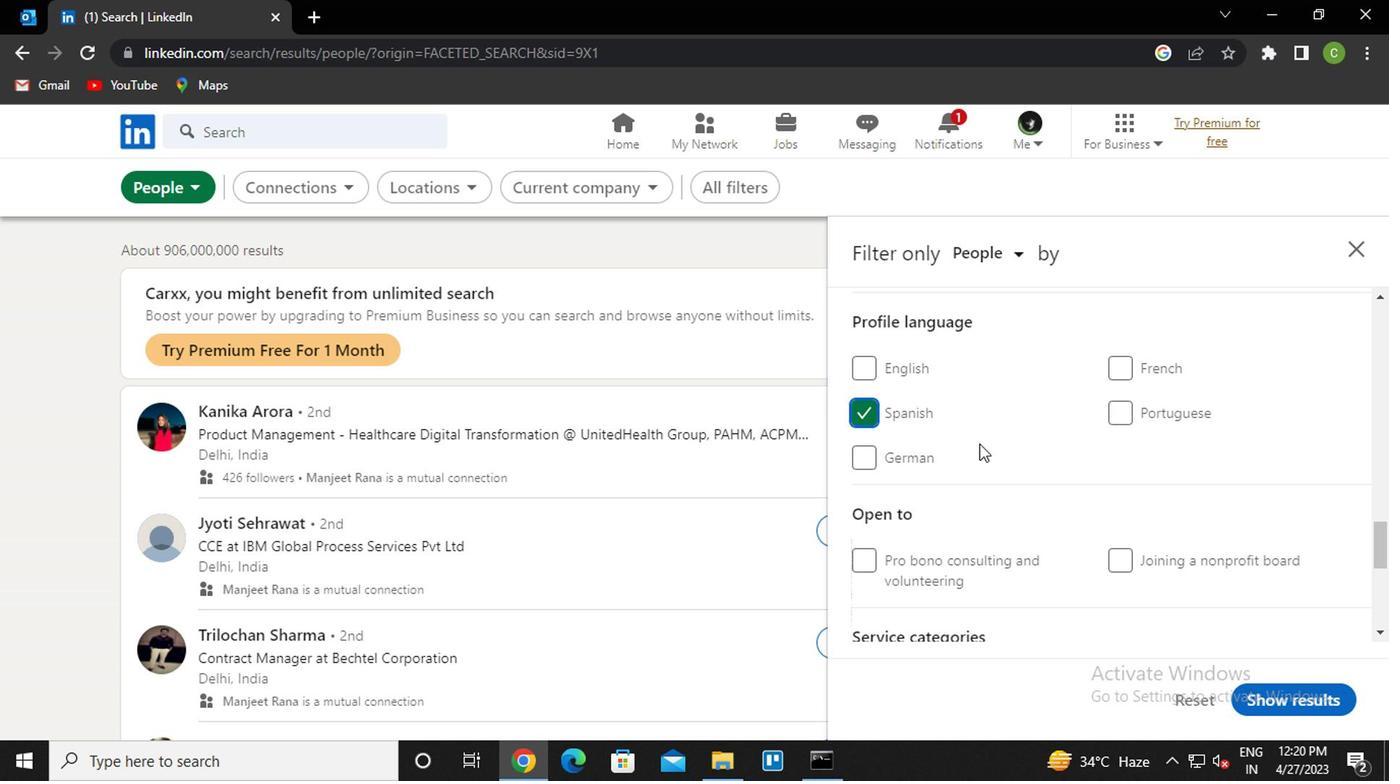 
Action: Mouse scrolled (997, 443) with delta (0, 0)
Screenshot: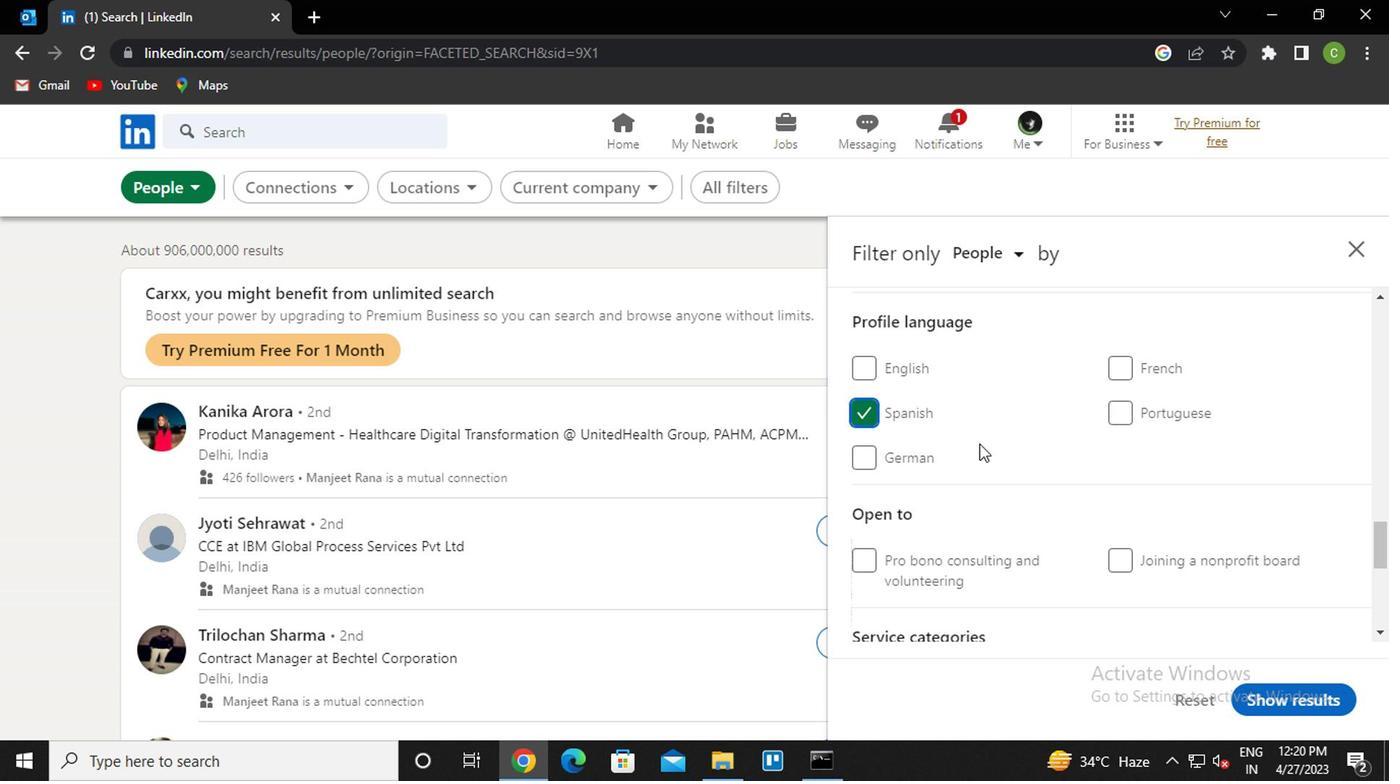 
Action: Mouse scrolled (997, 443) with delta (0, 0)
Screenshot: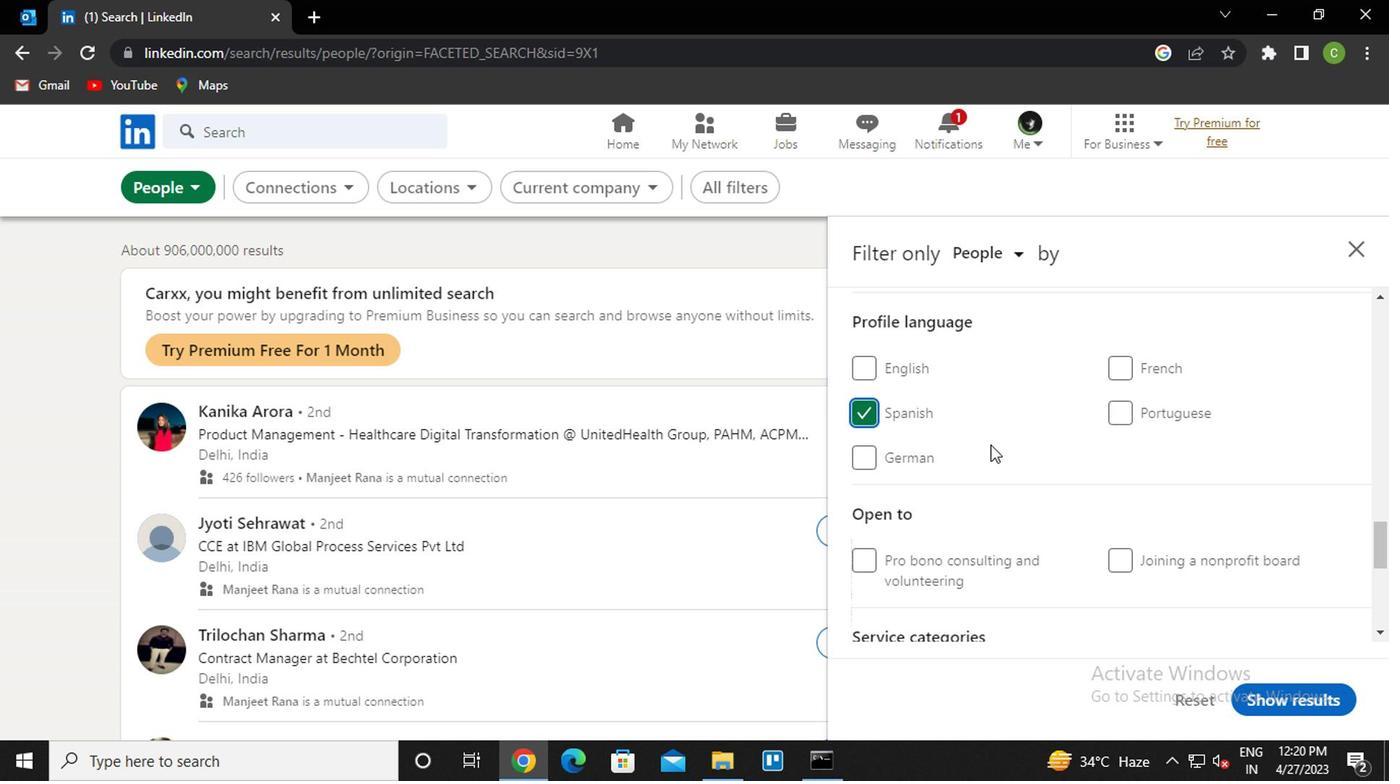 
Action: Mouse scrolled (997, 443) with delta (0, 0)
Screenshot: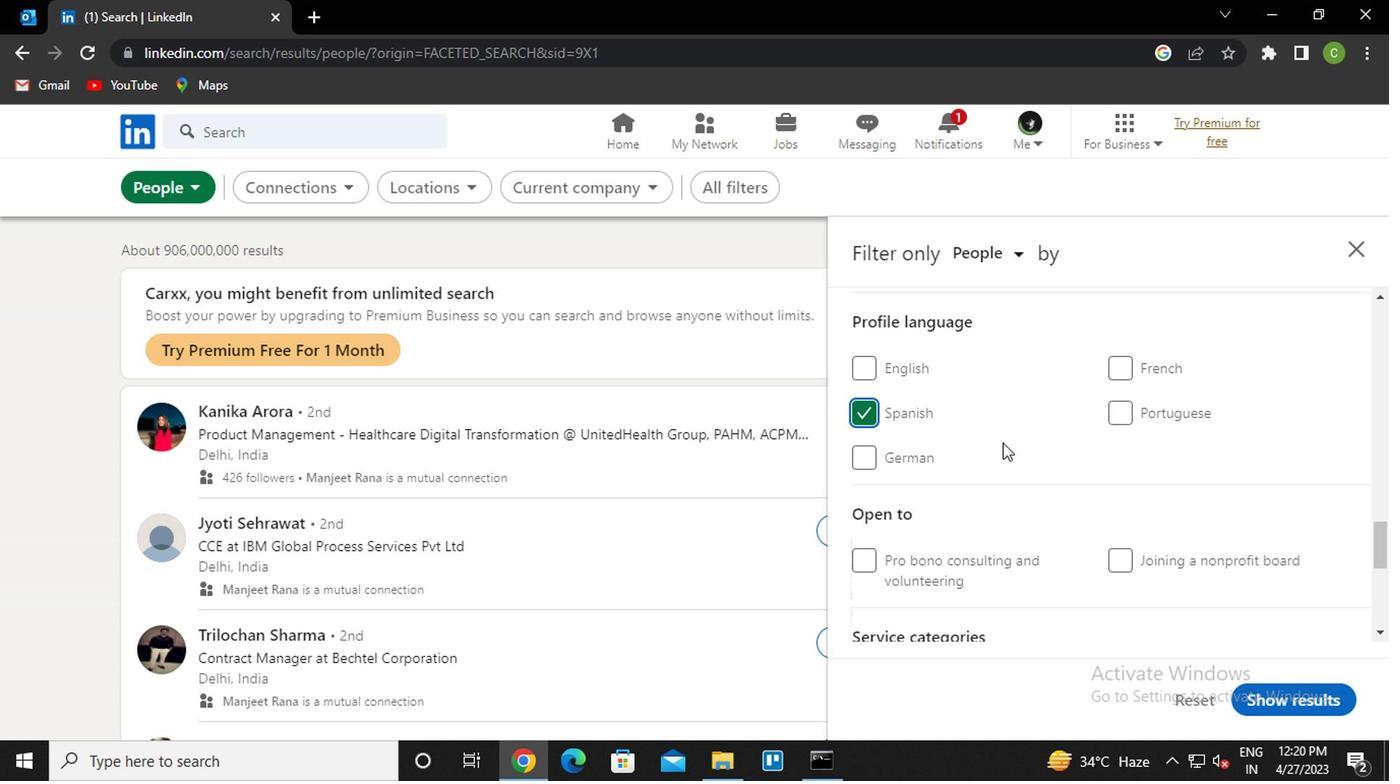 
Action: Mouse scrolled (997, 443) with delta (0, 0)
Screenshot: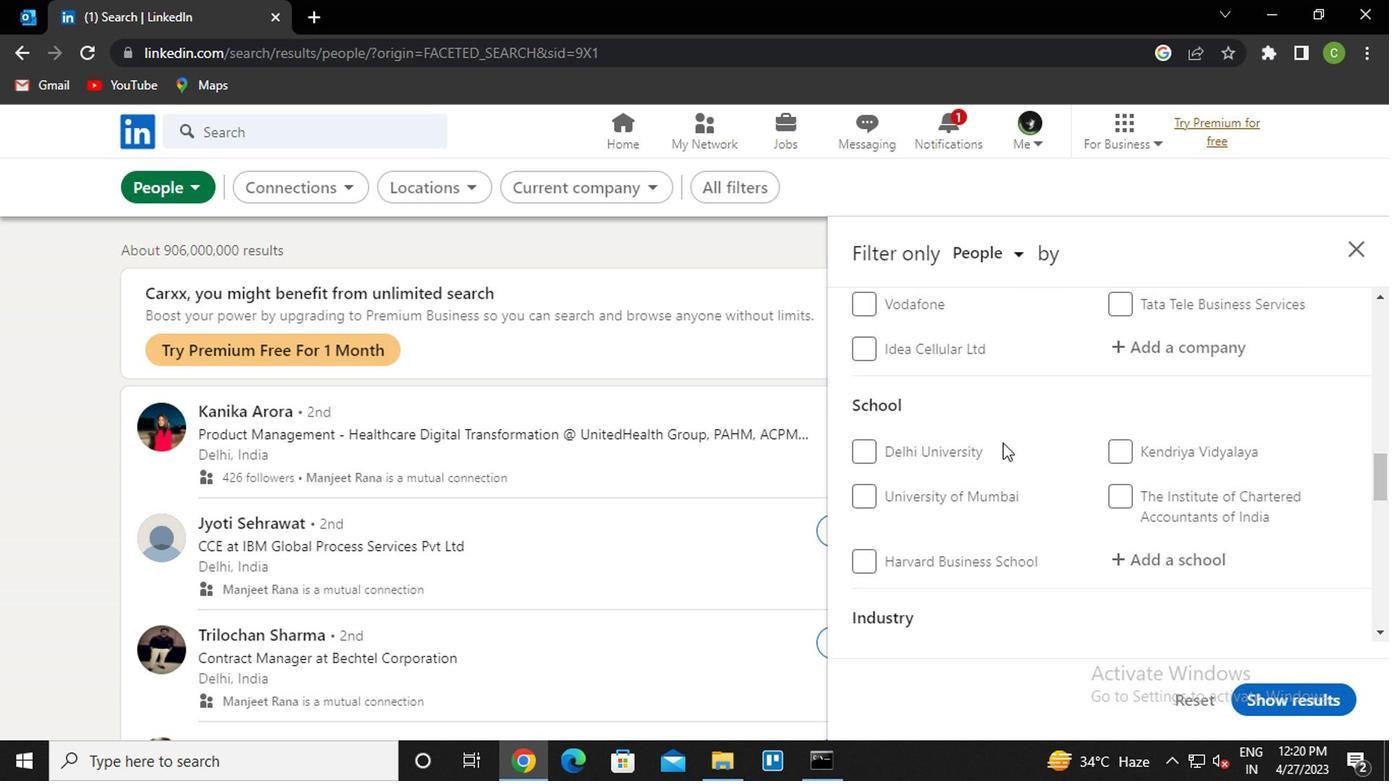 
Action: Mouse scrolled (997, 443) with delta (0, 0)
Screenshot: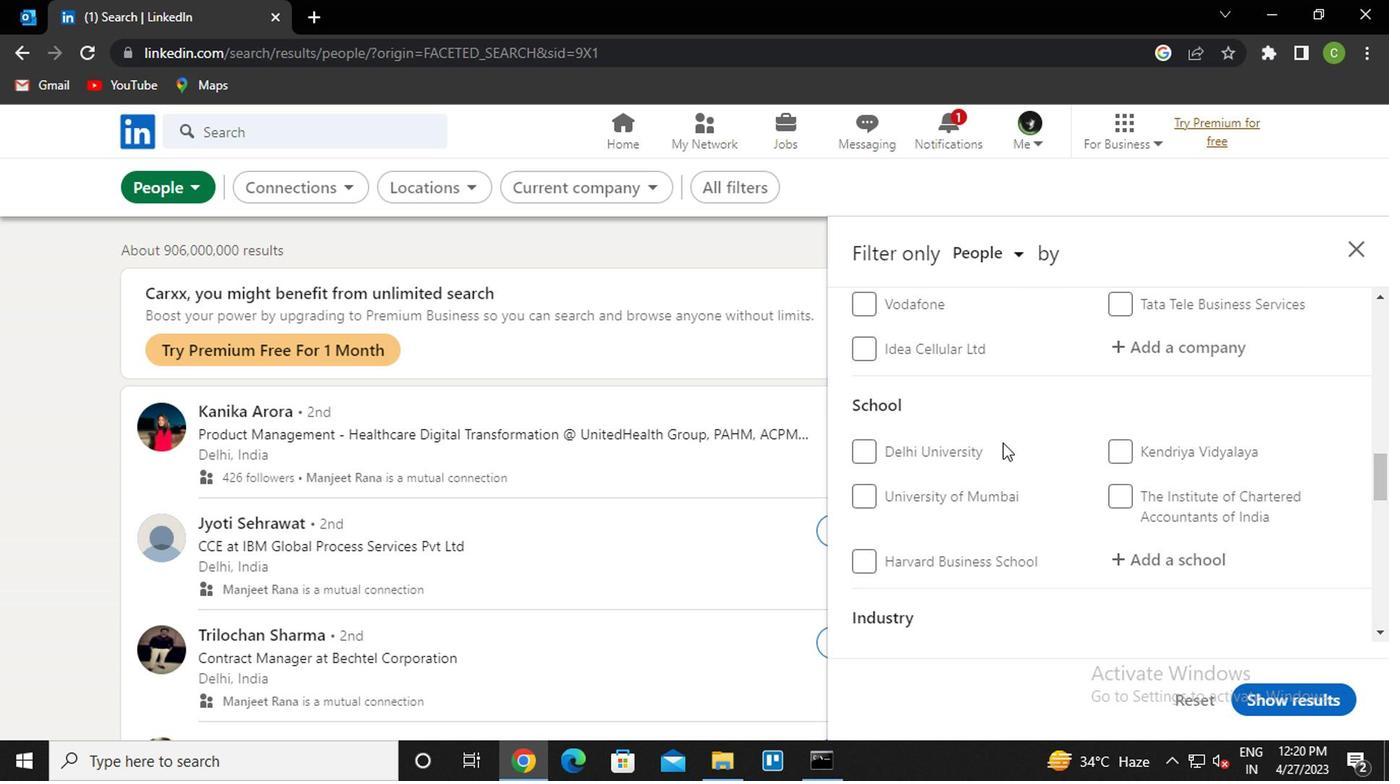 
Action: Mouse scrolled (997, 443) with delta (0, 0)
Screenshot: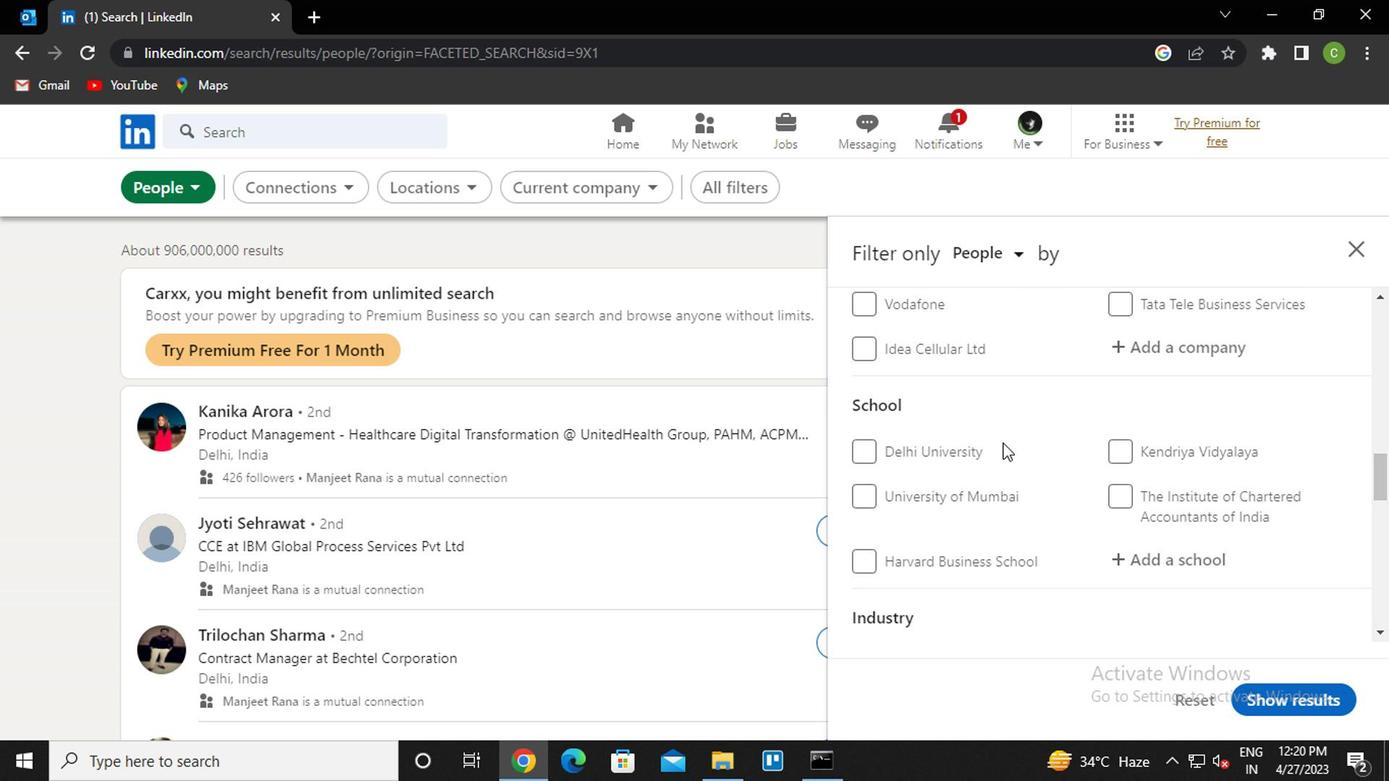 
Action: Mouse moved to (1174, 458)
Screenshot: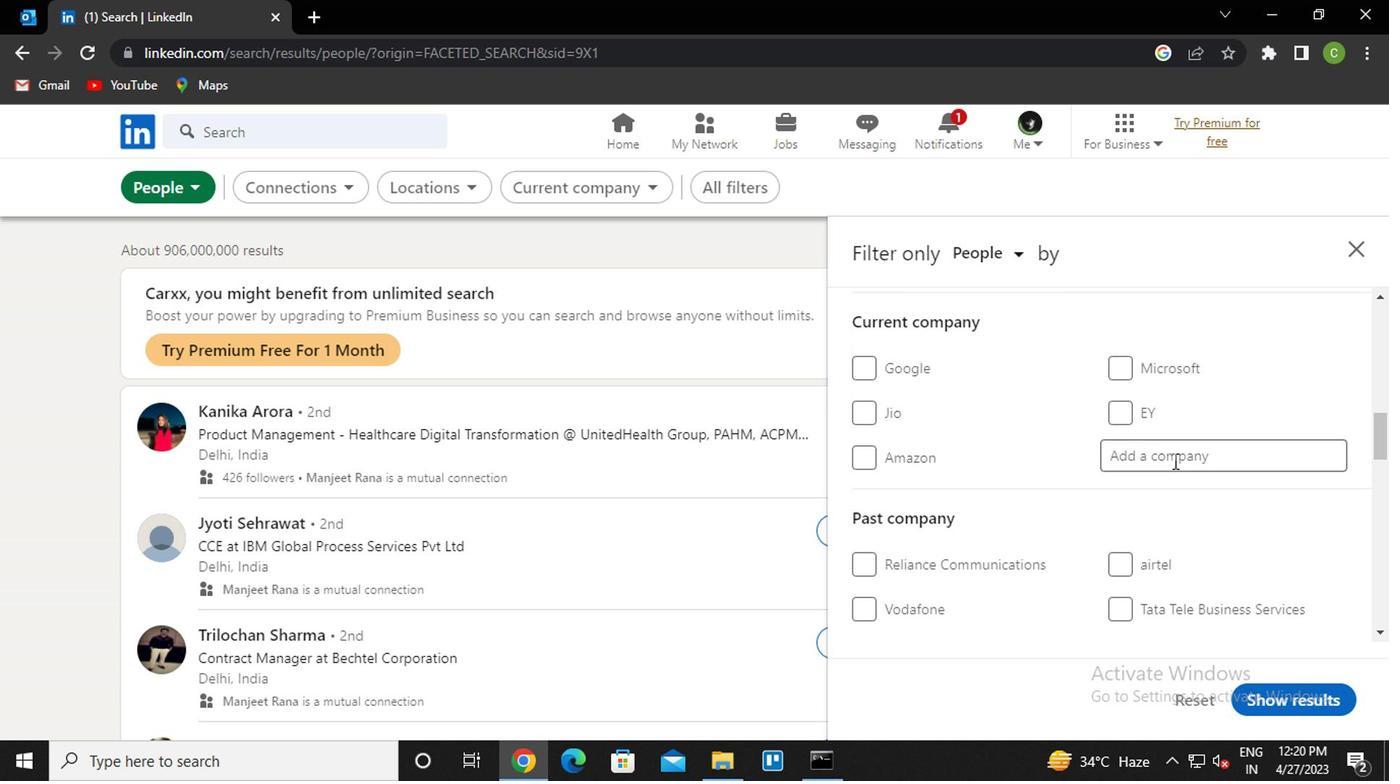 
Action: Mouse pressed left at (1174, 458)
Screenshot: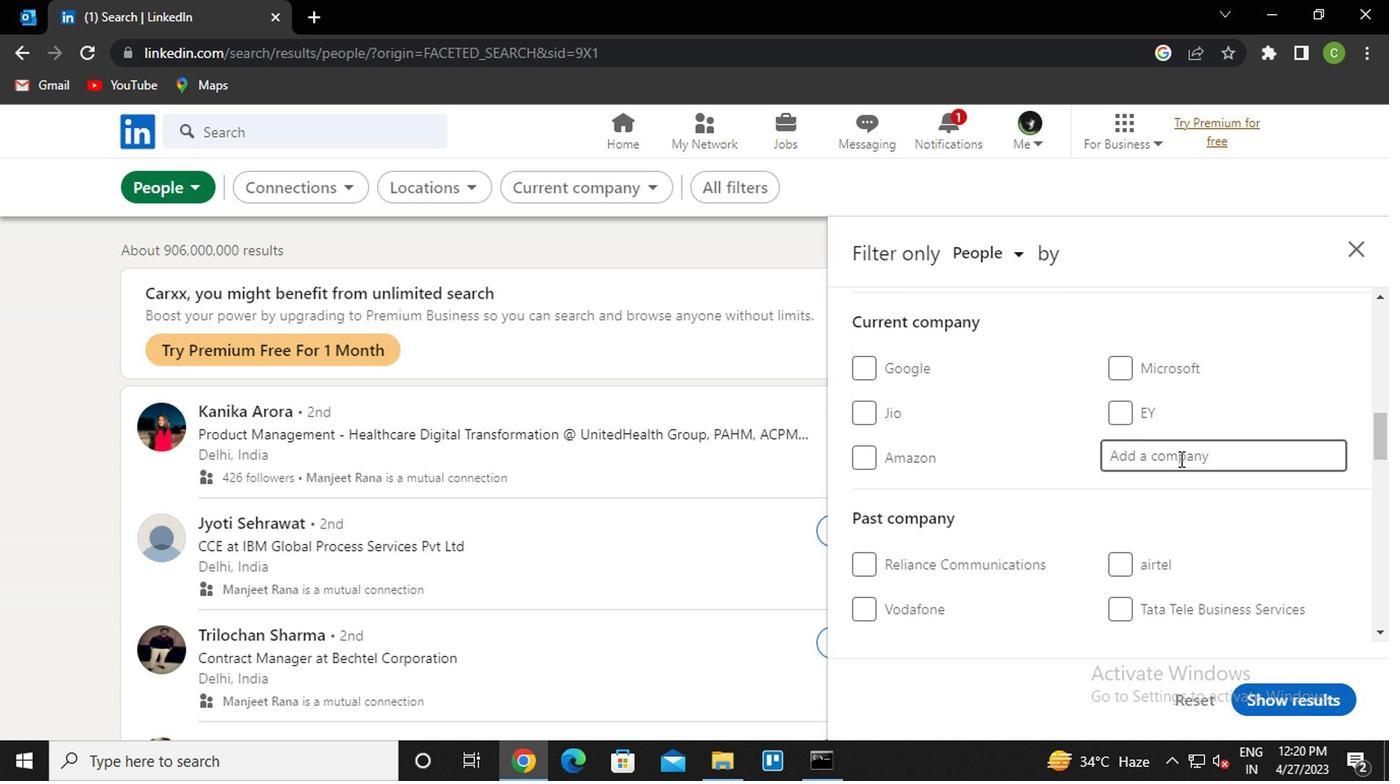 
Action: Key pressed <Key.caps_lock>lg<Key.down><Key.down><Key.down><Key.down><Key.down><Key.down><Key.up><Key.enter>
Screenshot: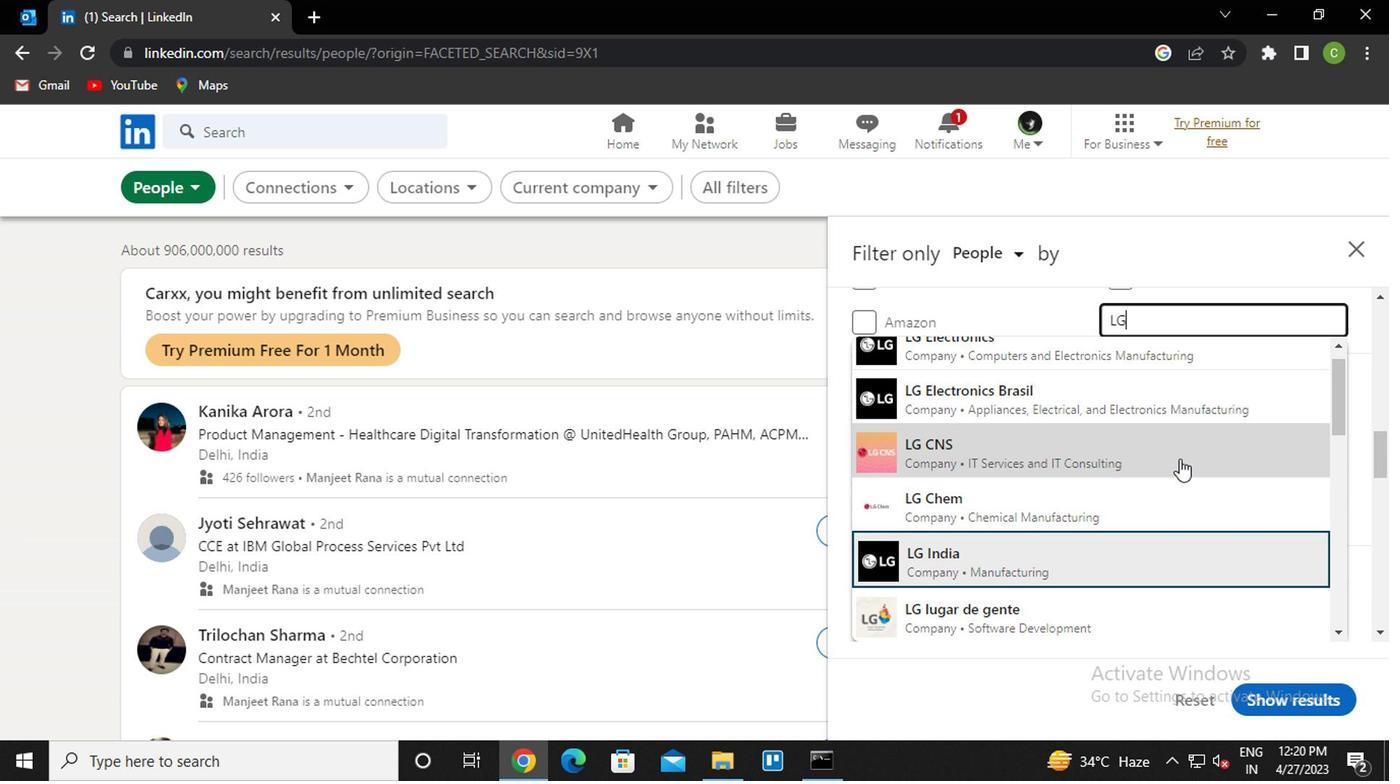 
Action: Mouse scrolled (1174, 457) with delta (0, 0)
Screenshot: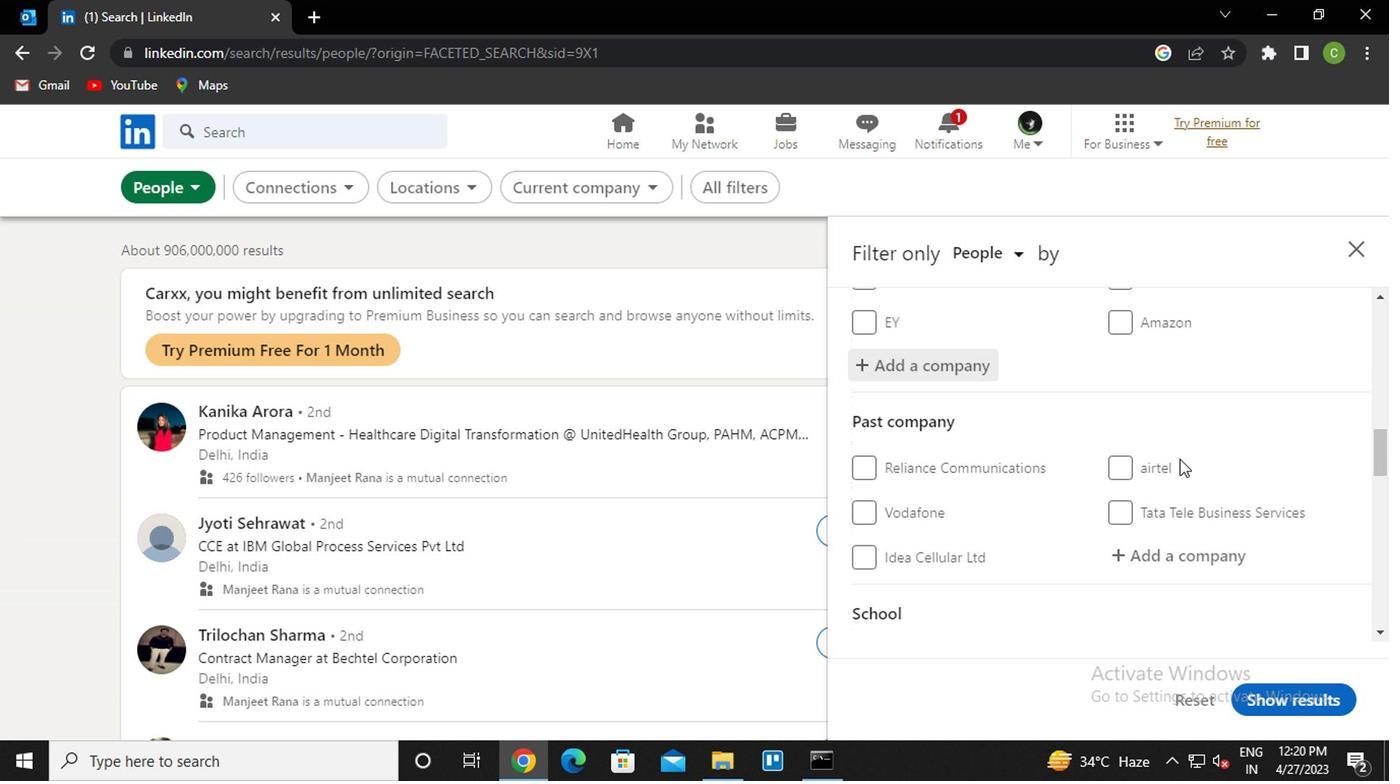 
Action: Mouse scrolled (1174, 457) with delta (0, 0)
Screenshot: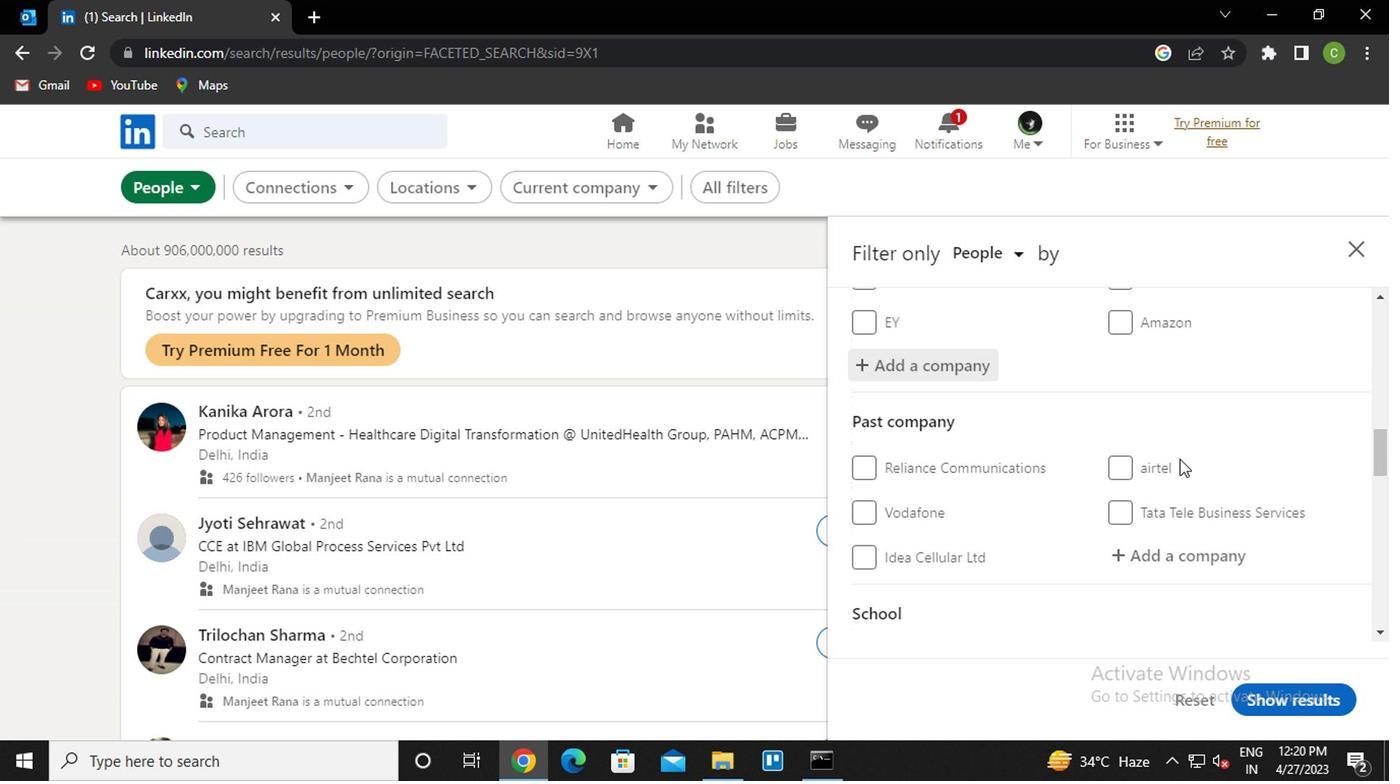 
Action: Mouse scrolled (1174, 457) with delta (0, 0)
Screenshot: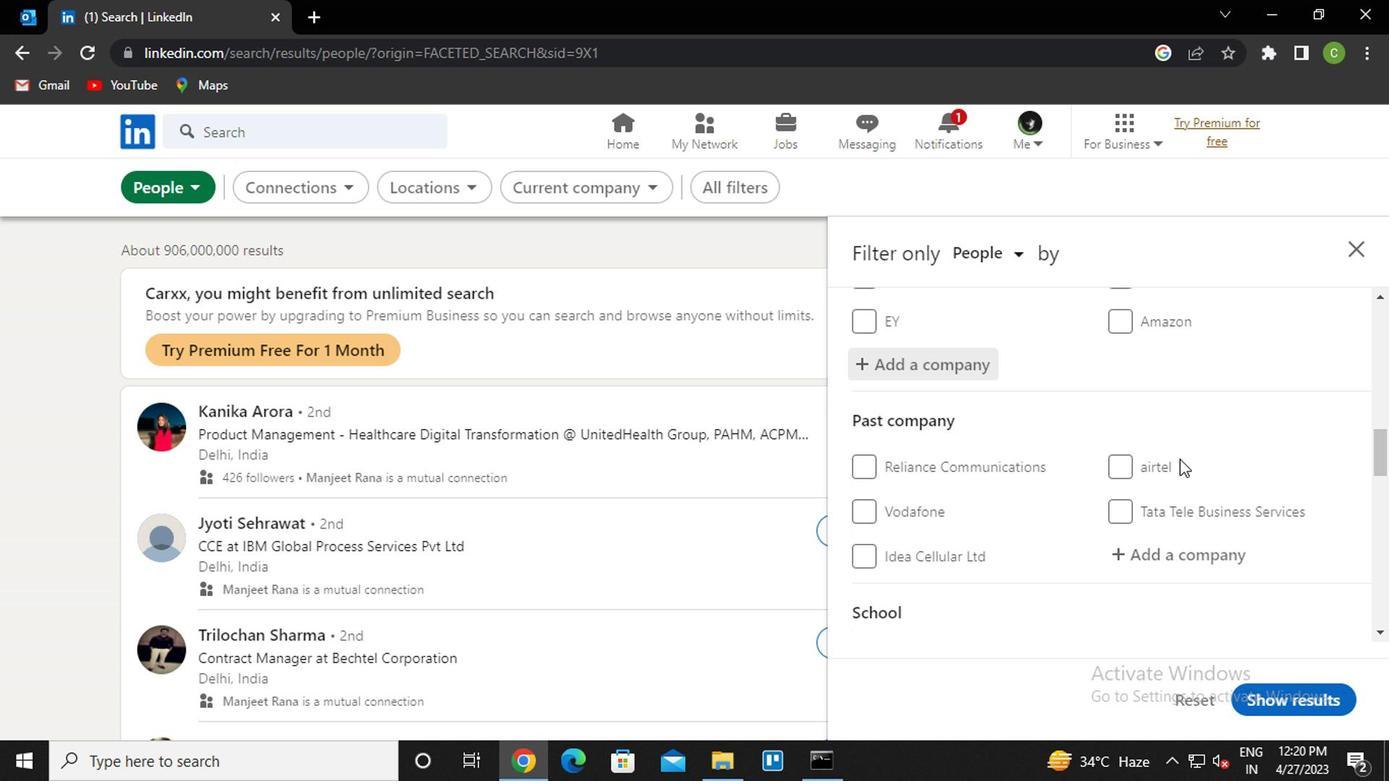 
Action: Mouse moved to (1172, 466)
Screenshot: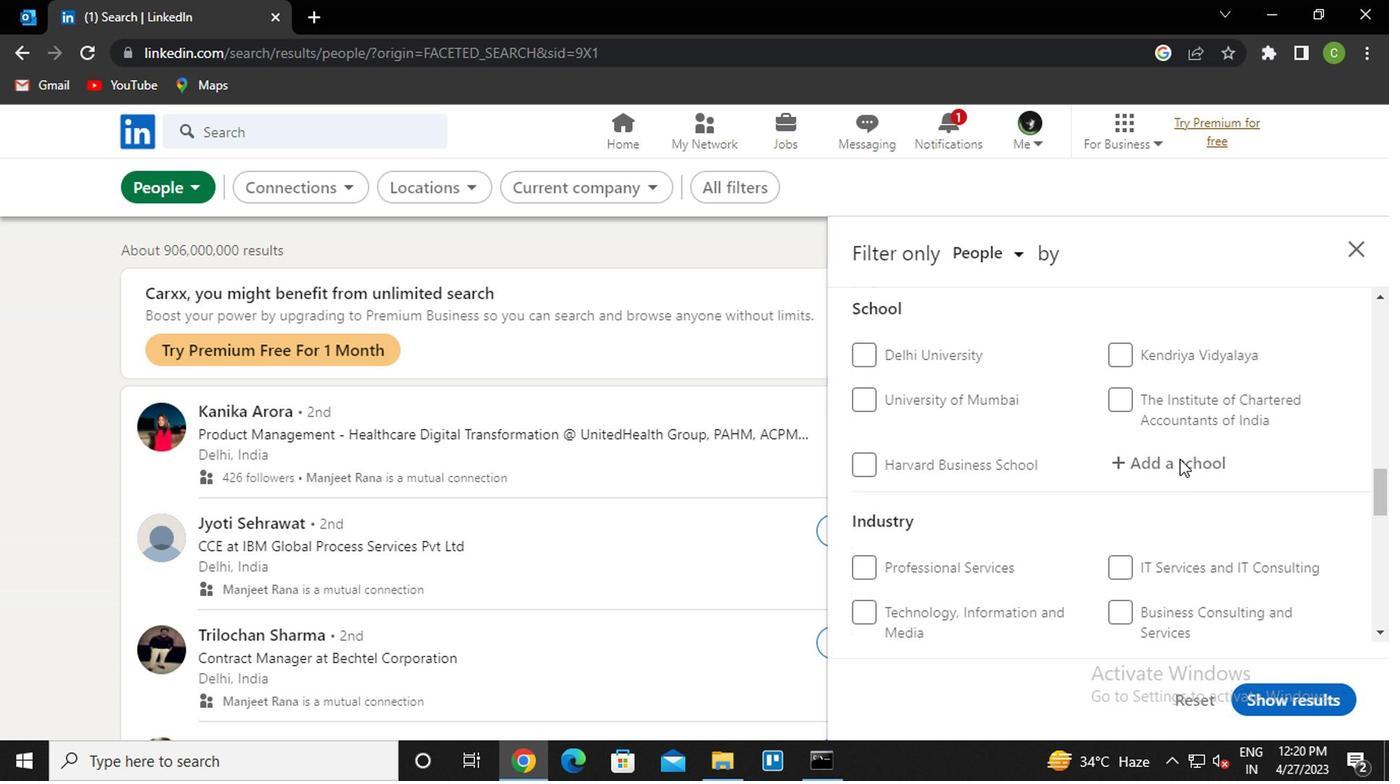 
Action: Mouse pressed left at (1172, 466)
Screenshot: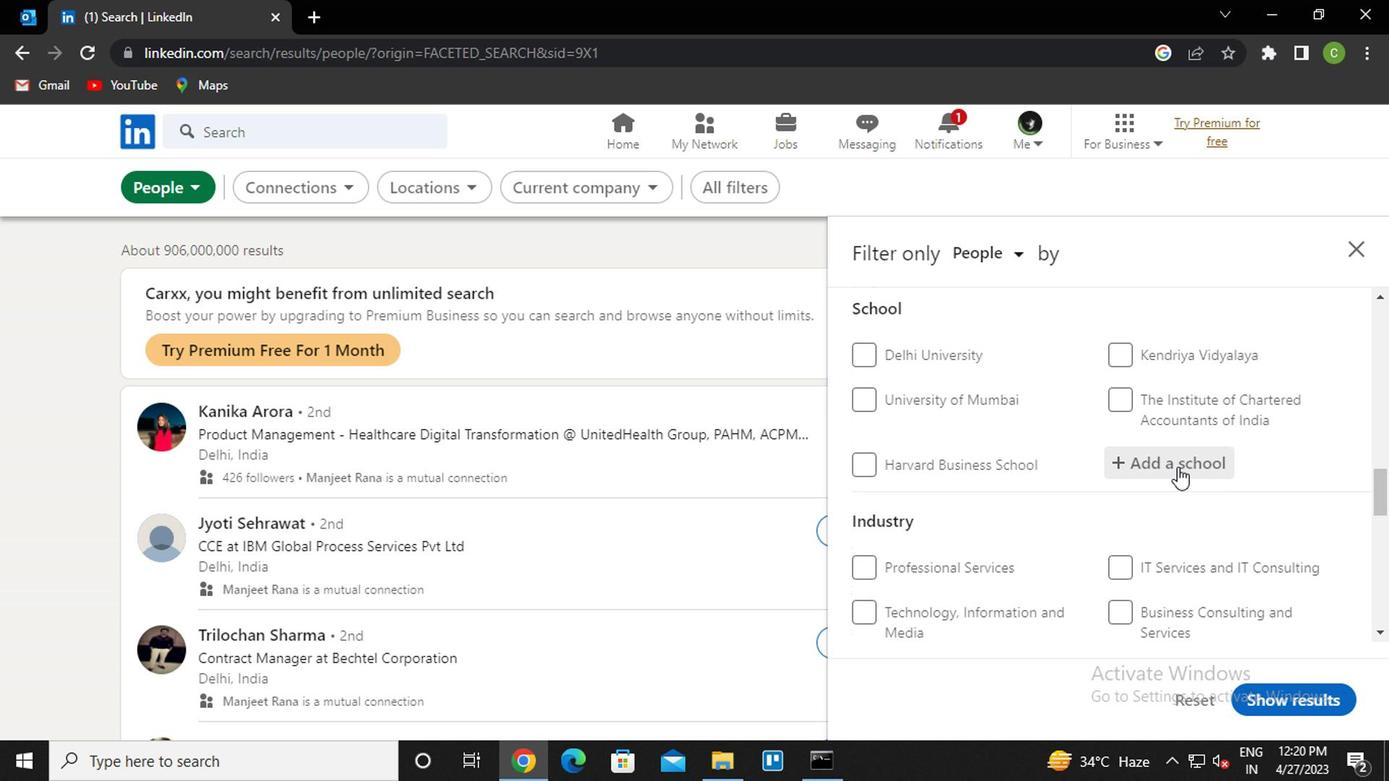 
Action: Key pressed s<Key.caps_lock>hanmu<Key.down><Key.enter>
Screenshot: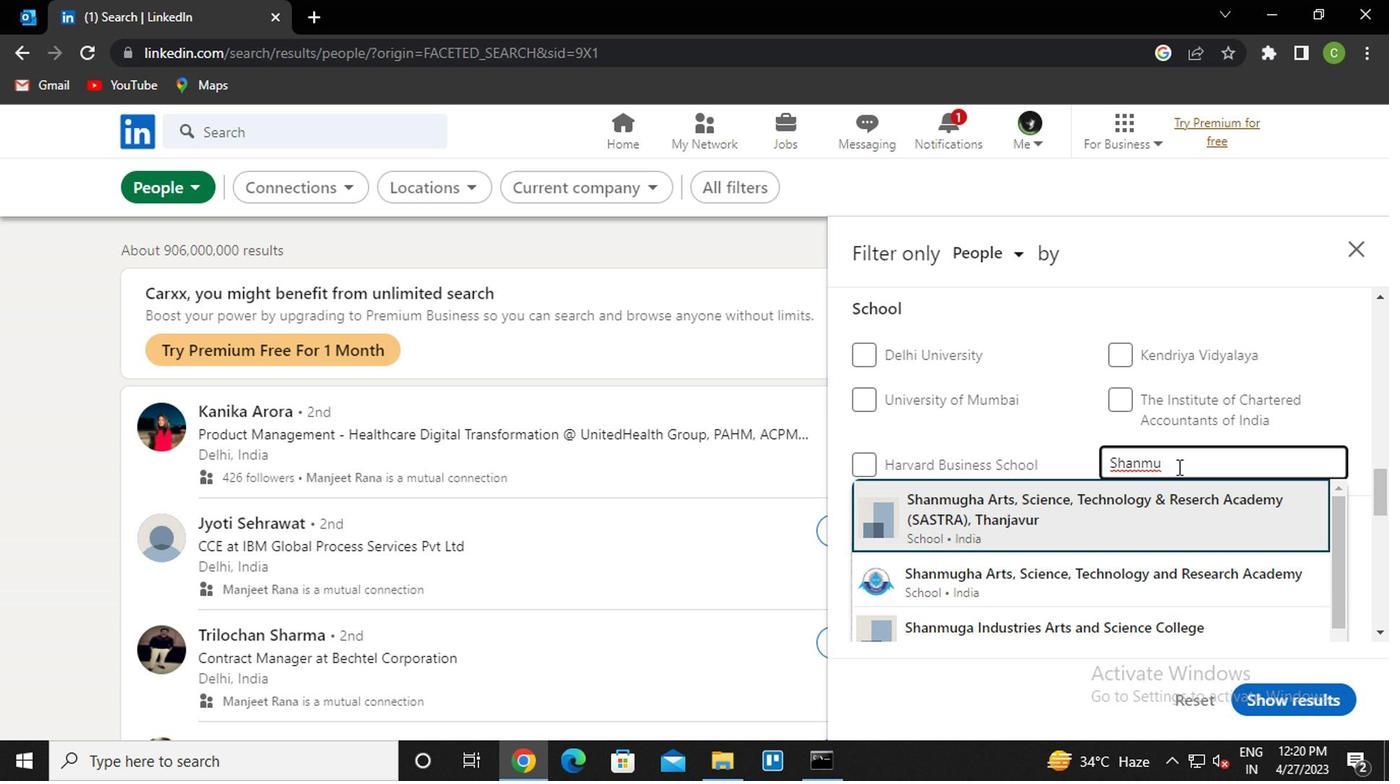 
Action: Mouse scrolled (1172, 465) with delta (0, 0)
Screenshot: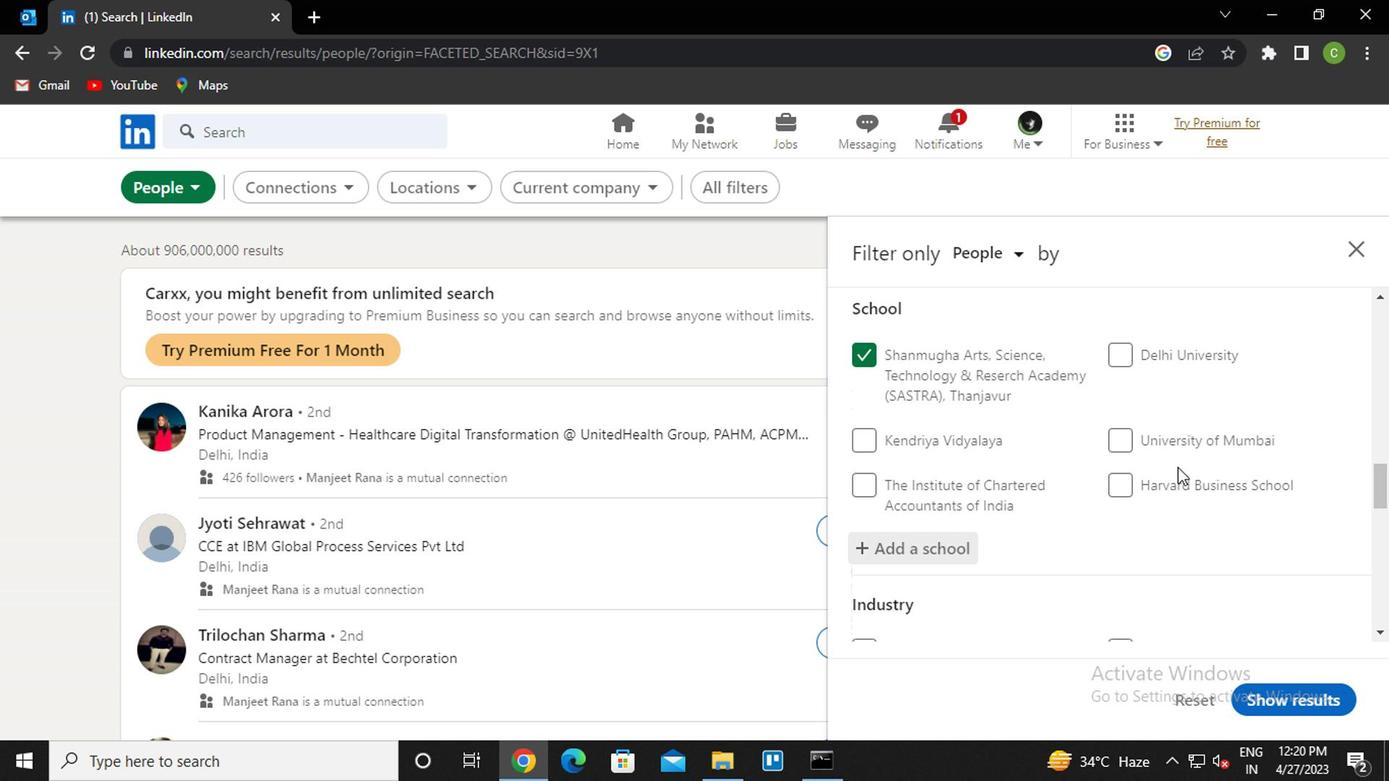 
Action: Mouse scrolled (1172, 465) with delta (0, 0)
Screenshot: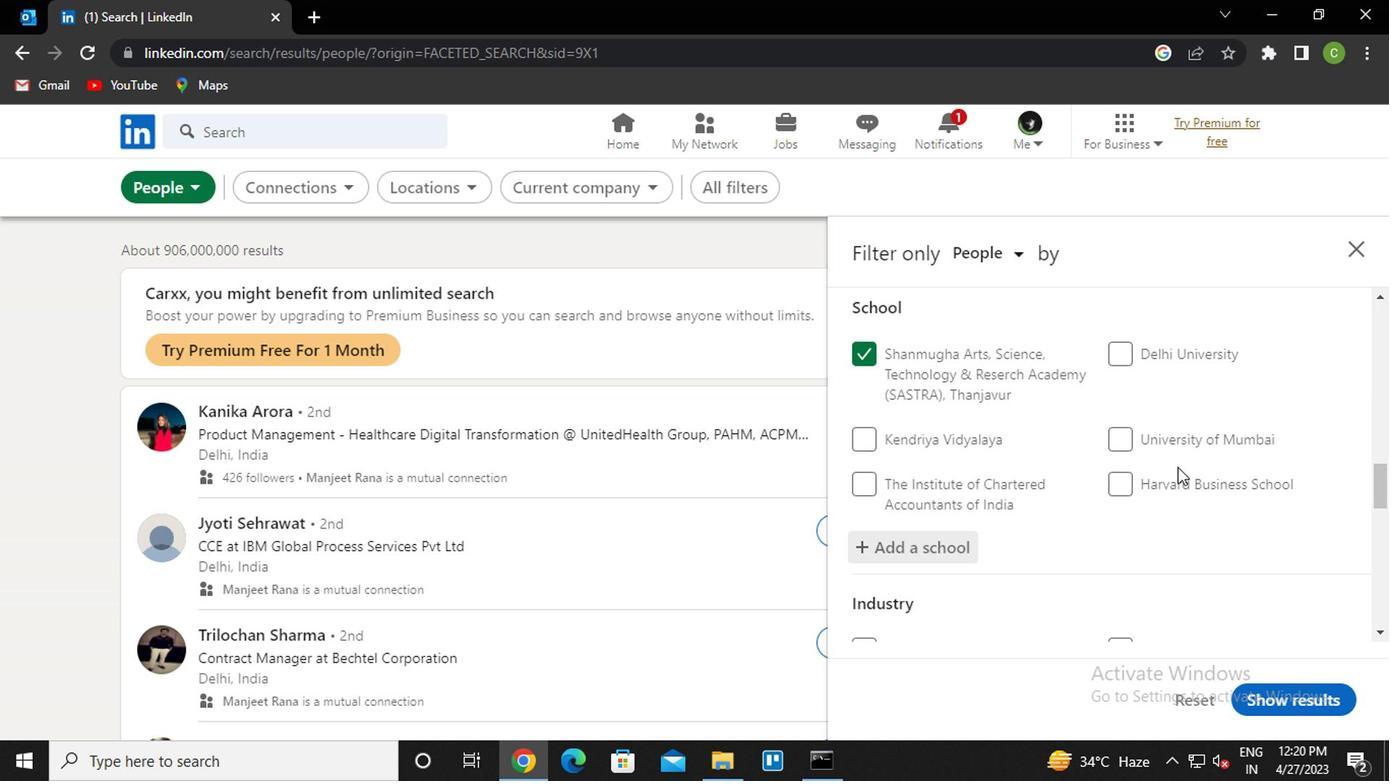 
Action: Mouse scrolled (1172, 465) with delta (0, 0)
Screenshot: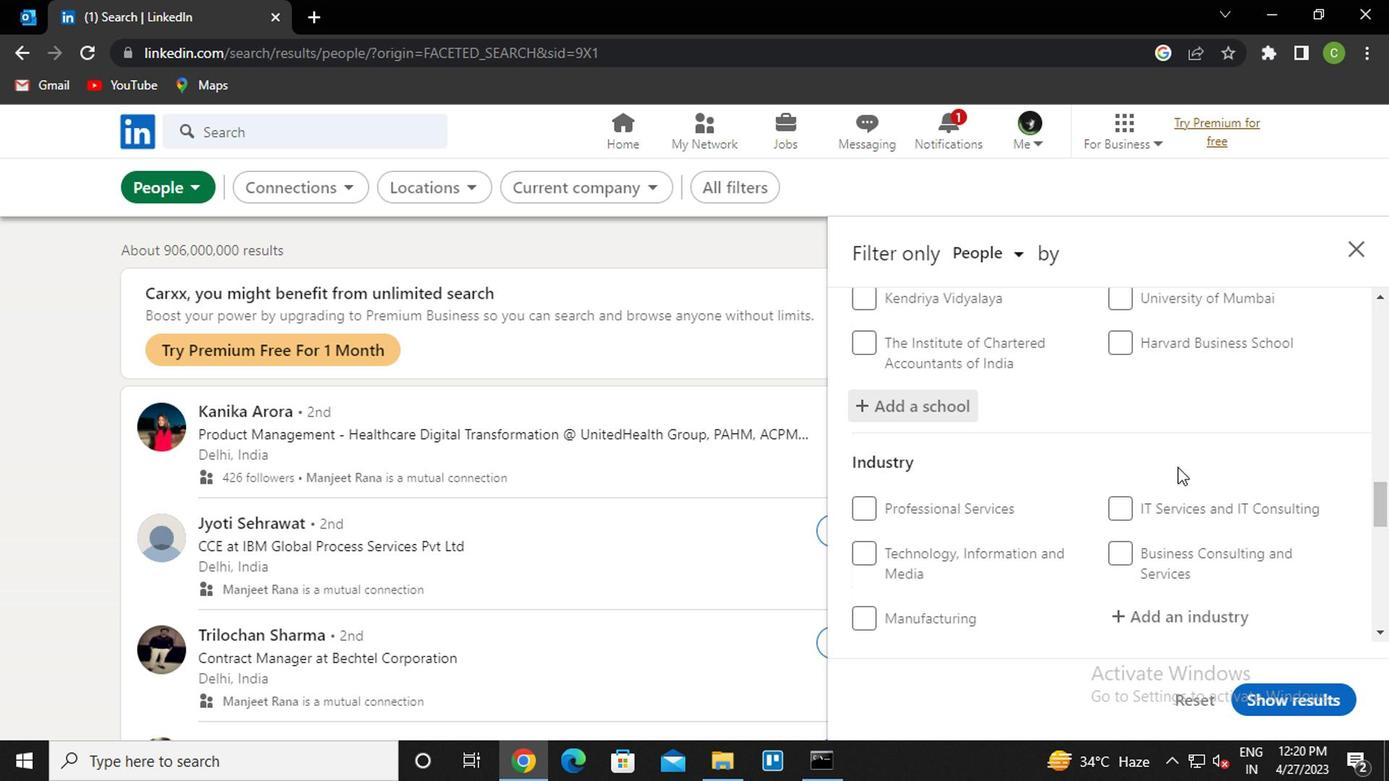 
Action: Mouse moved to (1184, 444)
Screenshot: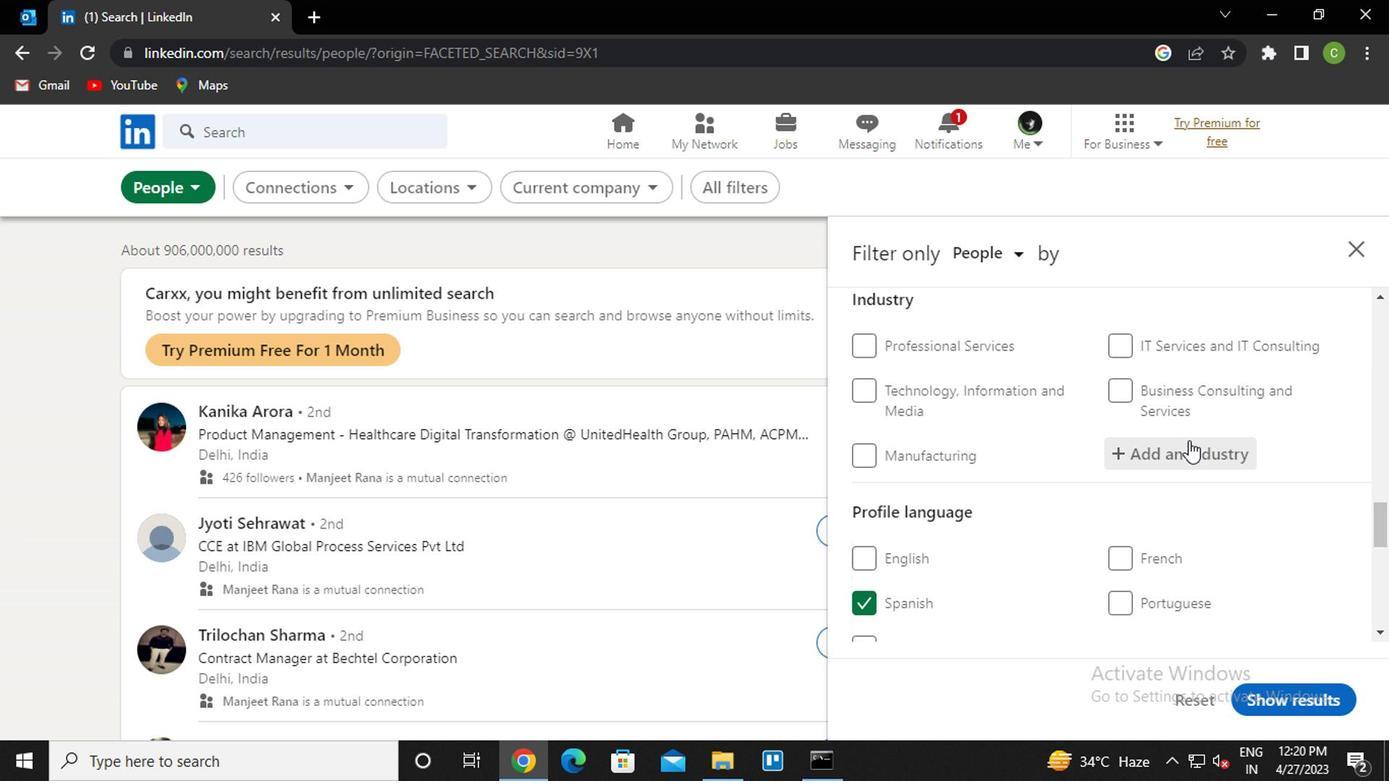 
Action: Mouse pressed left at (1184, 444)
Screenshot: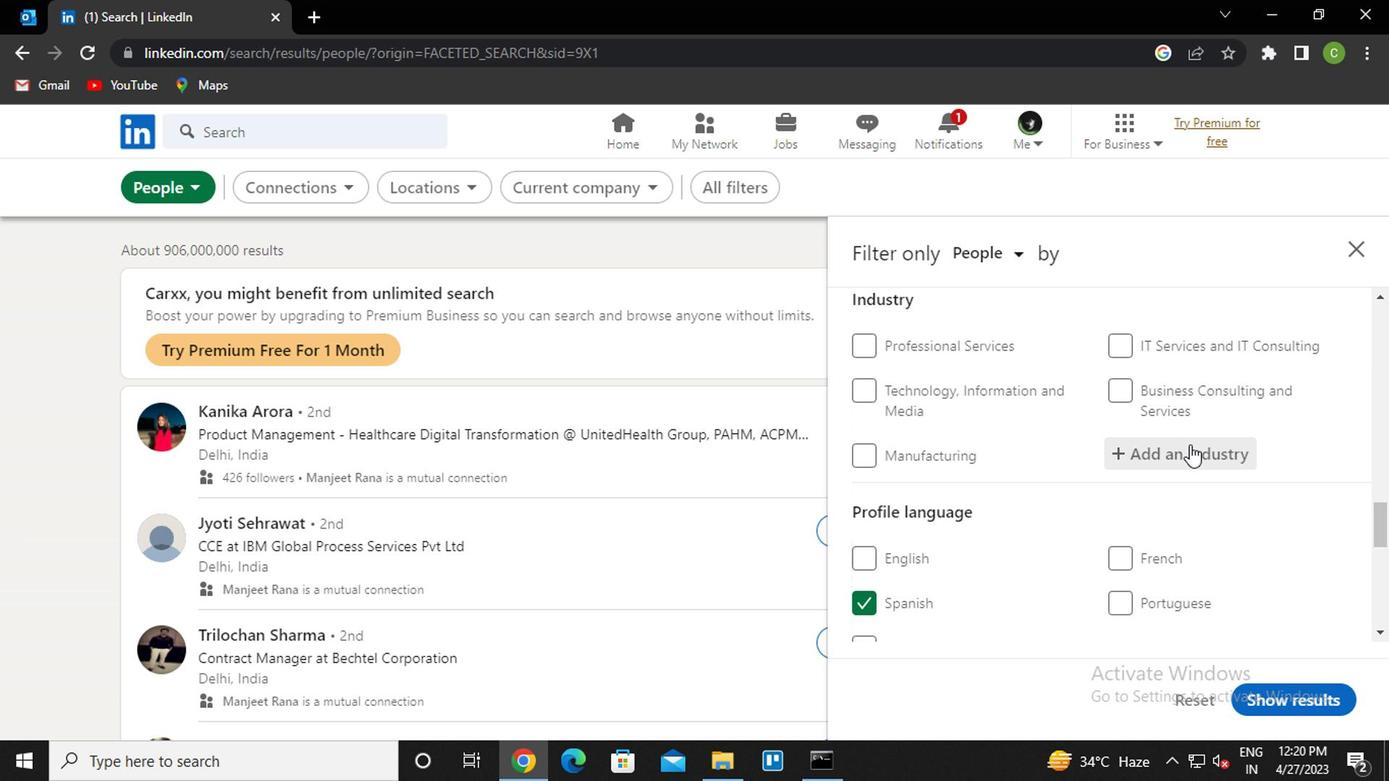 
Action: Key pressed <Key.caps_lock>e<Key.caps_lock>duca<Key.down><Key.down><Key.enter>
Screenshot: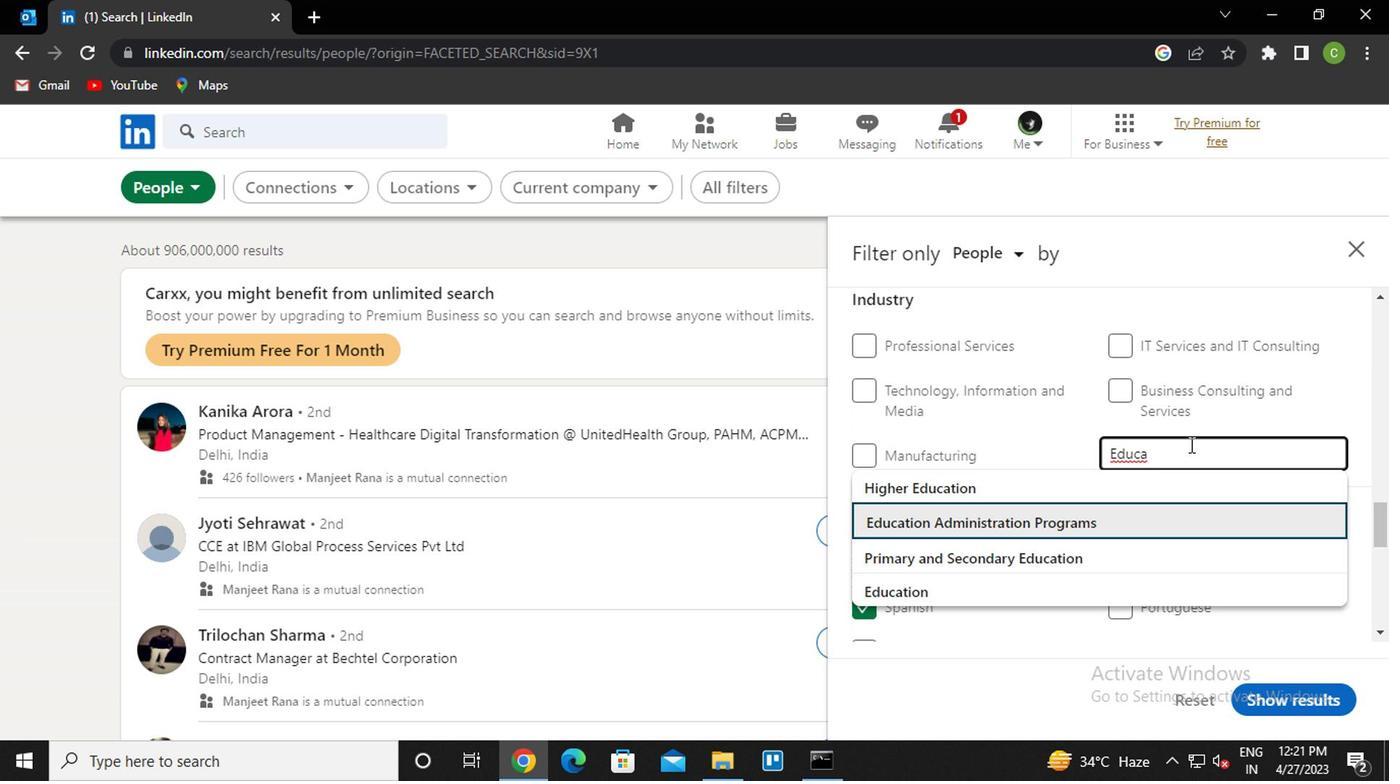 
Action: Mouse scrolled (1184, 443) with delta (0, -1)
Screenshot: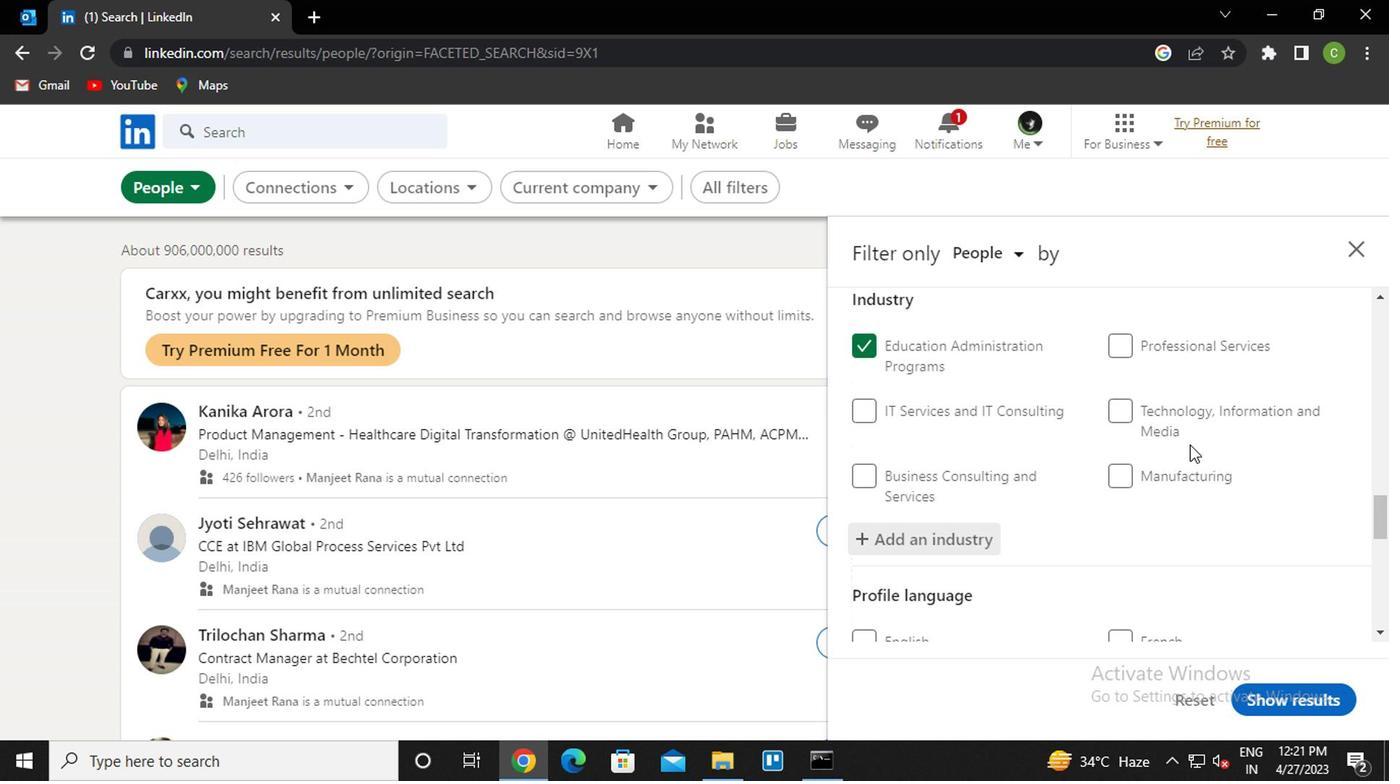 
Action: Mouse moved to (1183, 447)
Screenshot: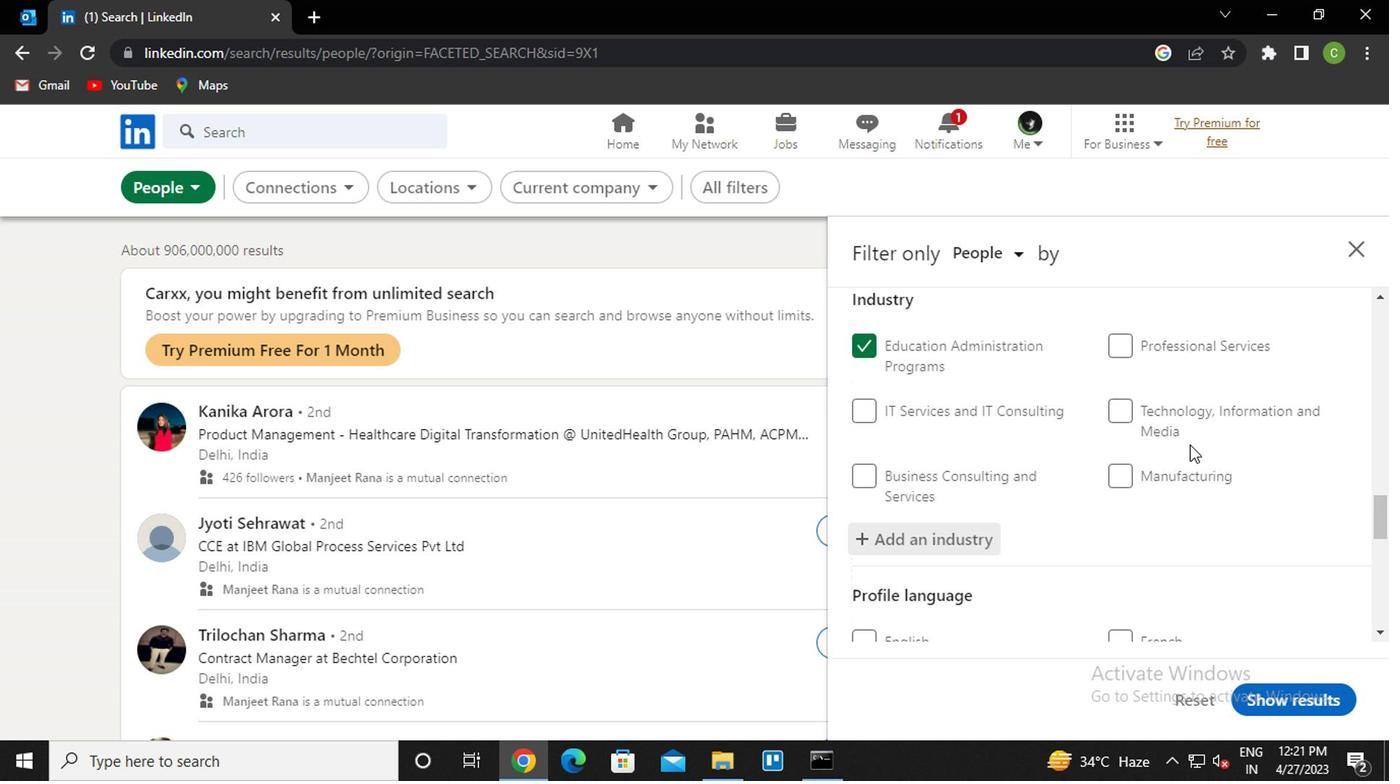
Action: Mouse scrolled (1183, 447) with delta (0, 0)
Screenshot: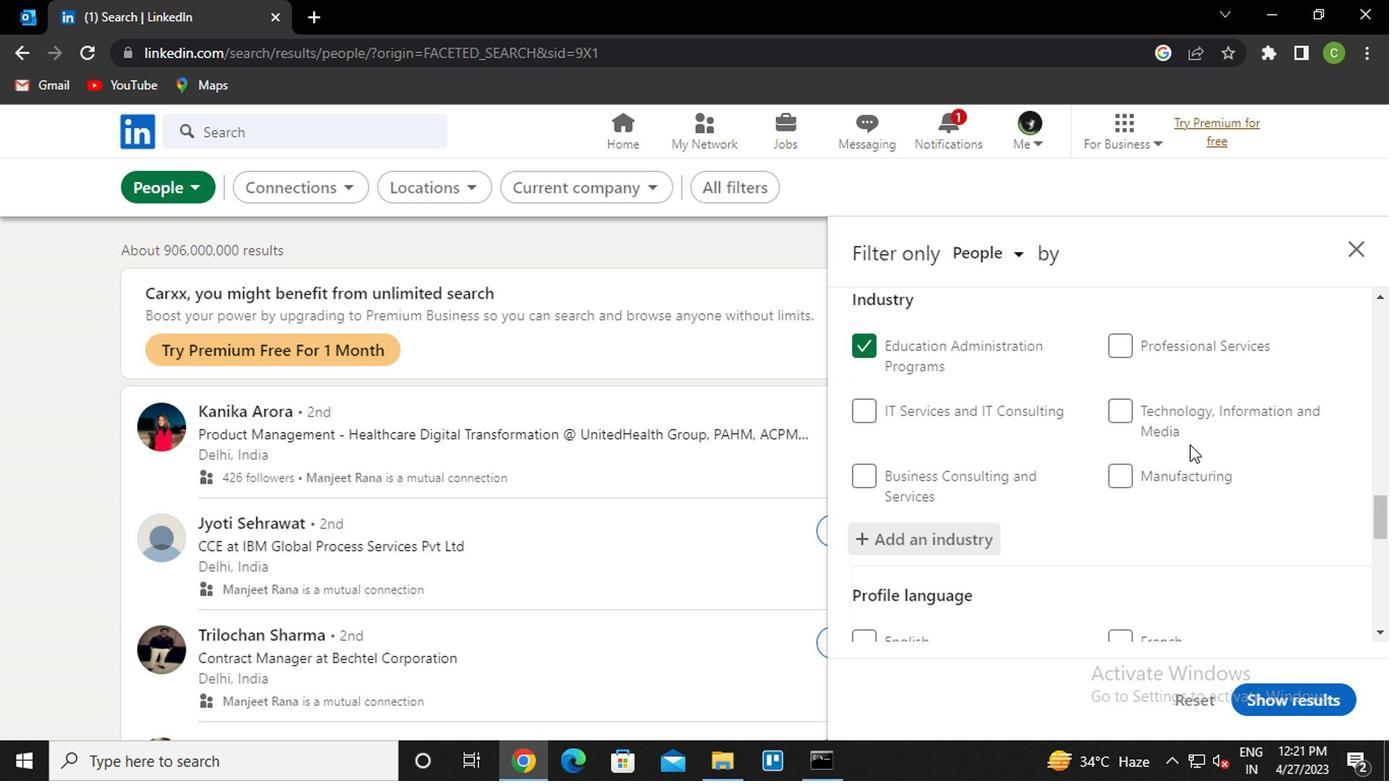 
Action: Mouse scrolled (1183, 447) with delta (0, 0)
Screenshot: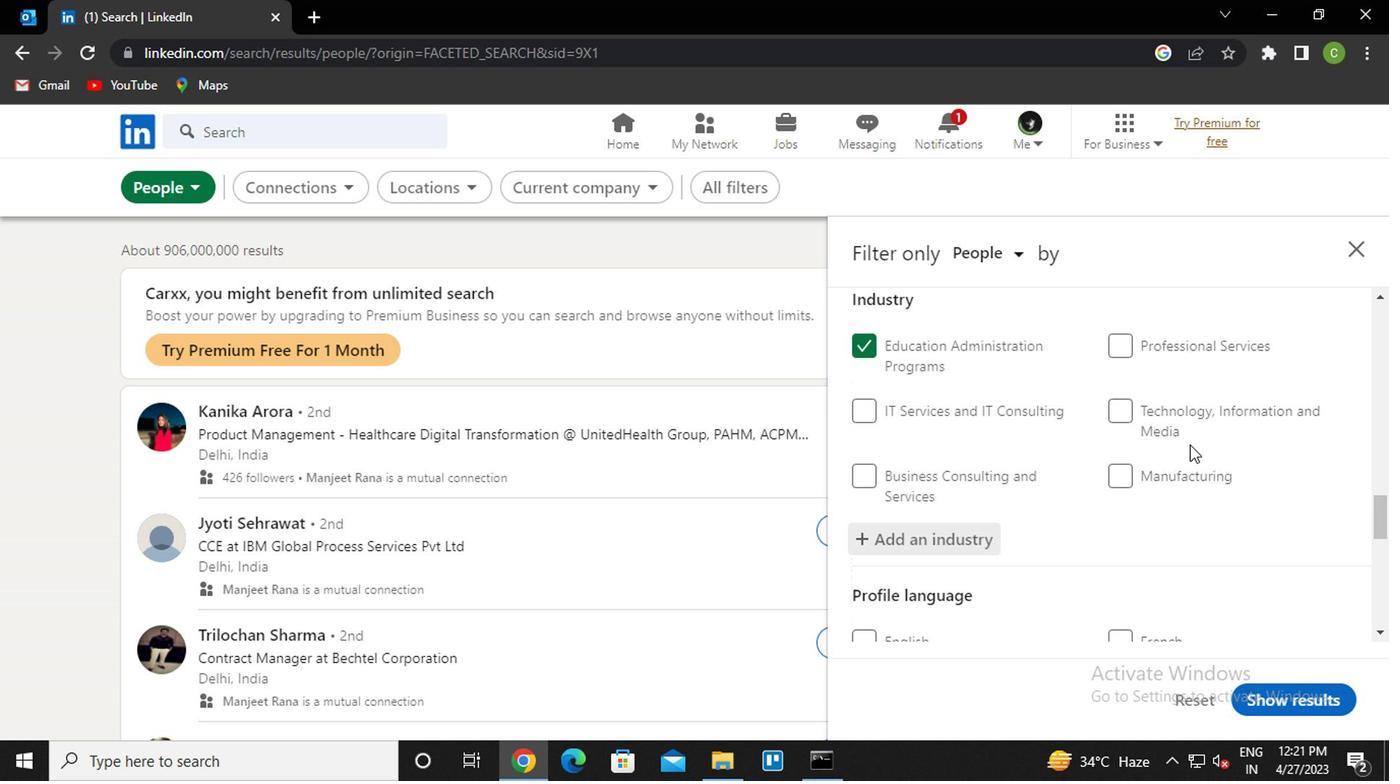 
Action: Mouse moved to (1139, 484)
Screenshot: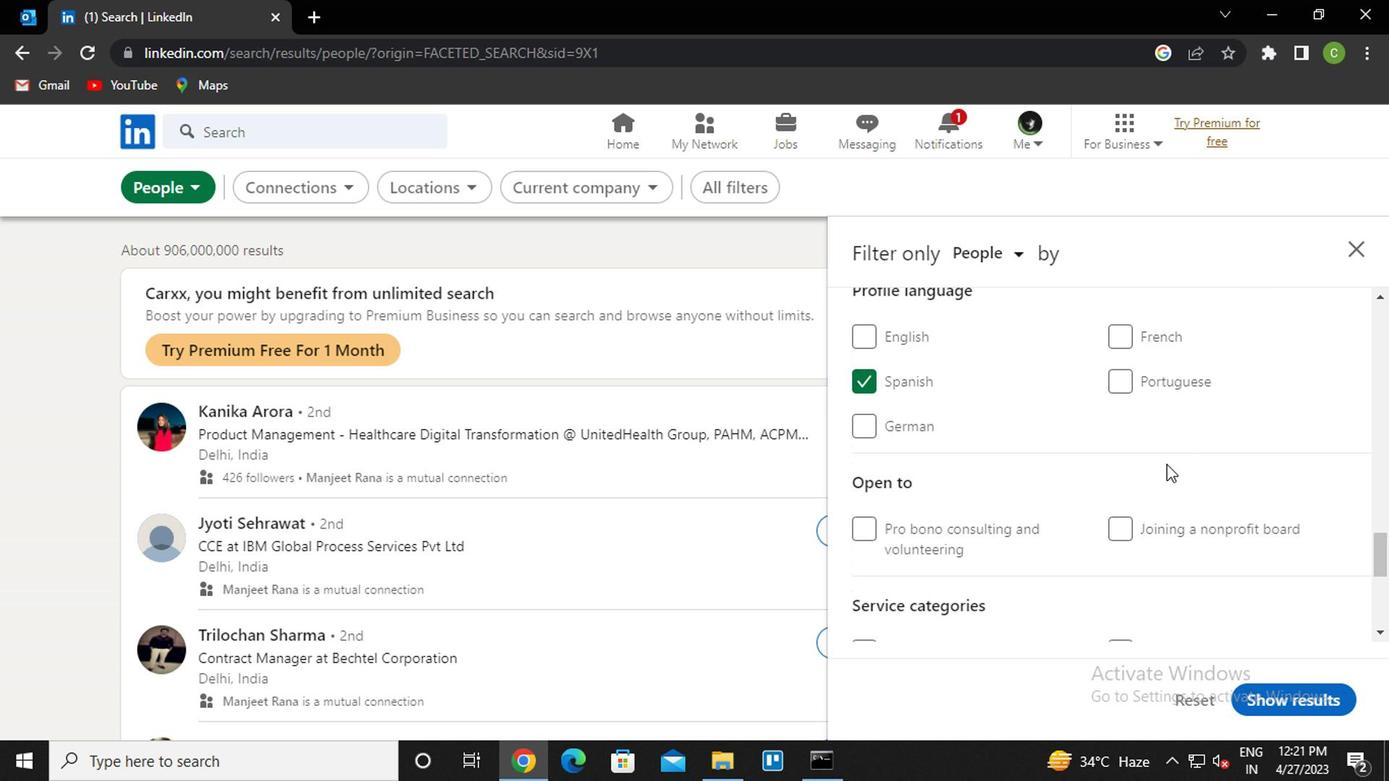 
Action: Mouse scrolled (1139, 484) with delta (0, 0)
Screenshot: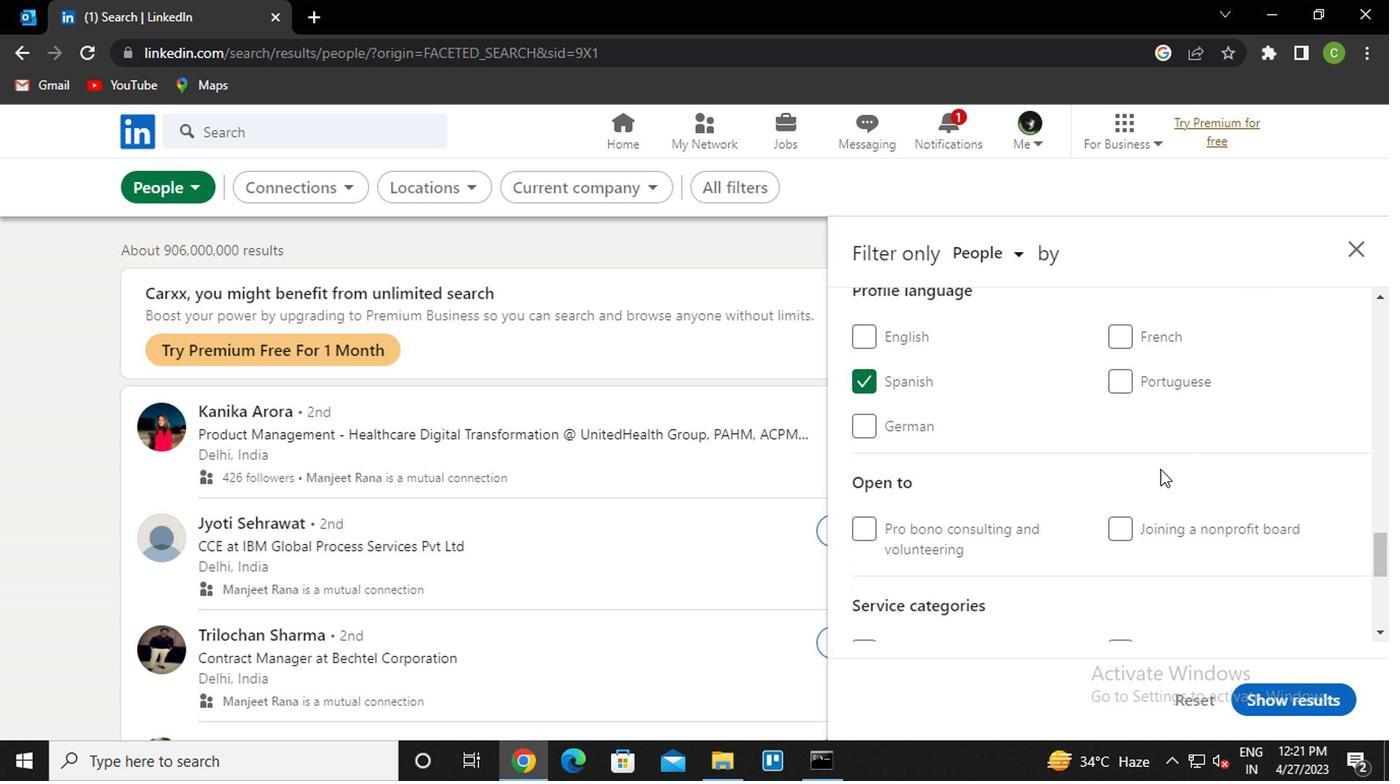 
Action: Mouse moved to (1124, 494)
Screenshot: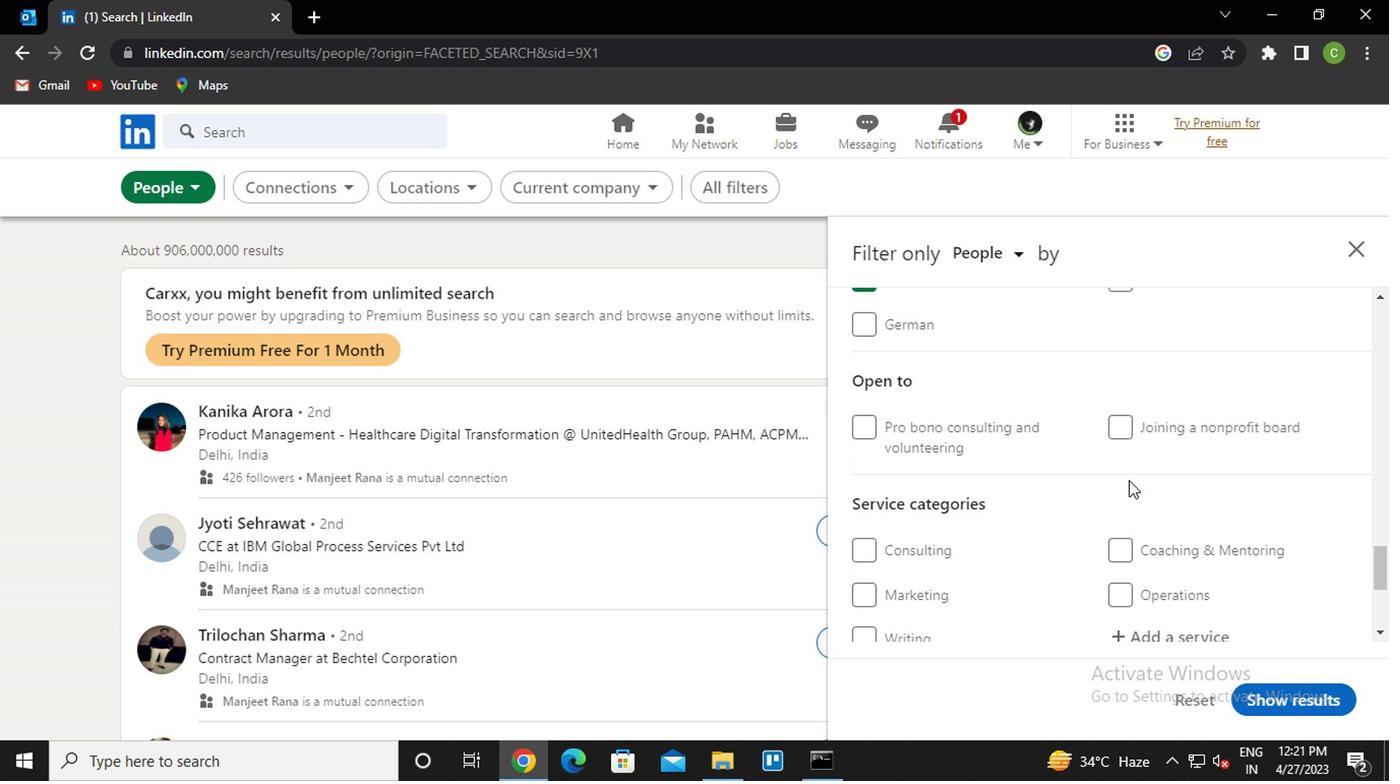 
Action: Mouse scrolled (1124, 494) with delta (0, 0)
Screenshot: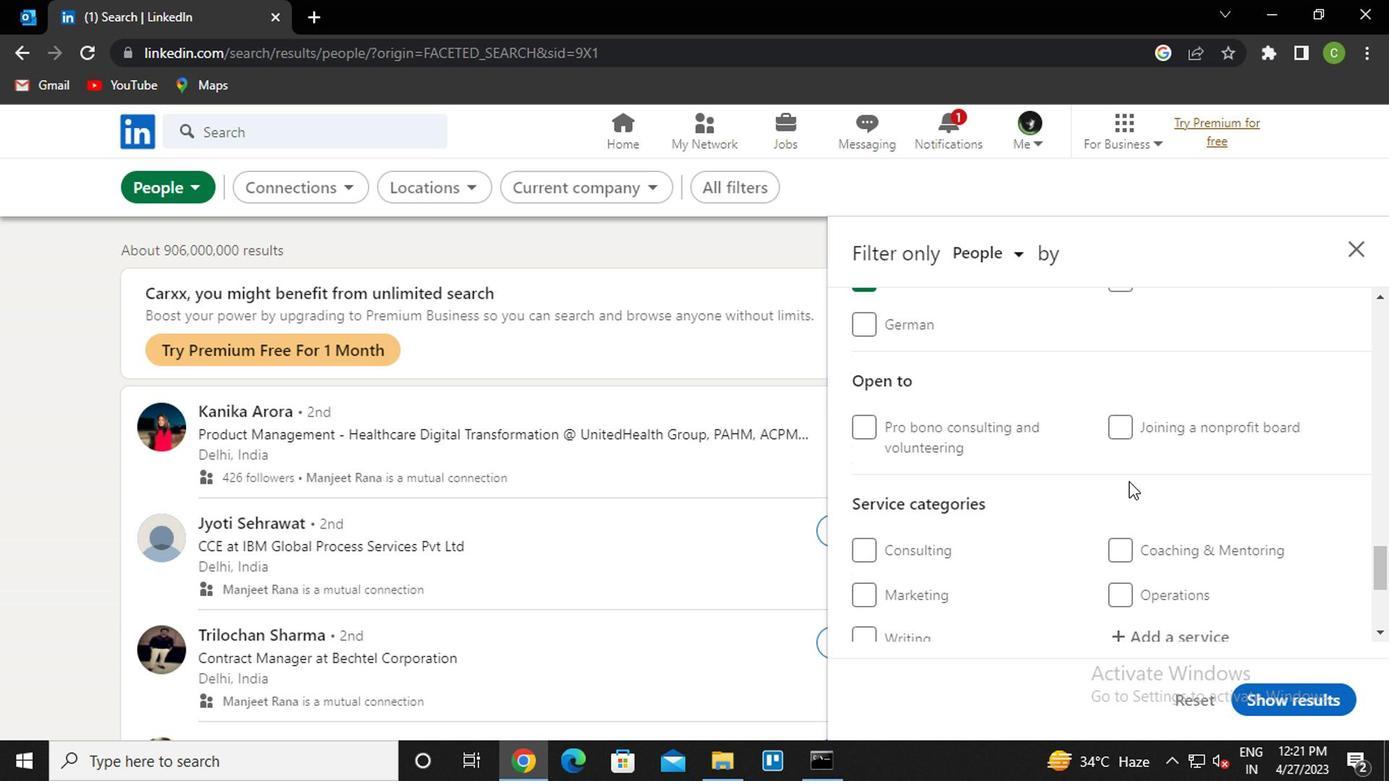 
Action: Mouse scrolled (1124, 494) with delta (0, 0)
Screenshot: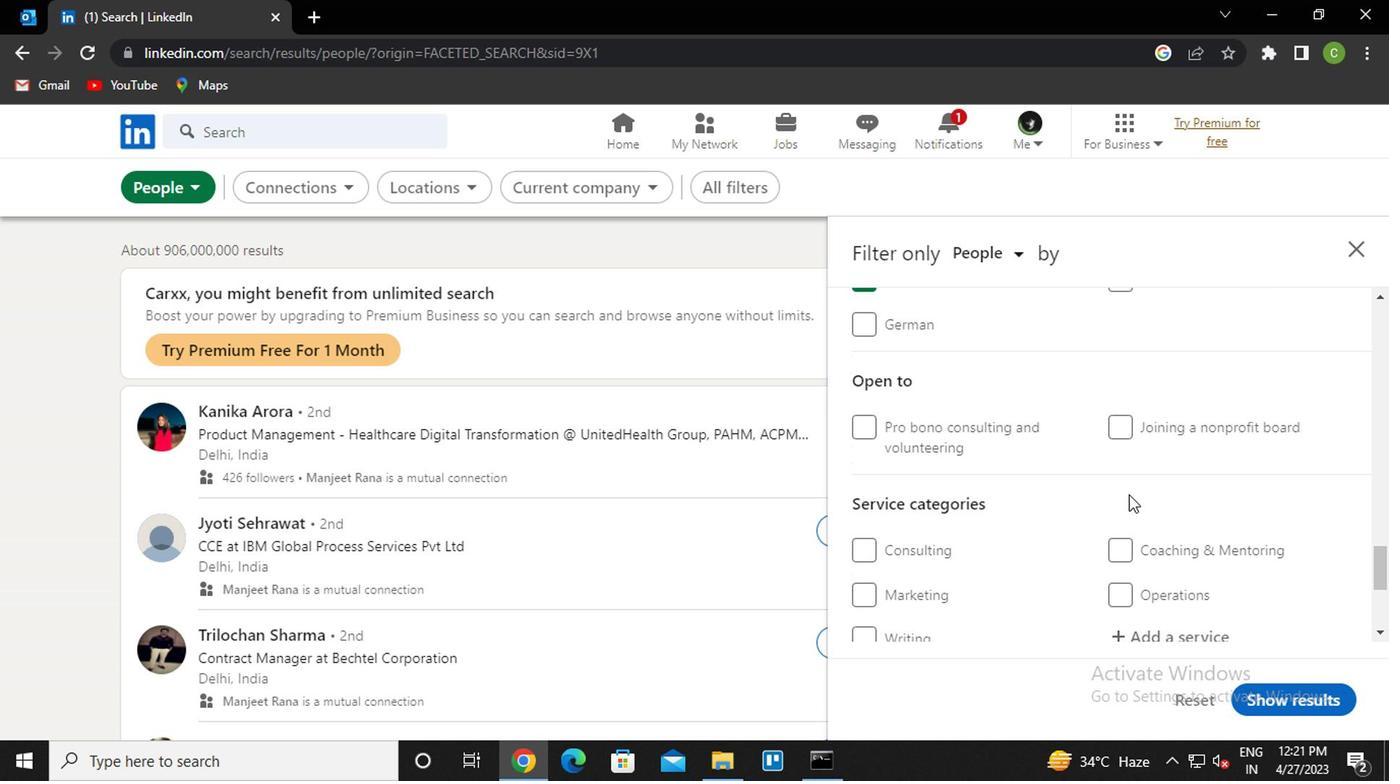 
Action: Mouse moved to (1144, 447)
Screenshot: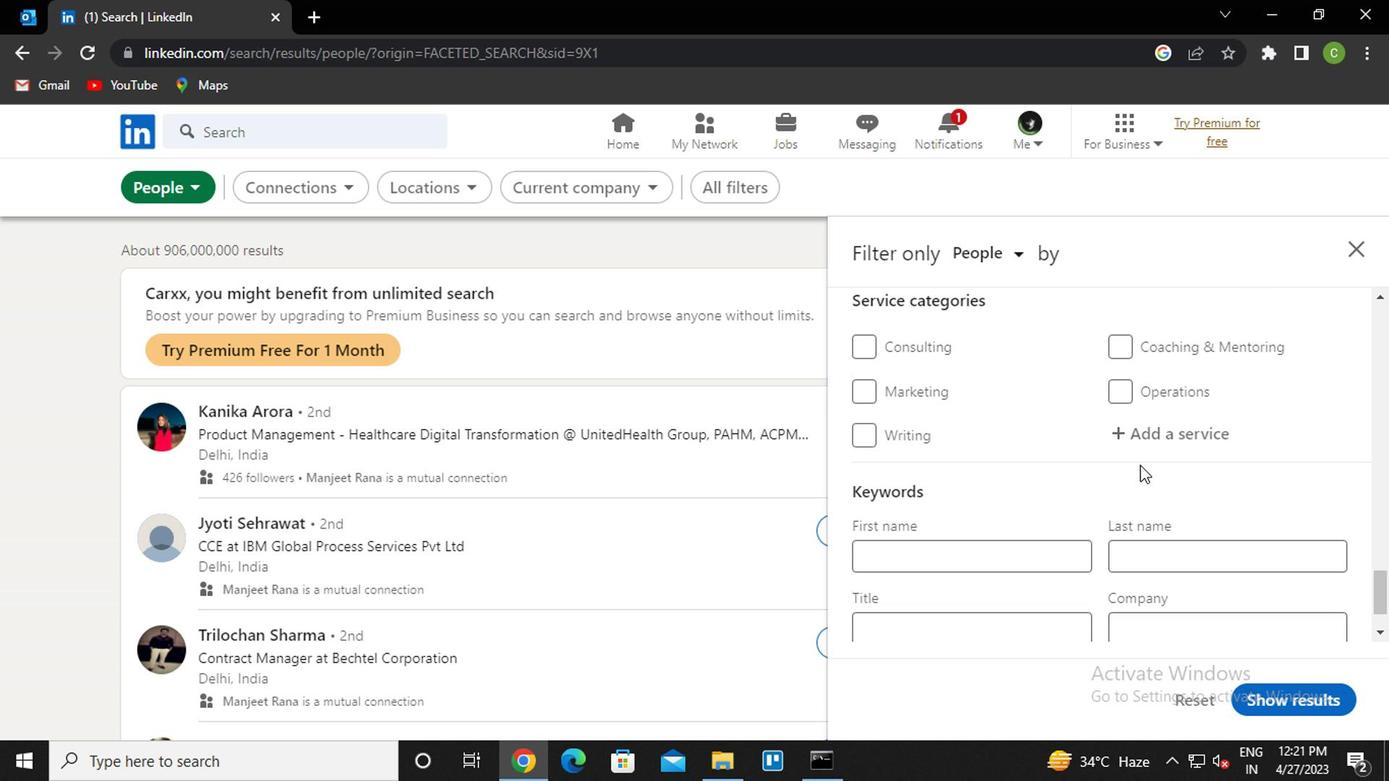 
Action: Mouse pressed left at (1144, 447)
Screenshot: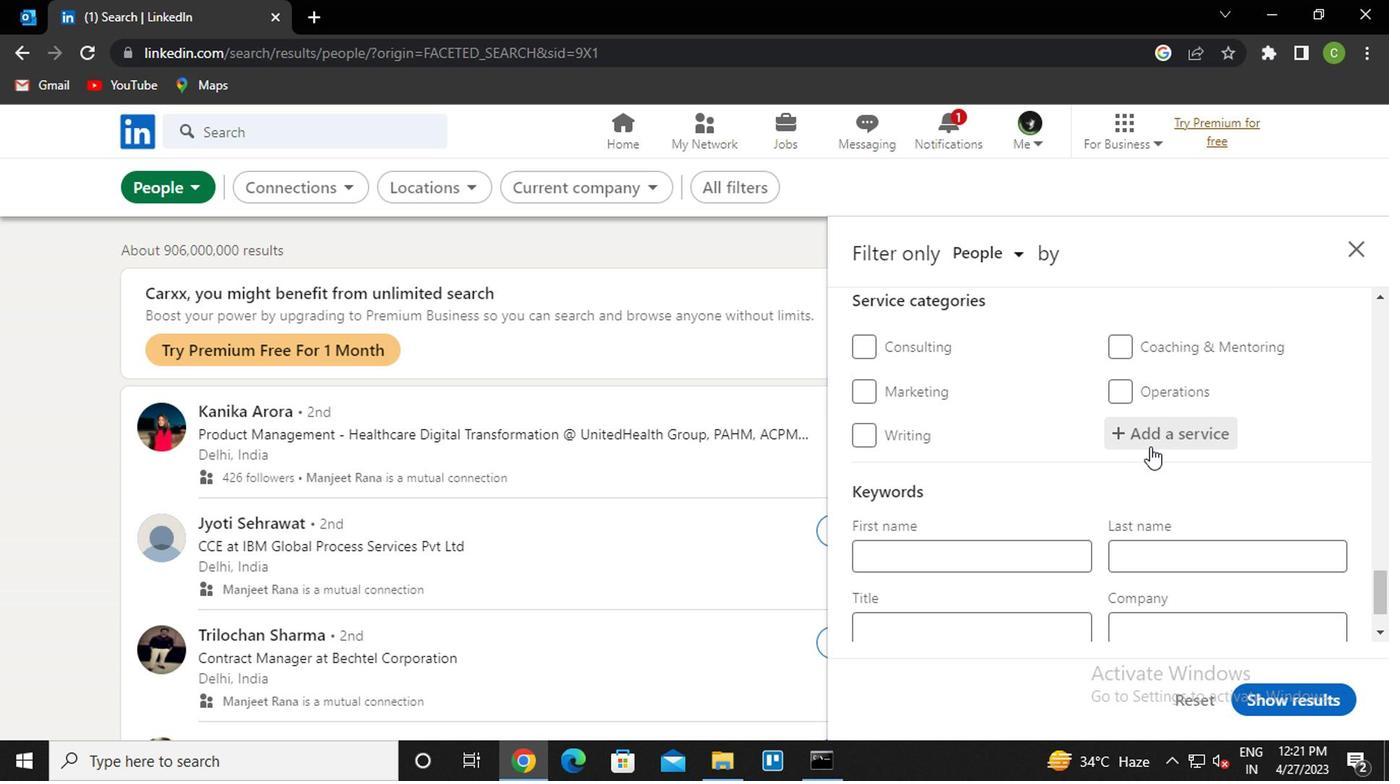 
Action: Key pressed <Key.caps_lock>p<Key.caps_lock>roject<Key.down><Key.enter>
Screenshot: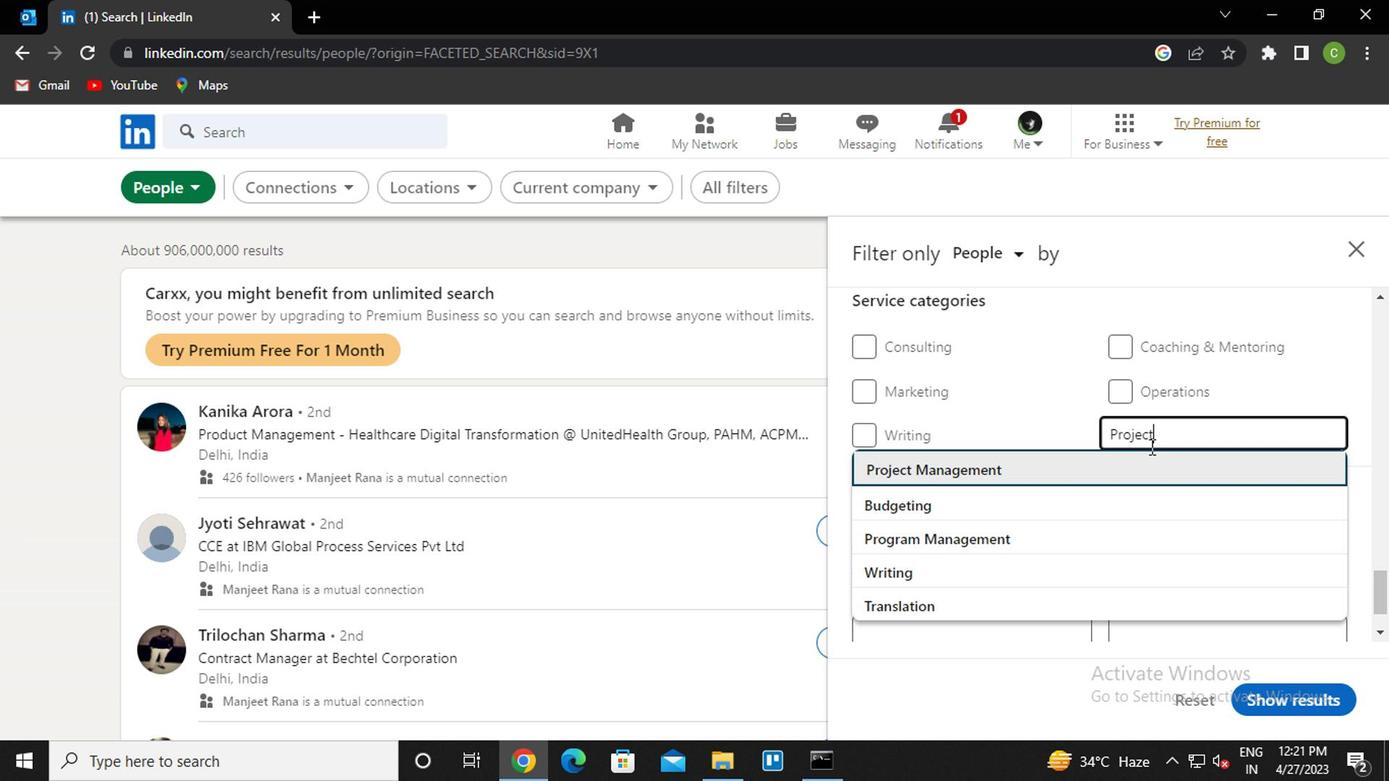 
Action: Mouse scrolled (1144, 445) with delta (0, -1)
Screenshot: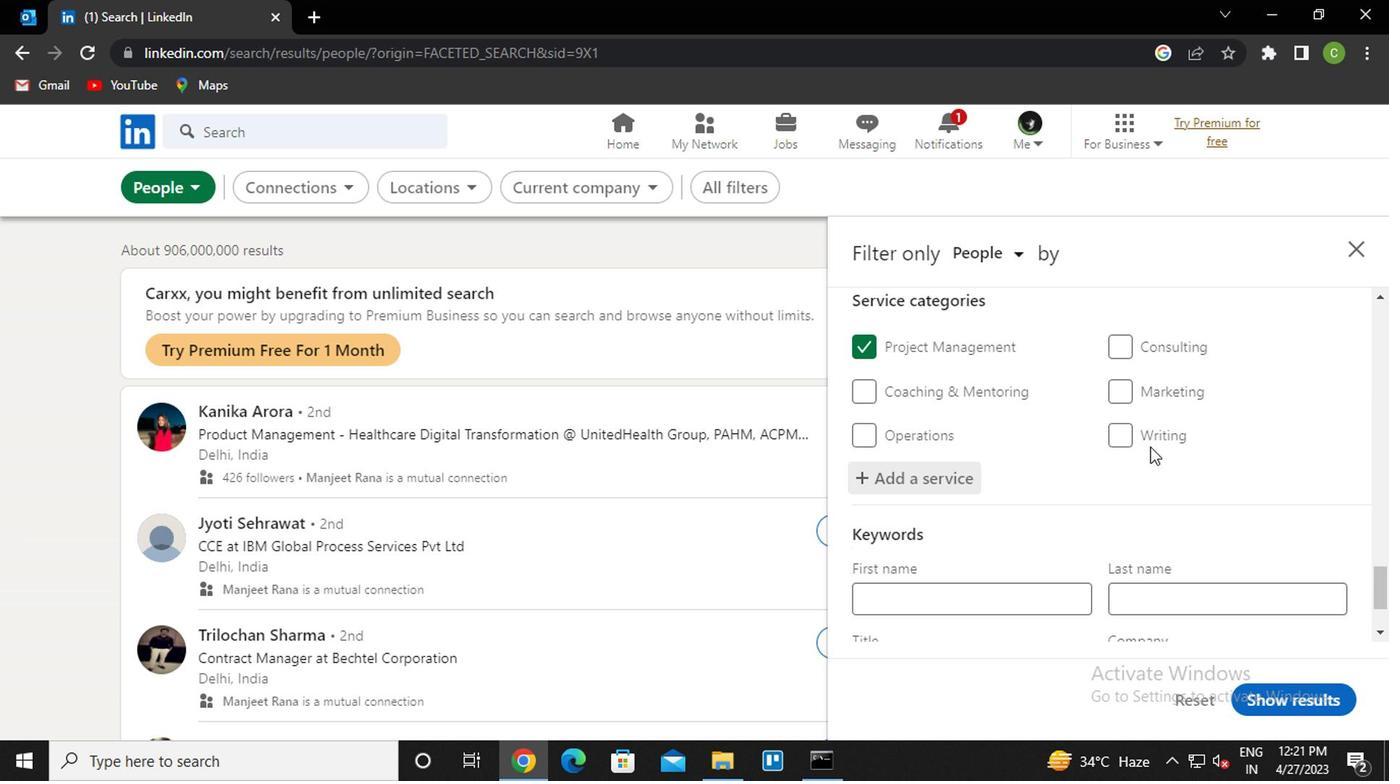
Action: Mouse scrolled (1144, 445) with delta (0, -1)
Screenshot: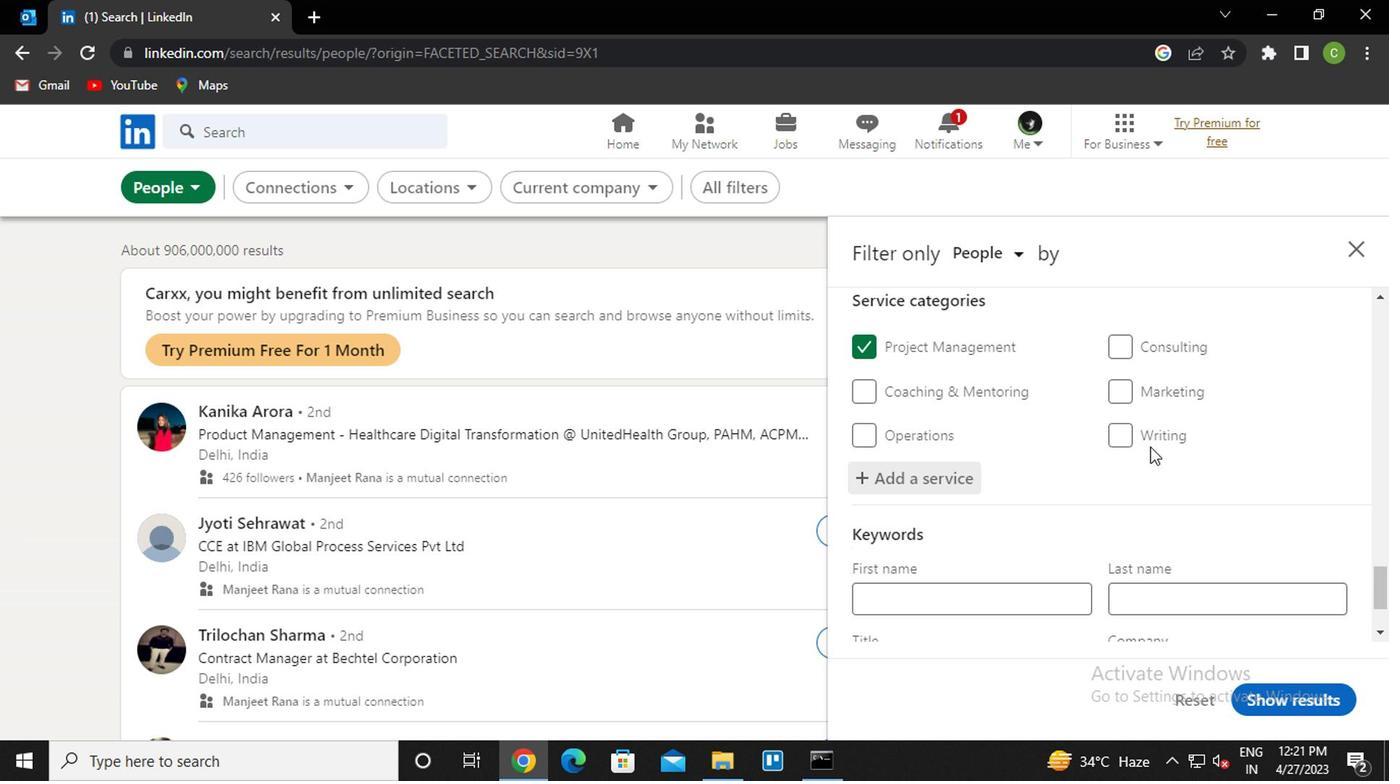 
Action: Mouse scrolled (1144, 445) with delta (0, -1)
Screenshot: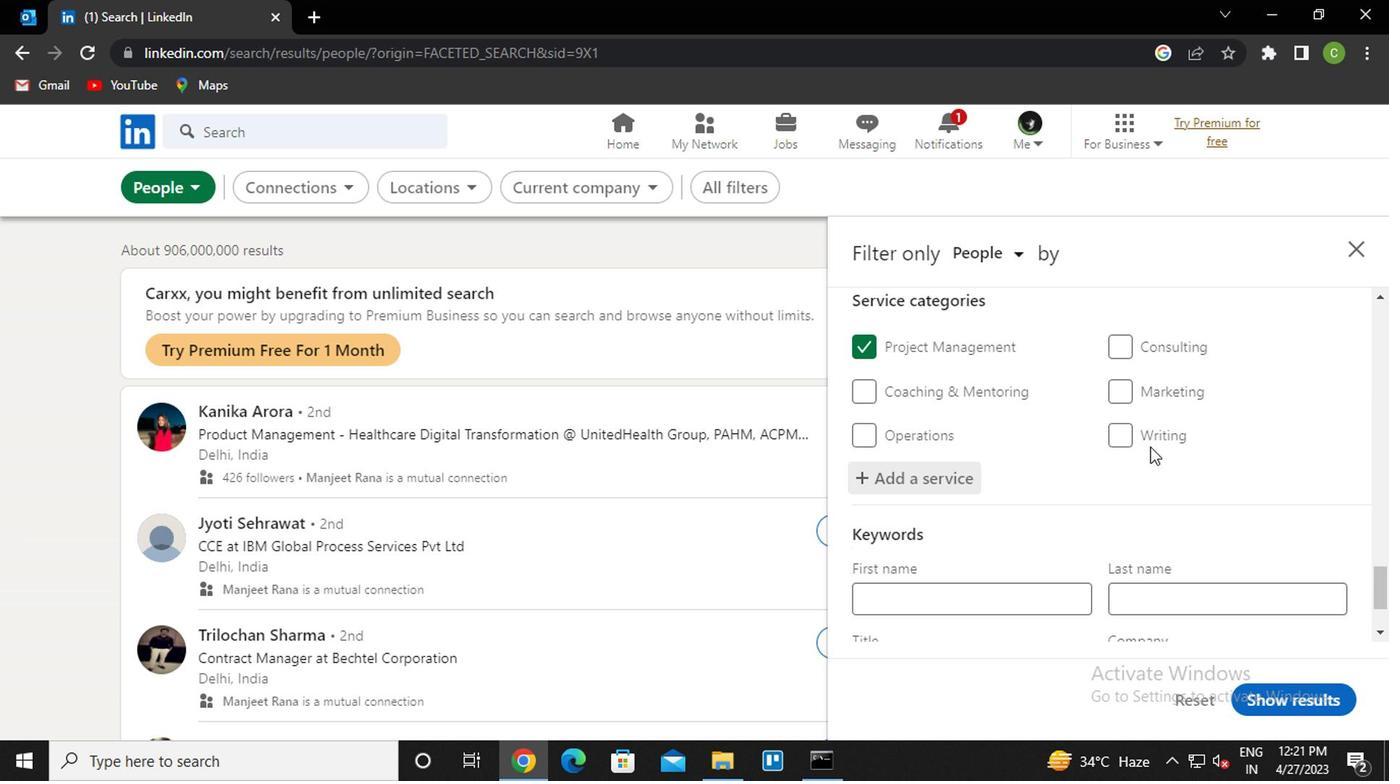 
Action: Mouse scrolled (1144, 445) with delta (0, -1)
Screenshot: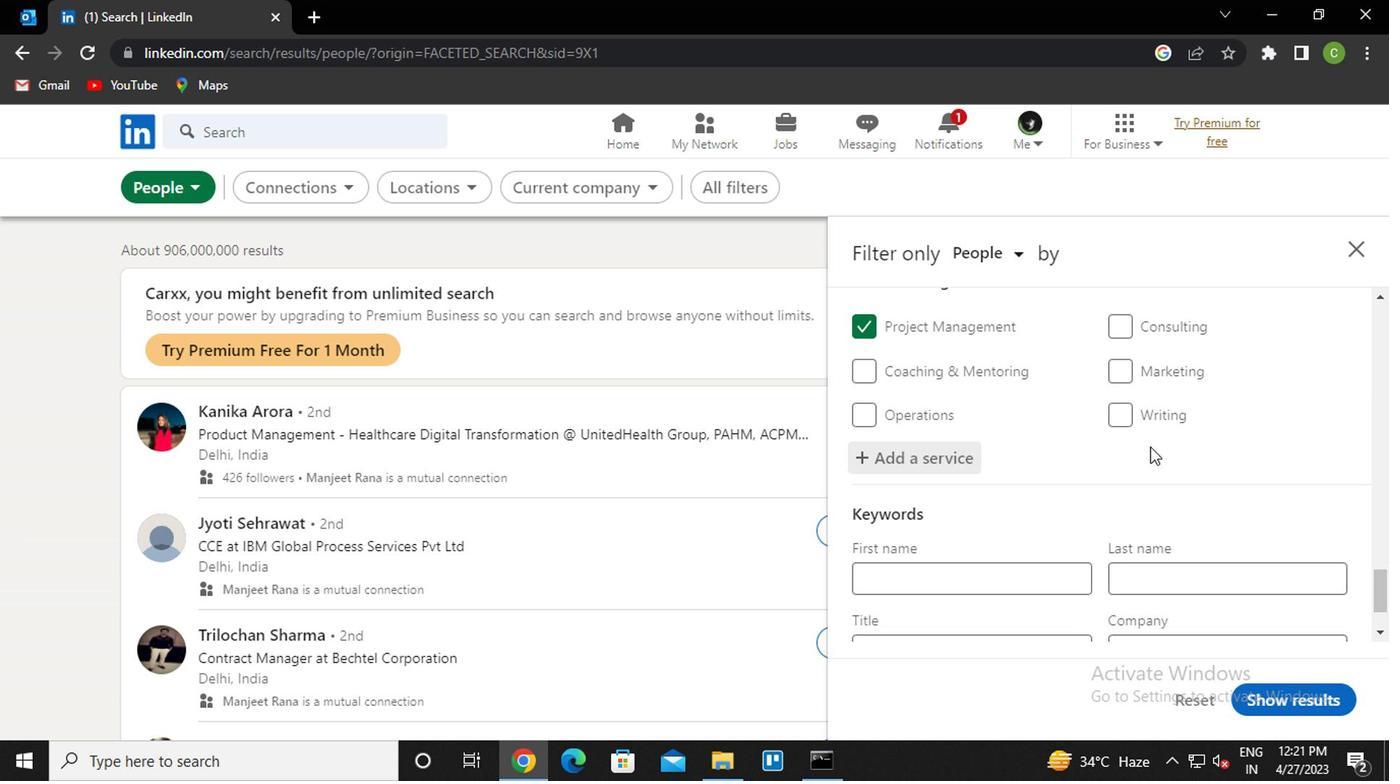 
Action: Mouse scrolled (1144, 445) with delta (0, -1)
Screenshot: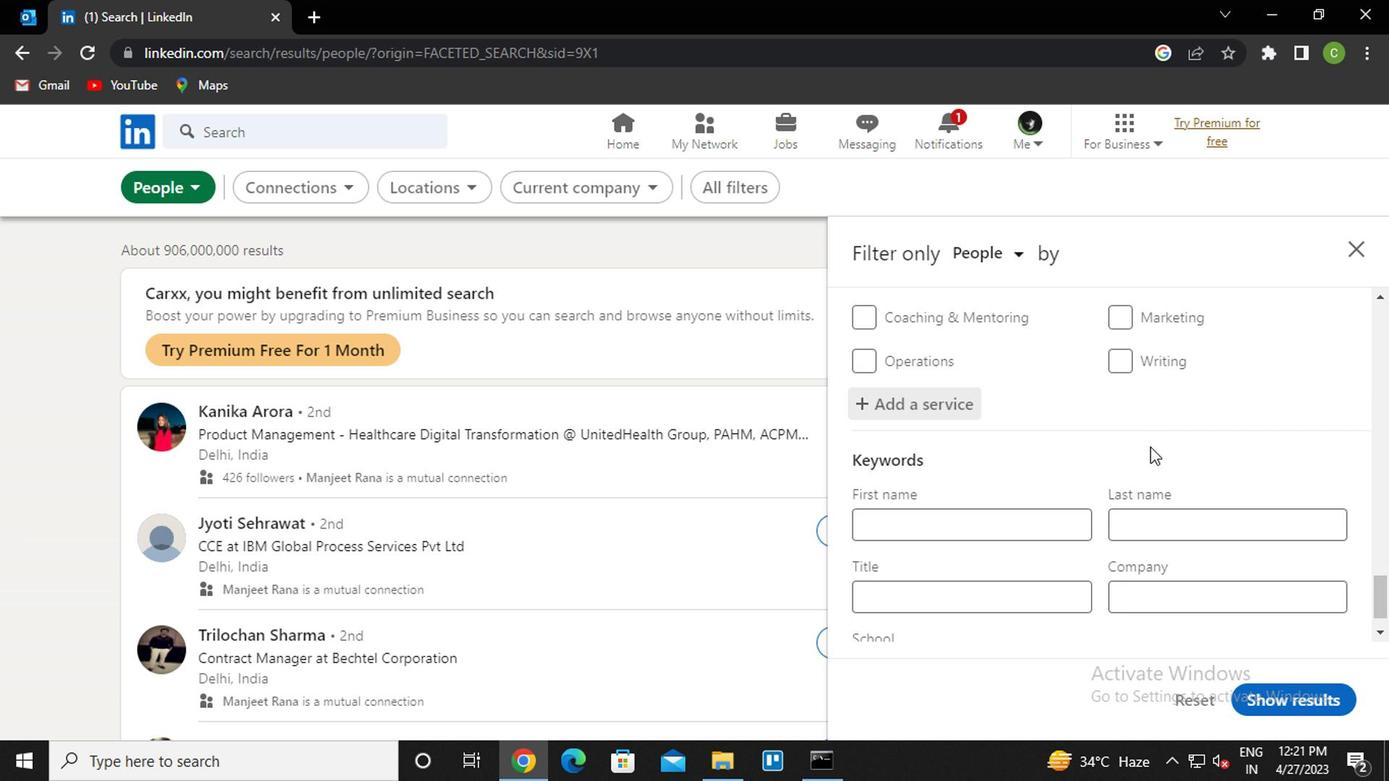 
Action: Mouse moved to (1134, 450)
Screenshot: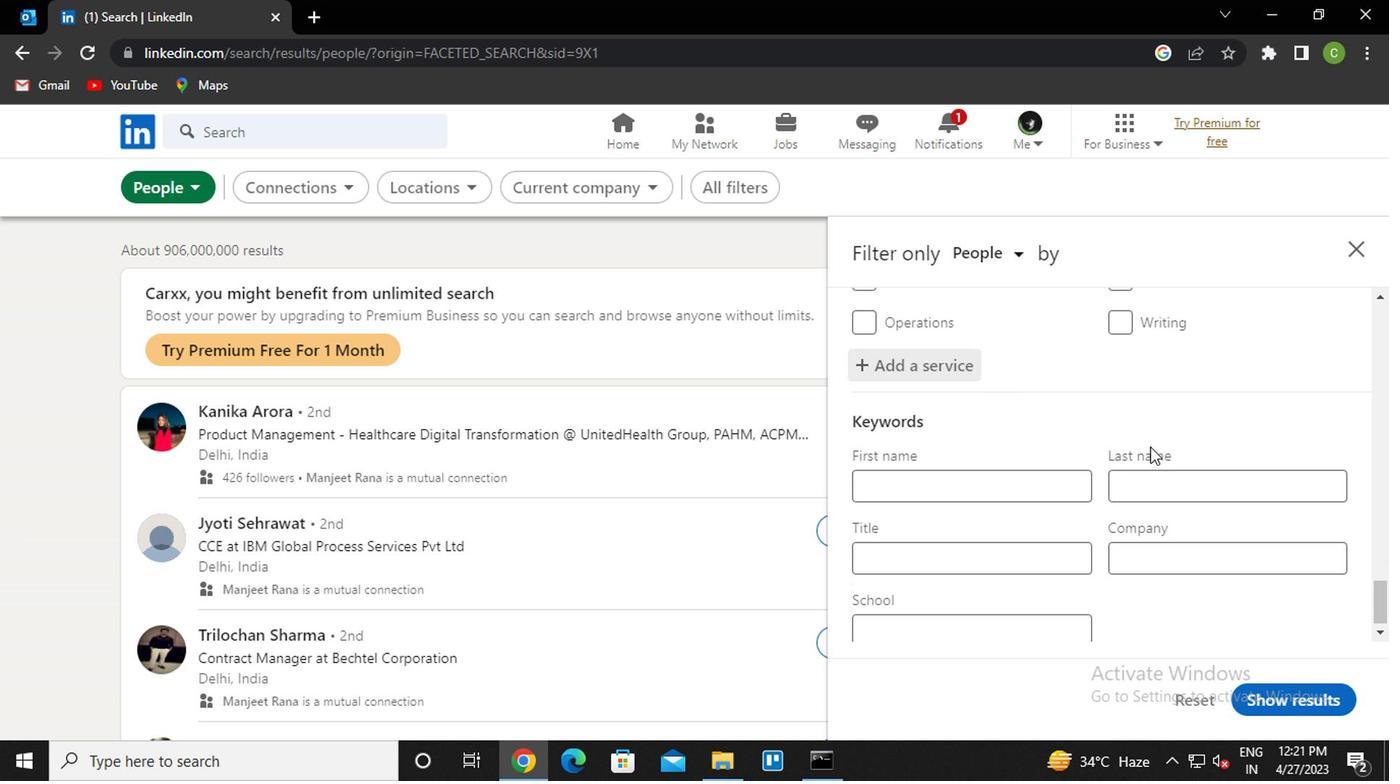 
Action: Mouse scrolled (1134, 450) with delta (0, 0)
Screenshot: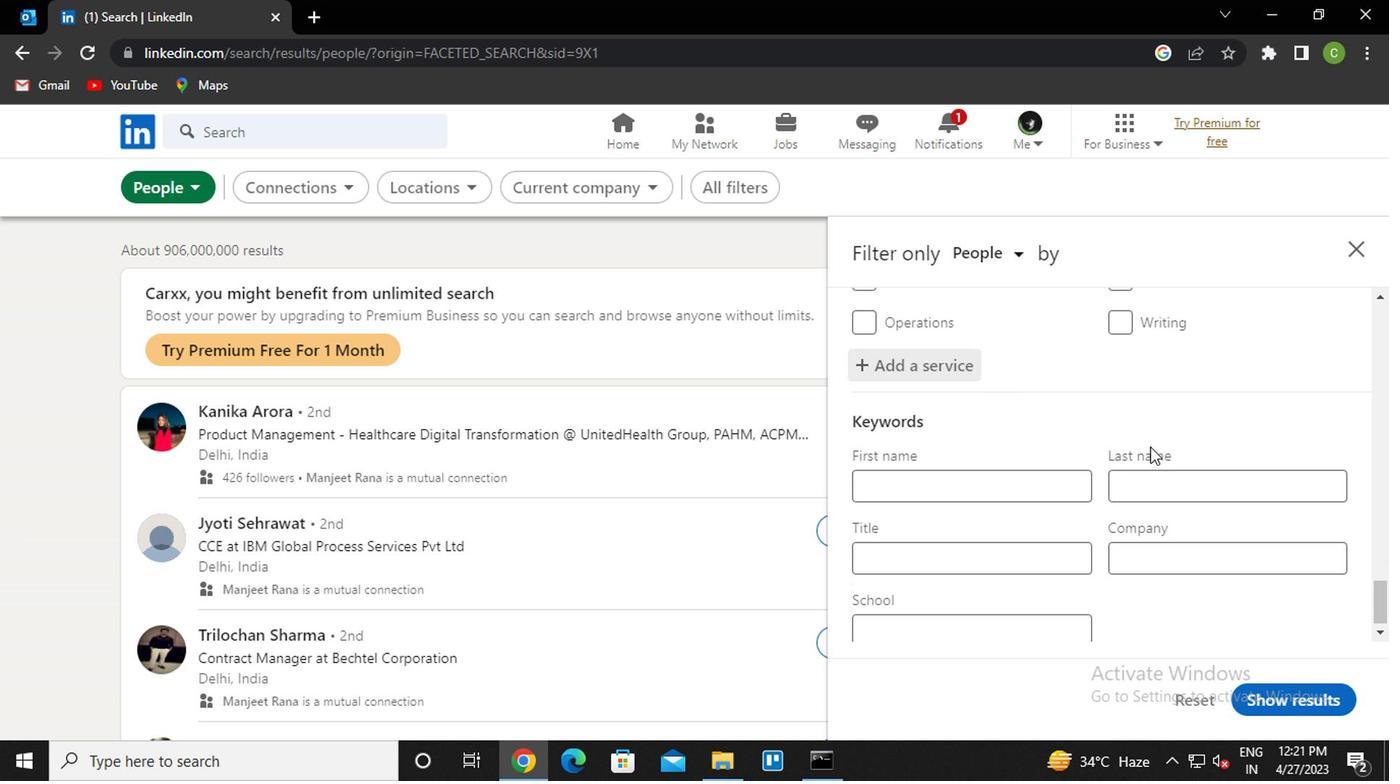 
Action: Mouse moved to (970, 542)
Screenshot: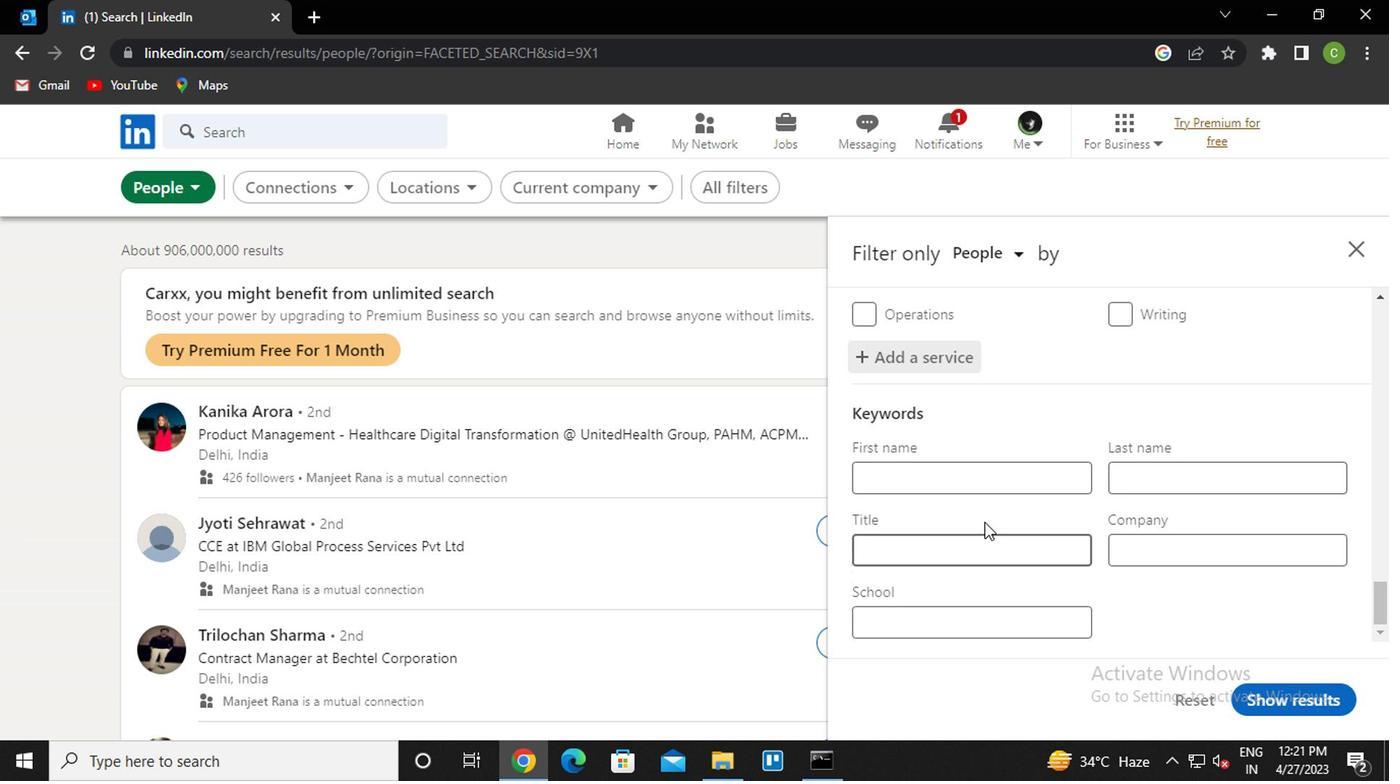 
Action: Mouse pressed left at (970, 542)
Screenshot: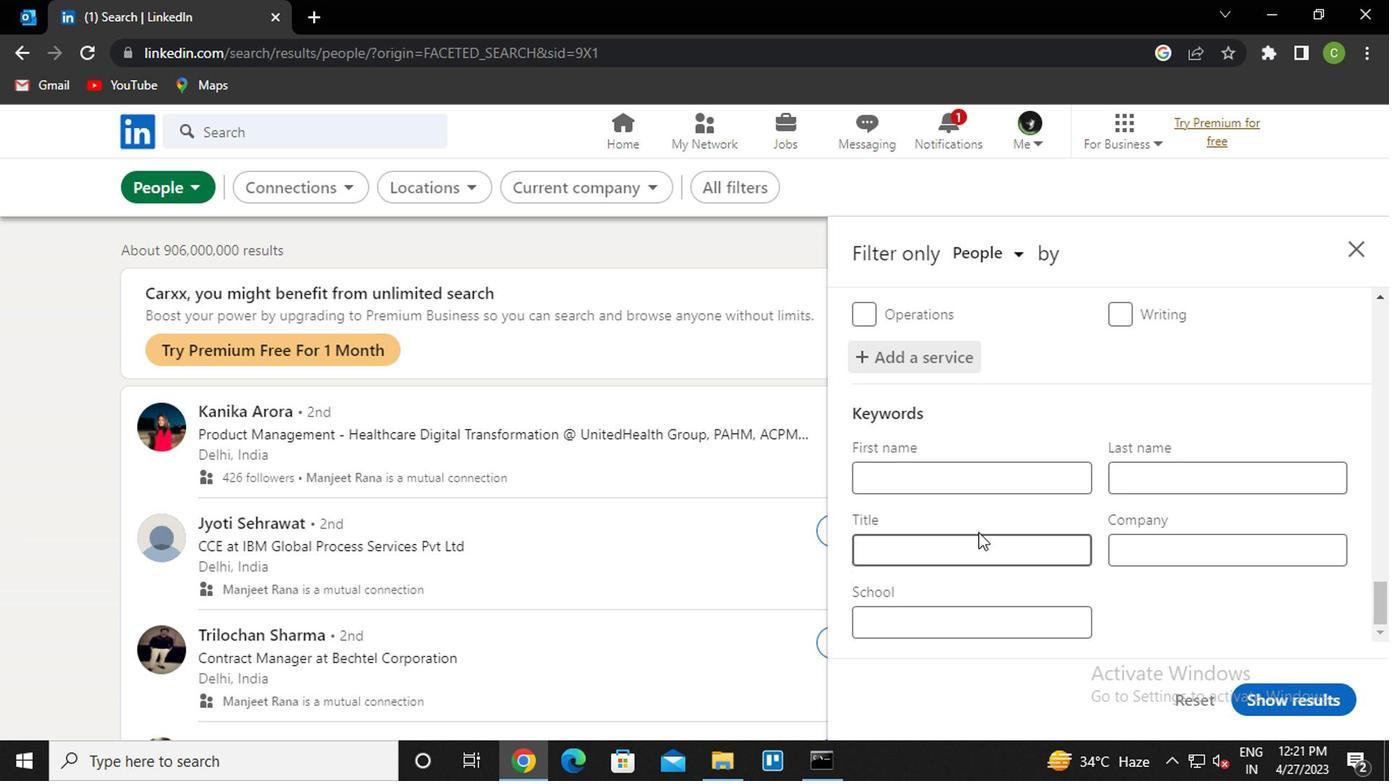 
Action: Key pressed <Key.caps_lock>w<Key.caps_lock>eb<Key.space><Key.caps_lock>d<Key.caps_lock>Esigner
Screenshot: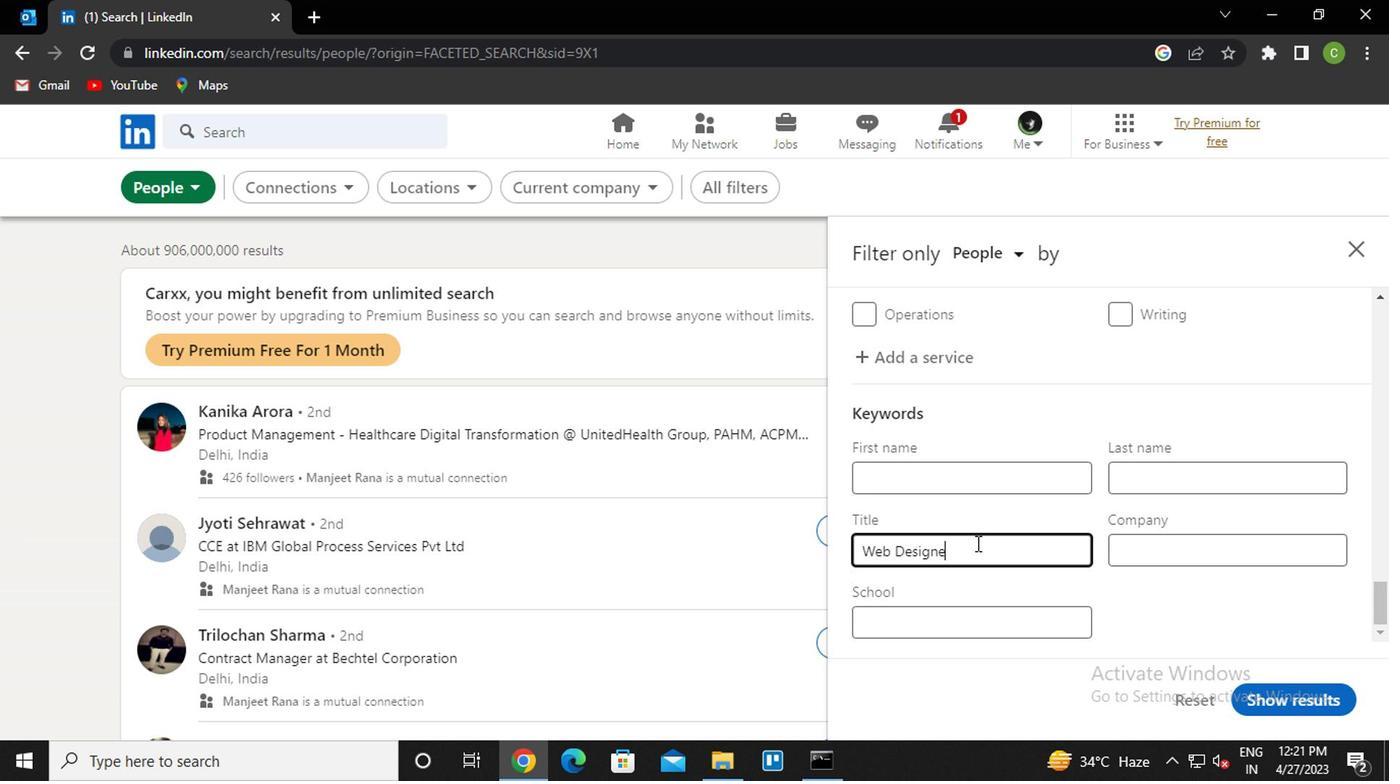 
Action: Mouse moved to (1318, 709)
Screenshot: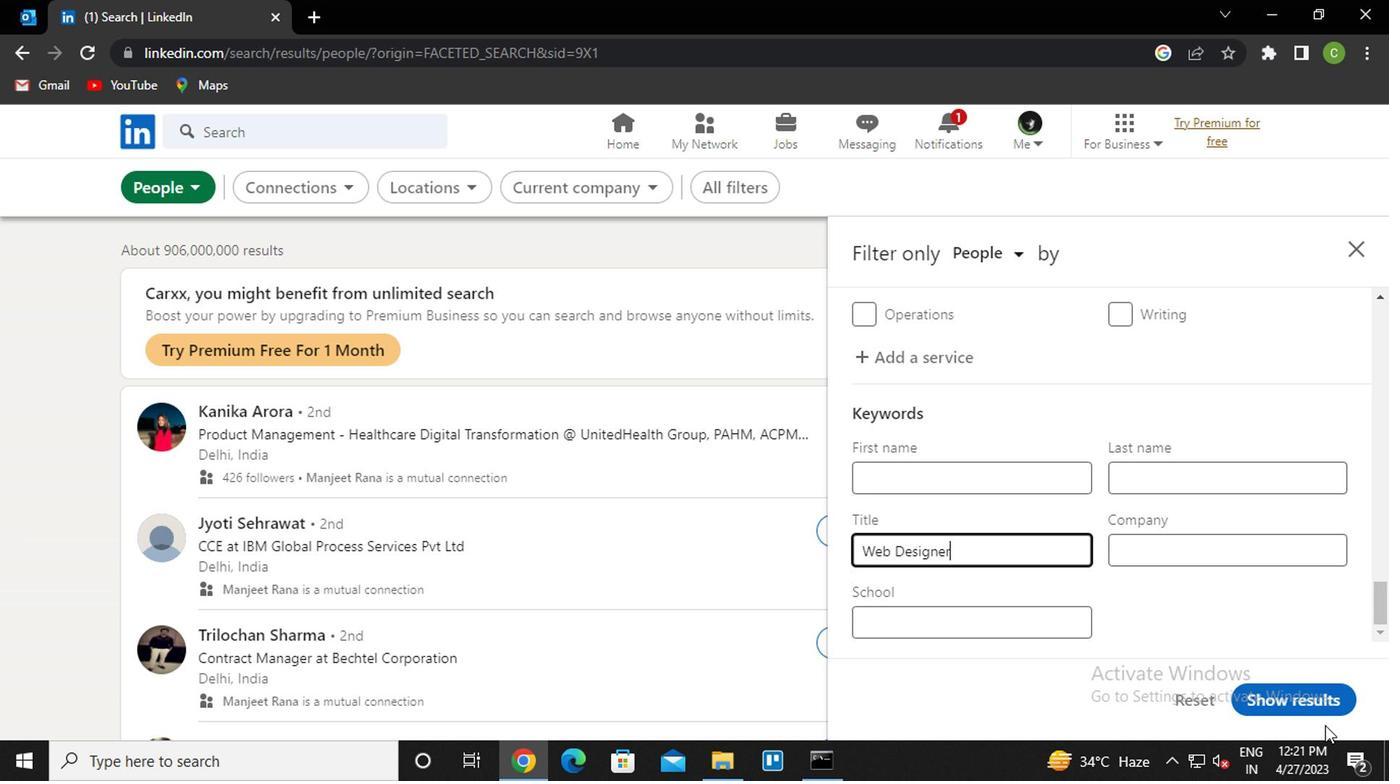 
Action: Mouse pressed left at (1318, 709)
Screenshot: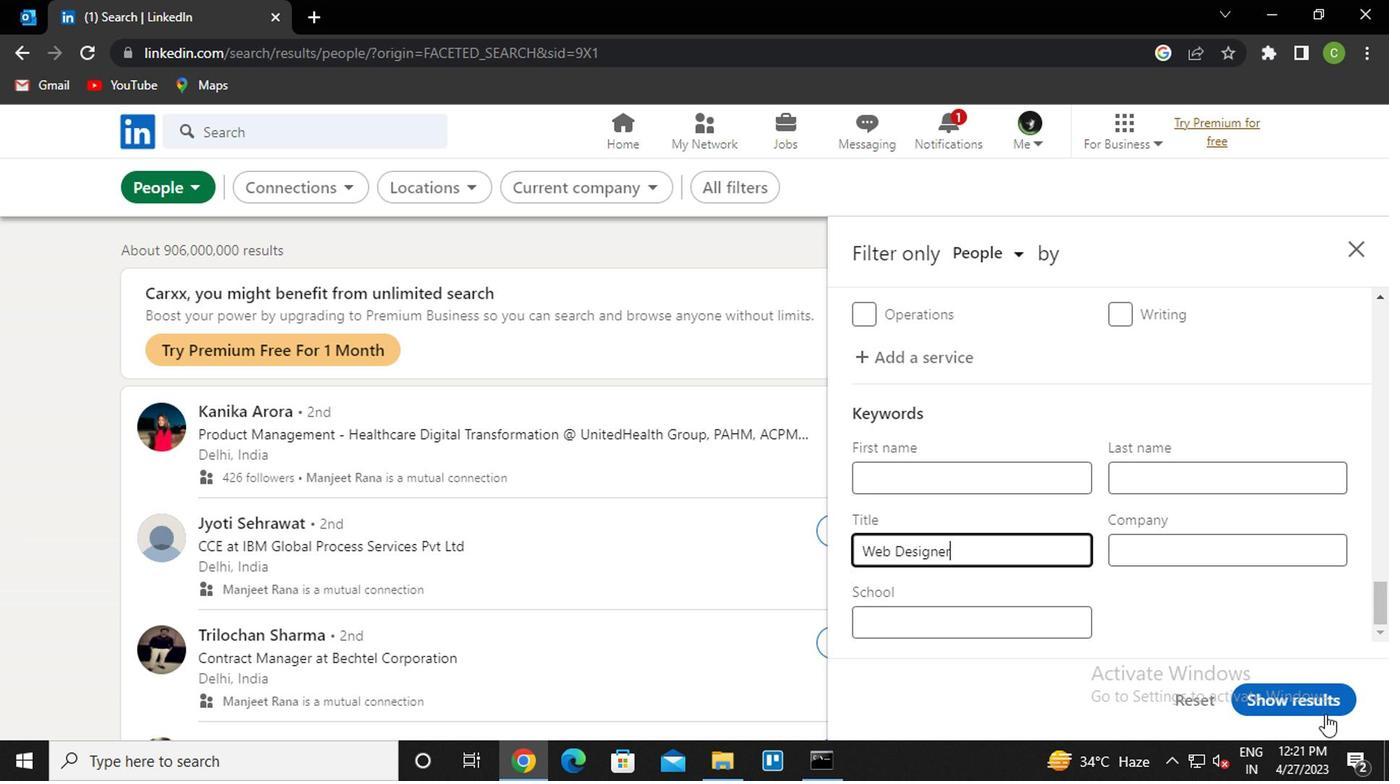 
Action: Mouse moved to (779, 483)
Screenshot: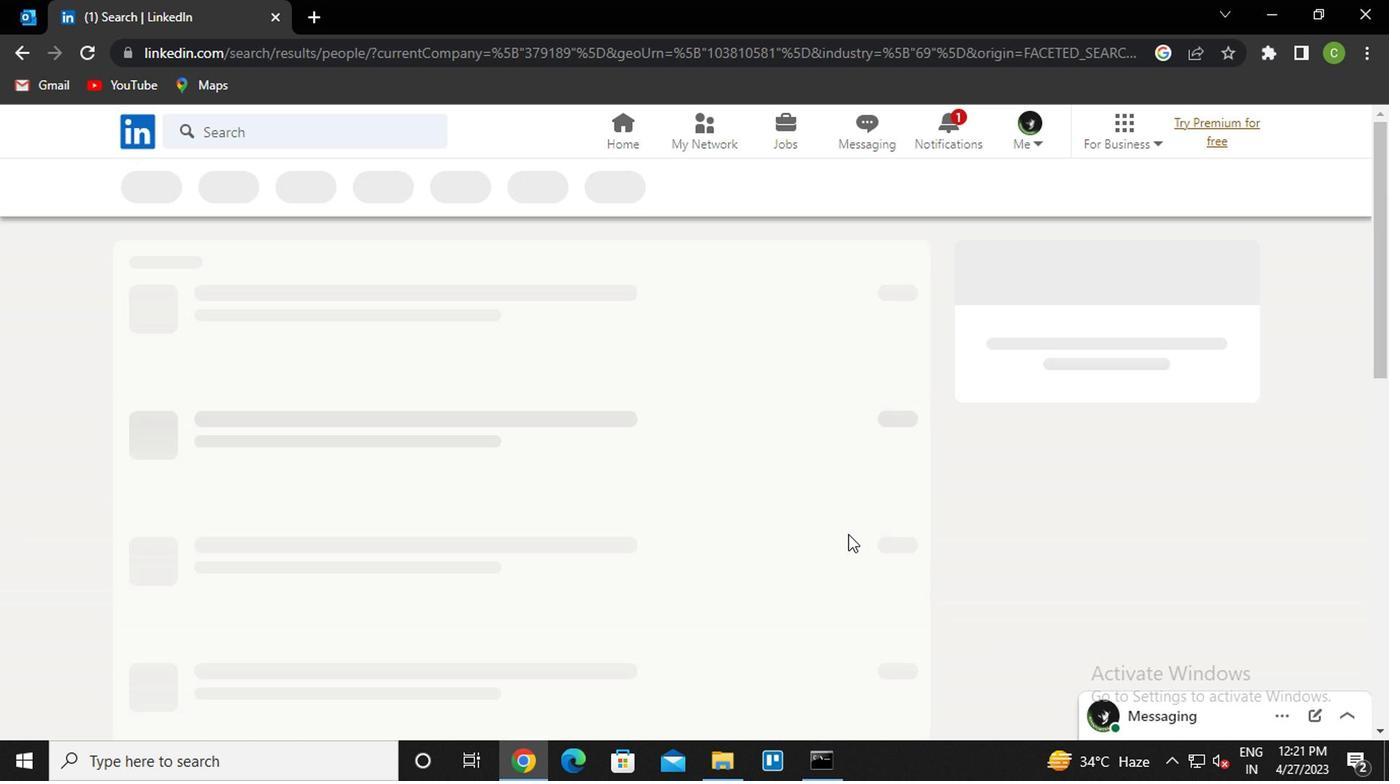 
Action: Key pressed <Key.f8>
Screenshot: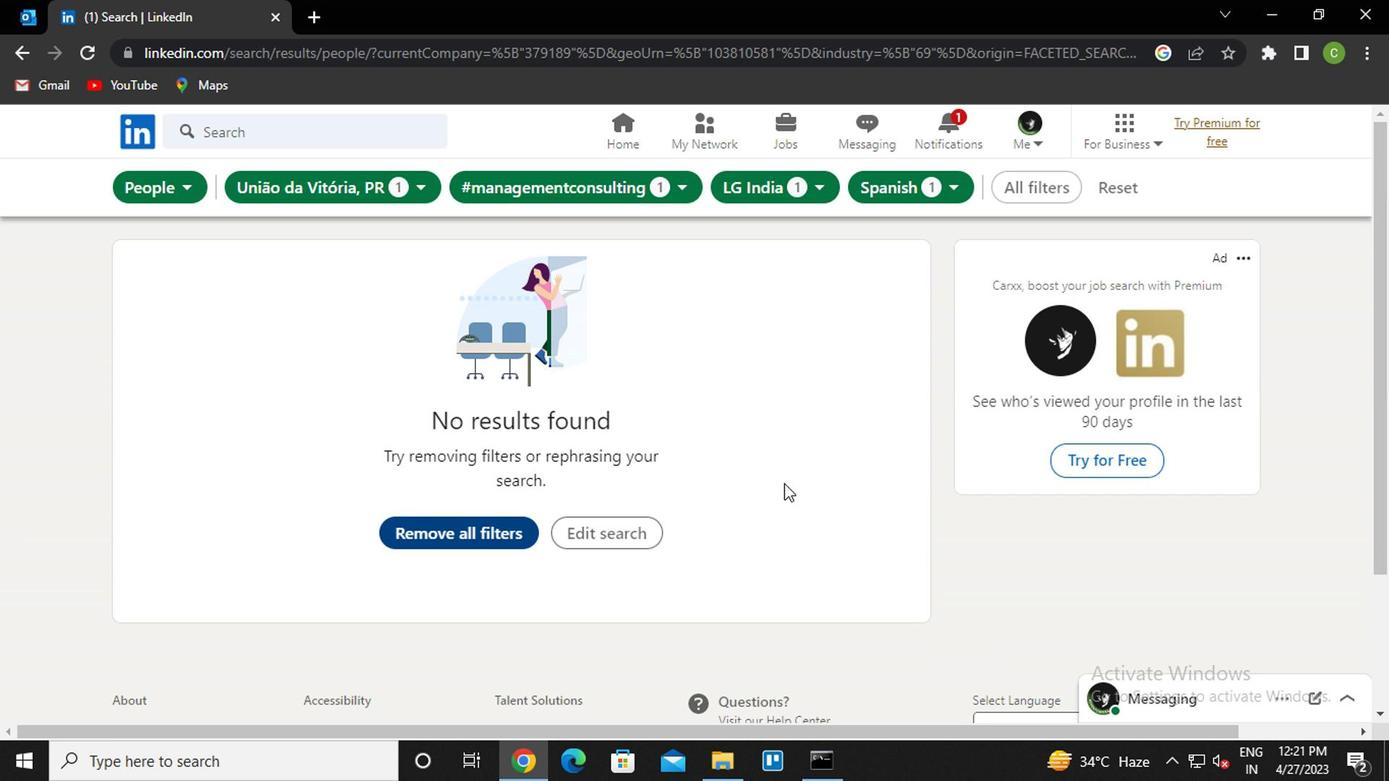 
